 Task: Find connections with filter location Sens with filter topic #Travellingwith filter profile language Spanish with filter current company Reply with filter school Vinayaka Missions University with filter industry Government Relations Services with filter service category Lead Generation with filter keywords title Bus Driver
Action: Mouse moved to (327, 282)
Screenshot: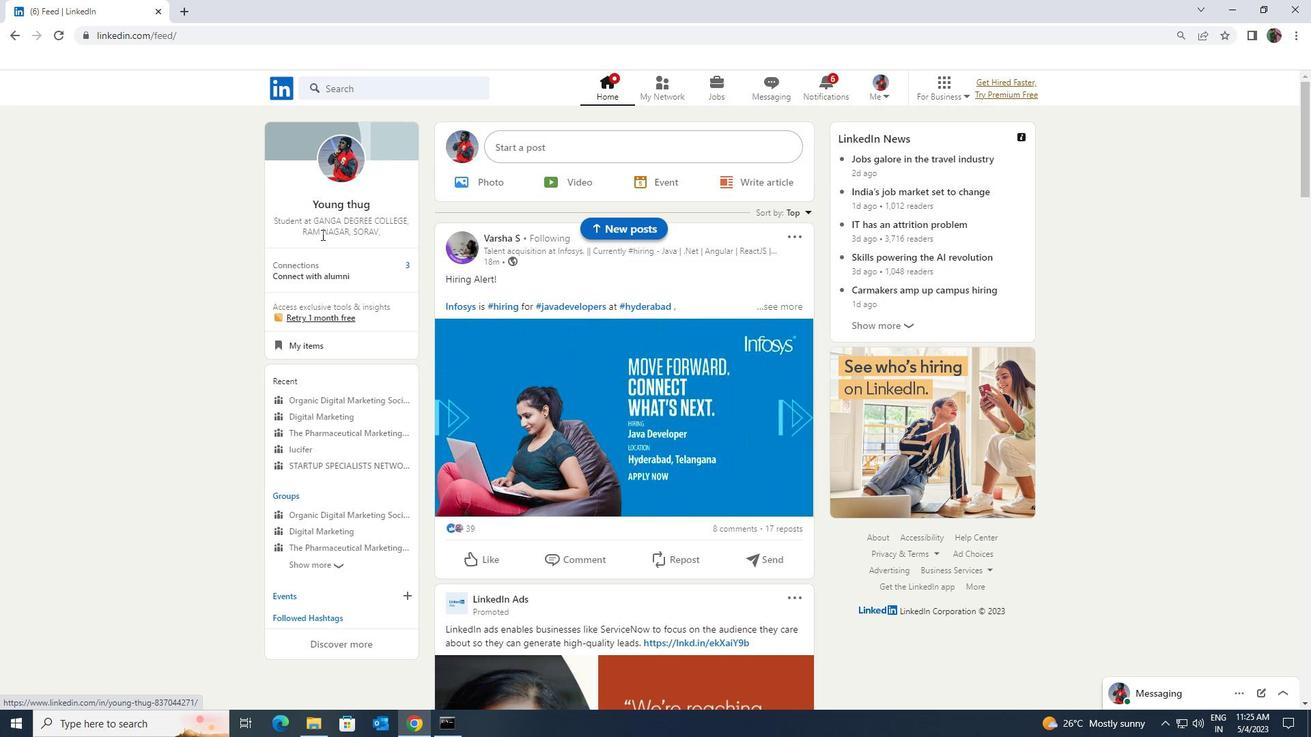 
Action: Mouse pressed left at (327, 282)
Screenshot: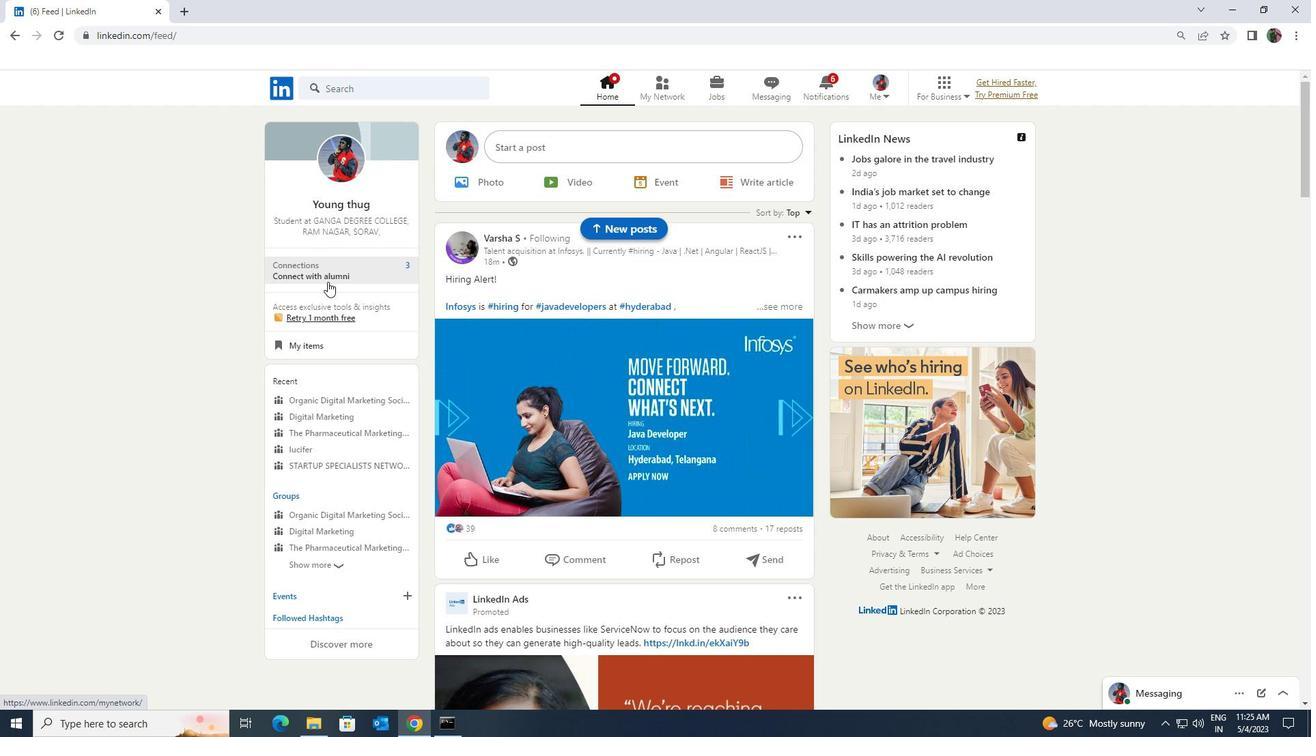 
Action: Mouse moved to (330, 163)
Screenshot: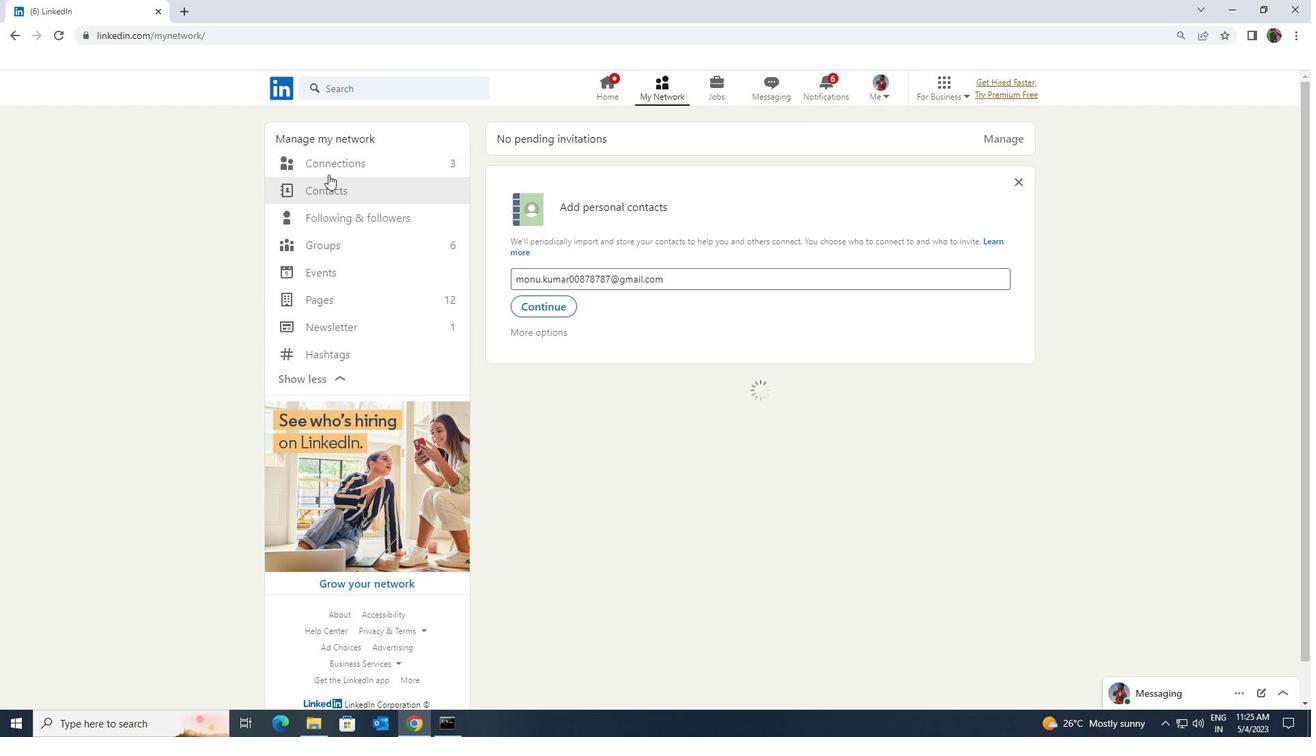 
Action: Mouse pressed left at (330, 163)
Screenshot: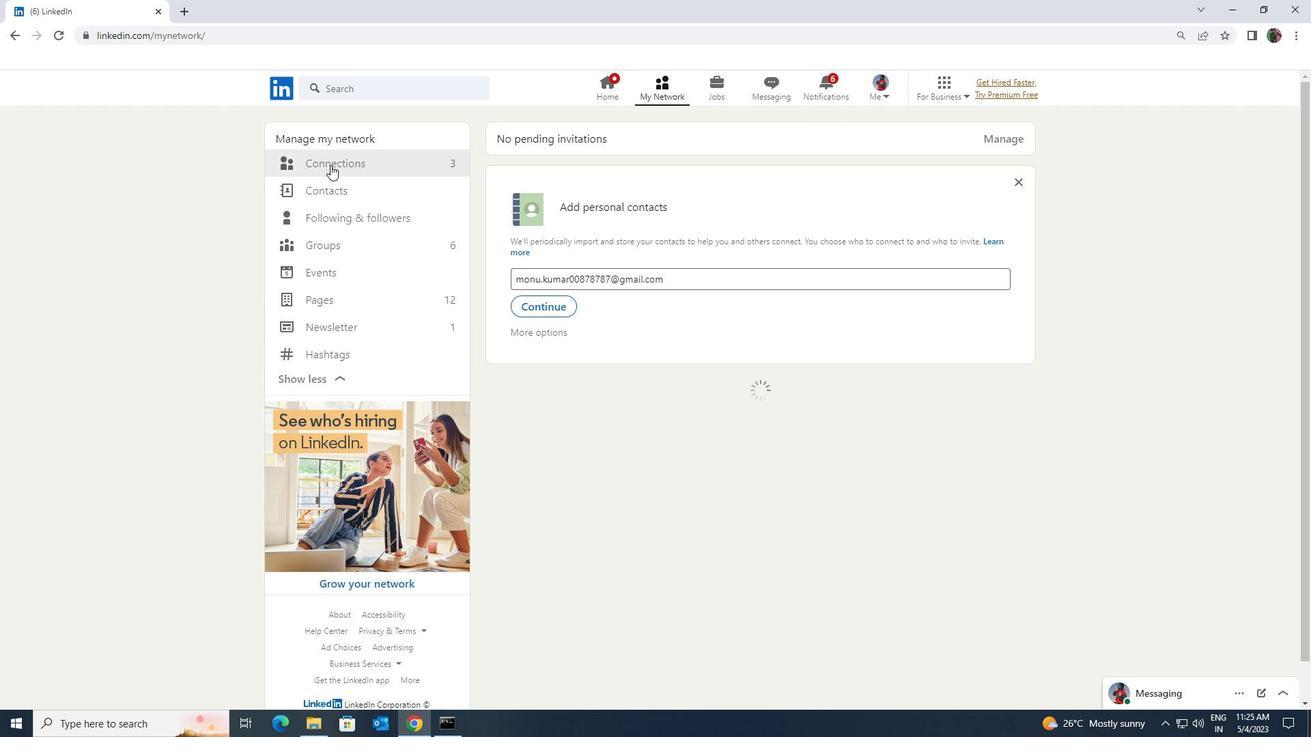 
Action: Mouse moved to (735, 169)
Screenshot: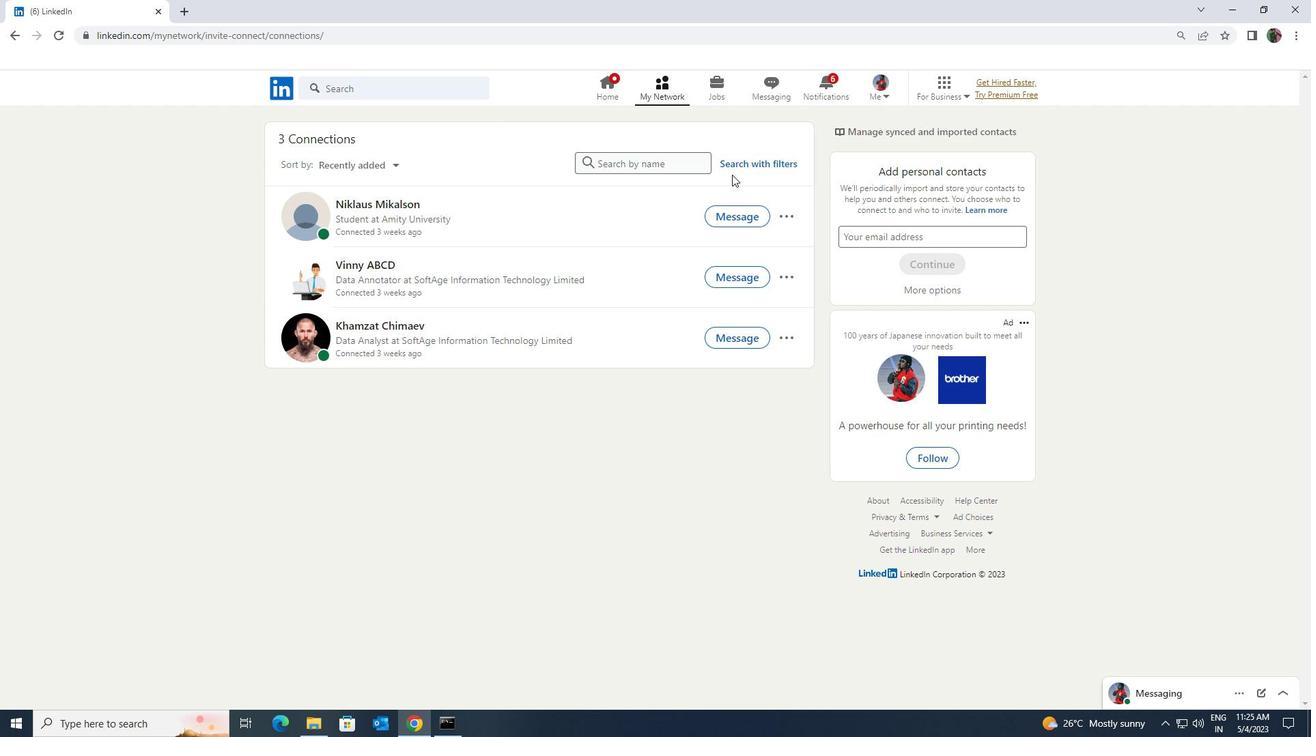 
Action: Mouse pressed left at (735, 169)
Screenshot: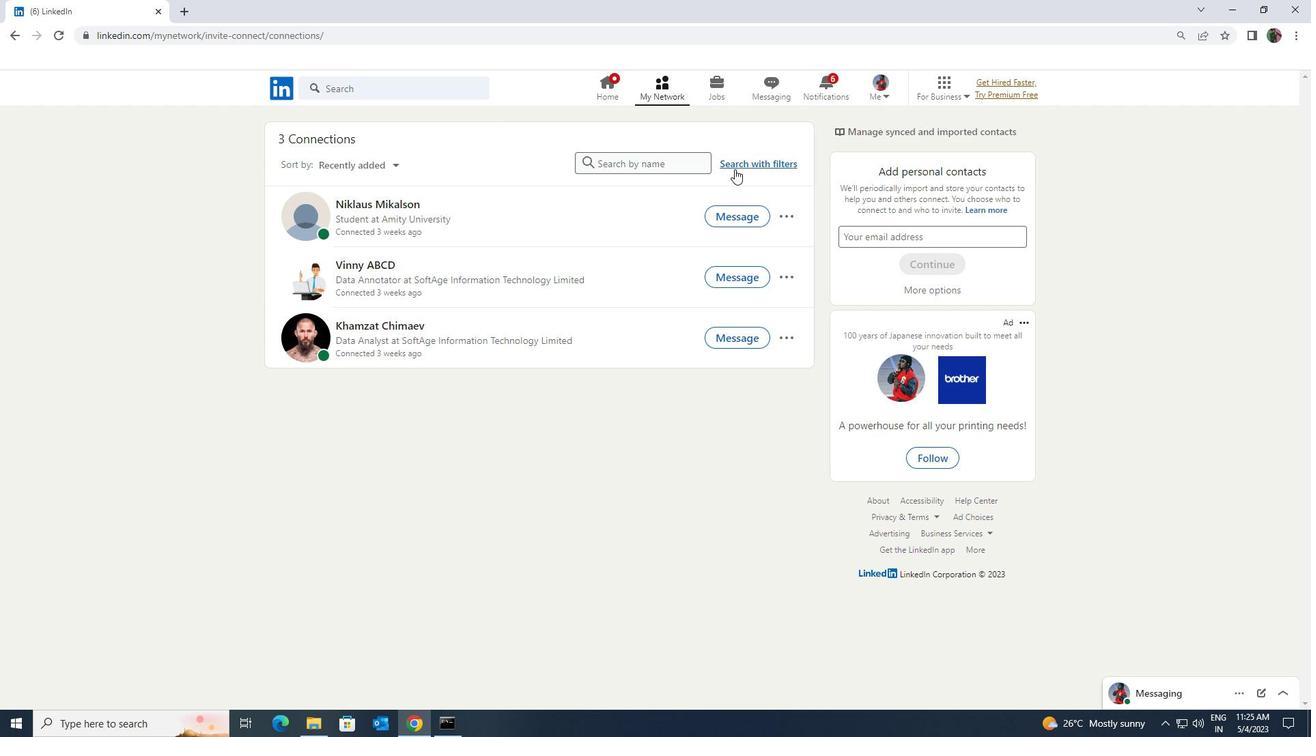 
Action: Mouse moved to (712, 129)
Screenshot: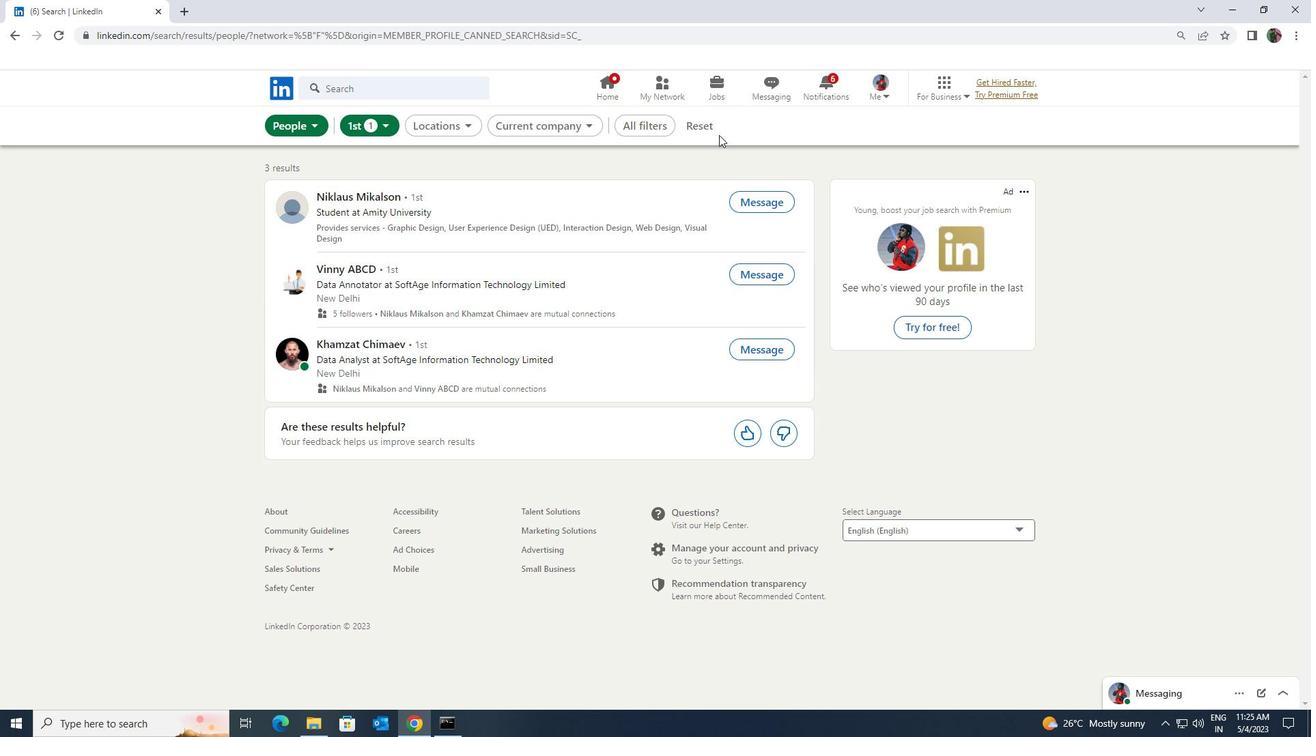 
Action: Mouse pressed left at (712, 129)
Screenshot: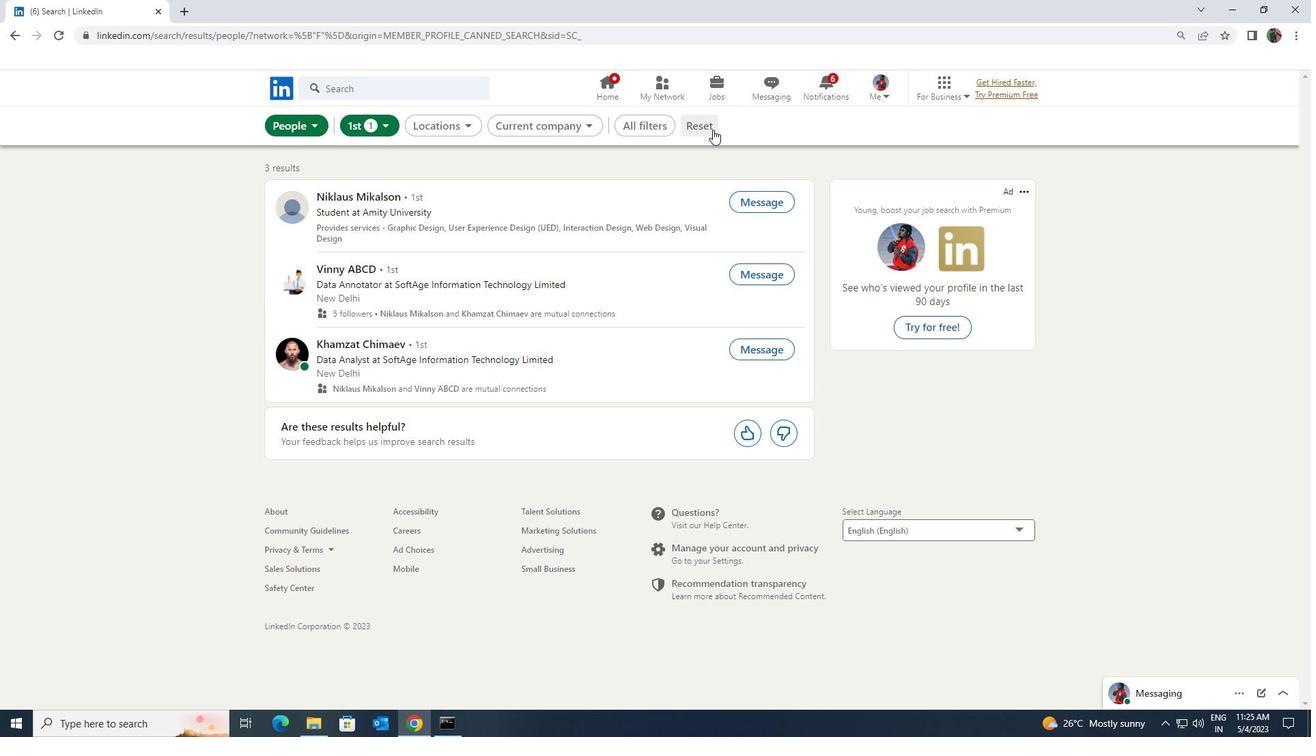 
Action: Mouse moved to (681, 128)
Screenshot: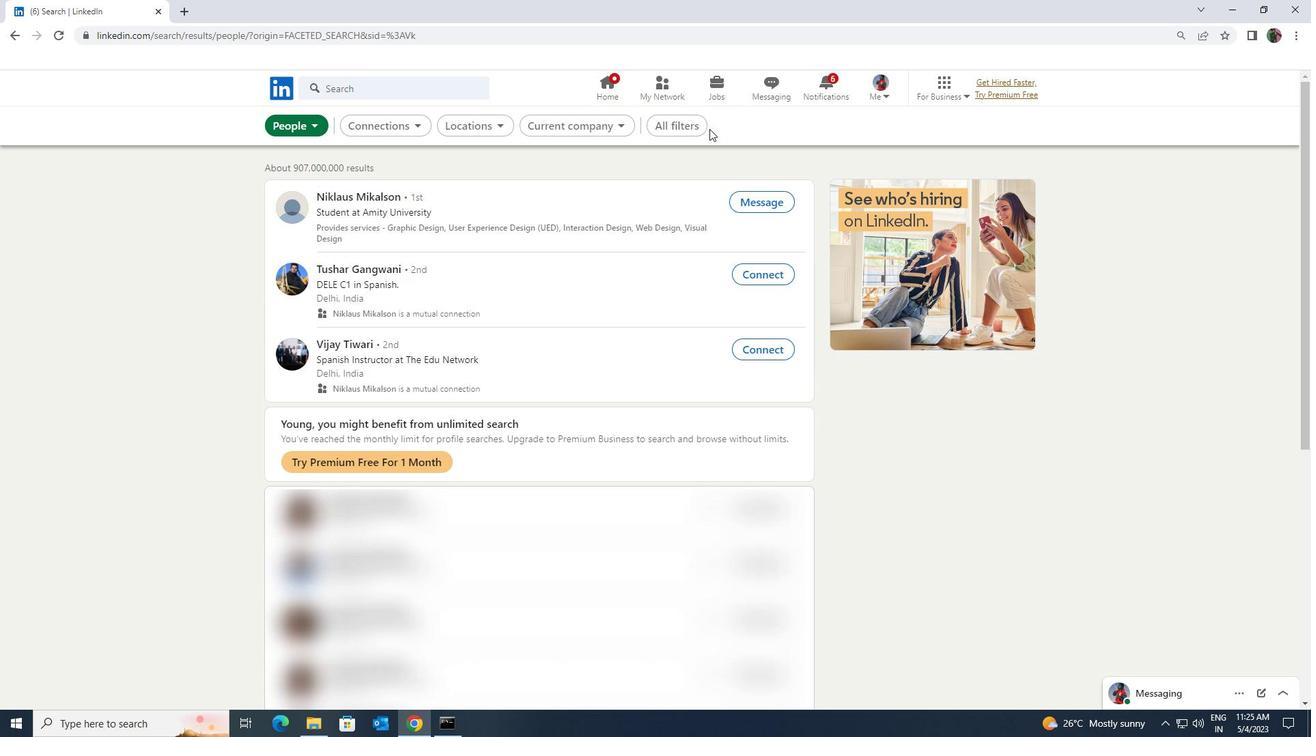 
Action: Mouse pressed left at (681, 128)
Screenshot: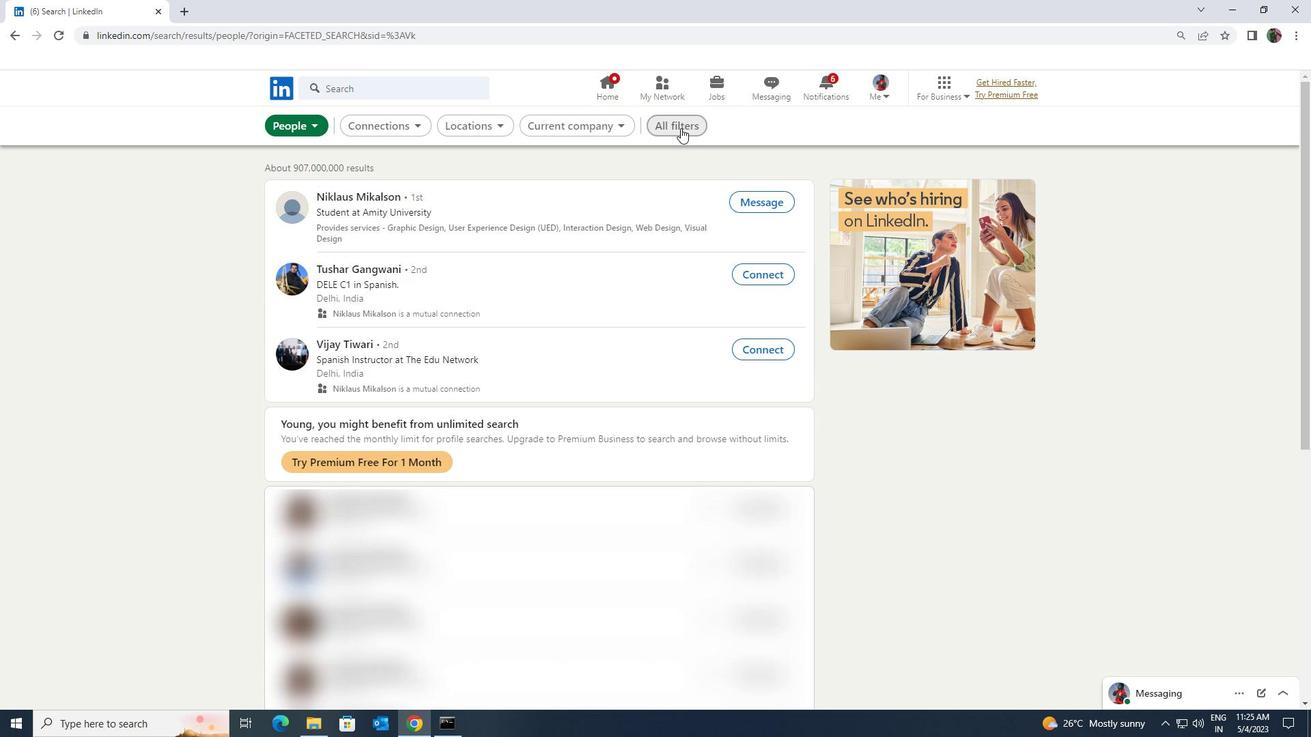 
Action: Mouse moved to (1135, 539)
Screenshot: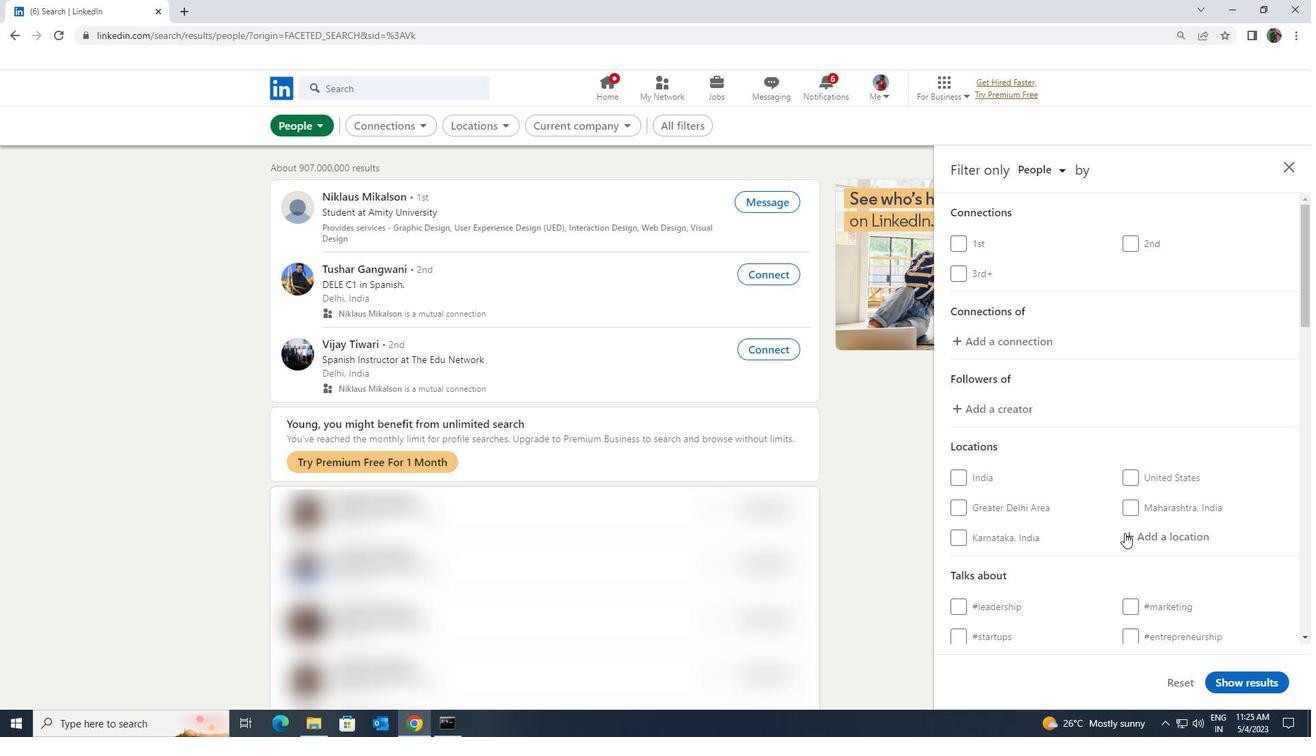 
Action: Mouse pressed left at (1135, 539)
Screenshot: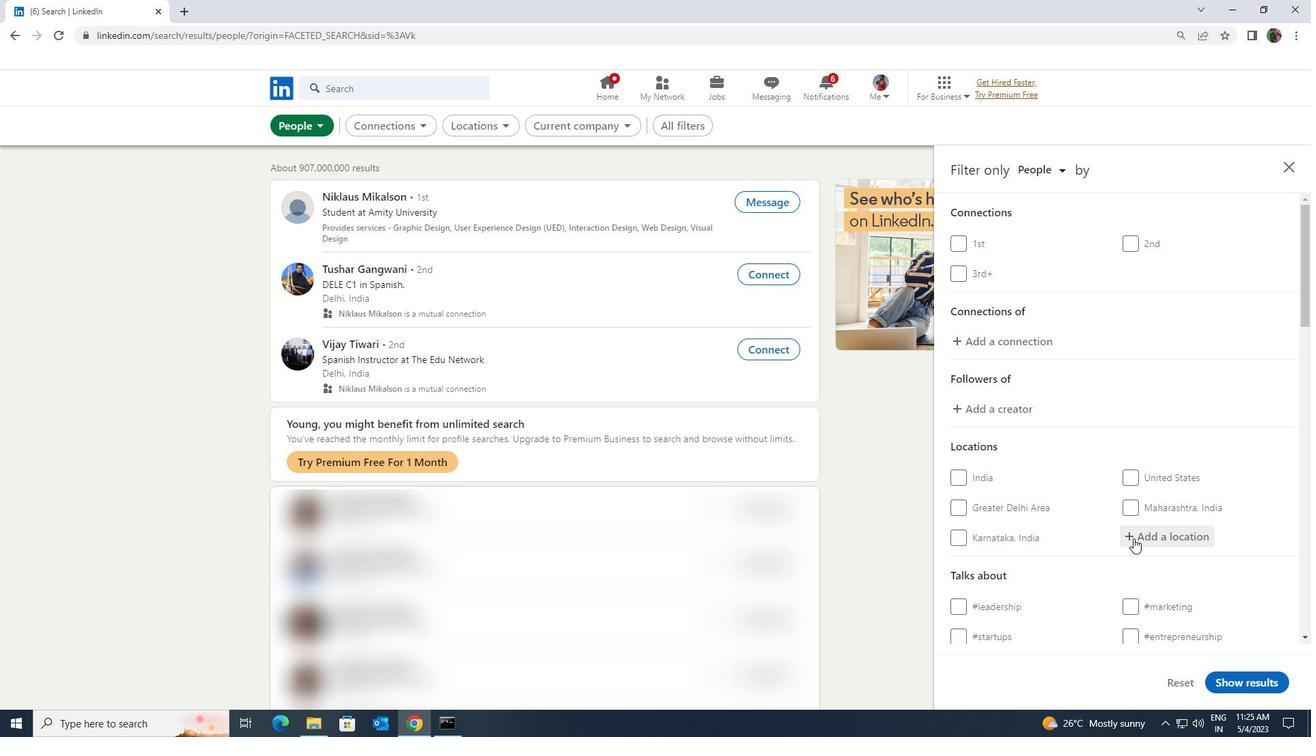 
Action: Mouse moved to (1127, 534)
Screenshot: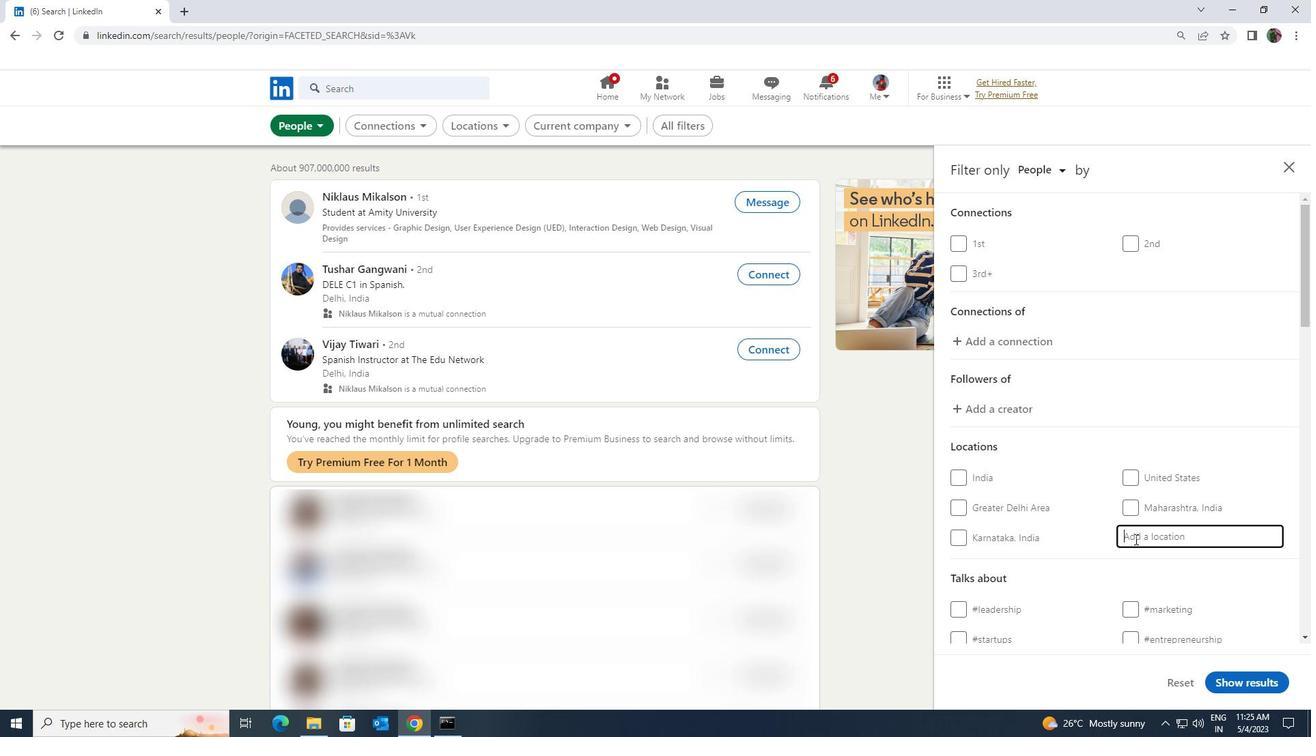 
Action: Key pressed <Key.shift>SENS
Screenshot: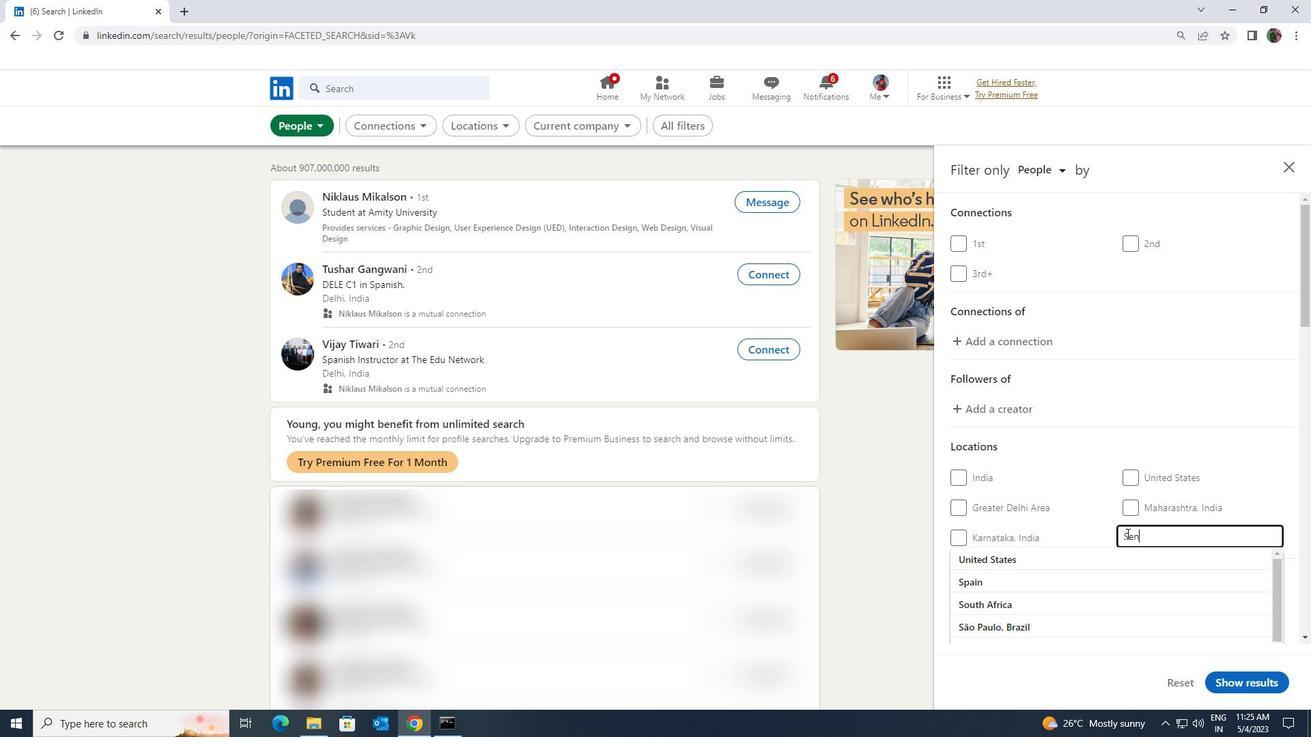 
Action: Mouse moved to (1125, 552)
Screenshot: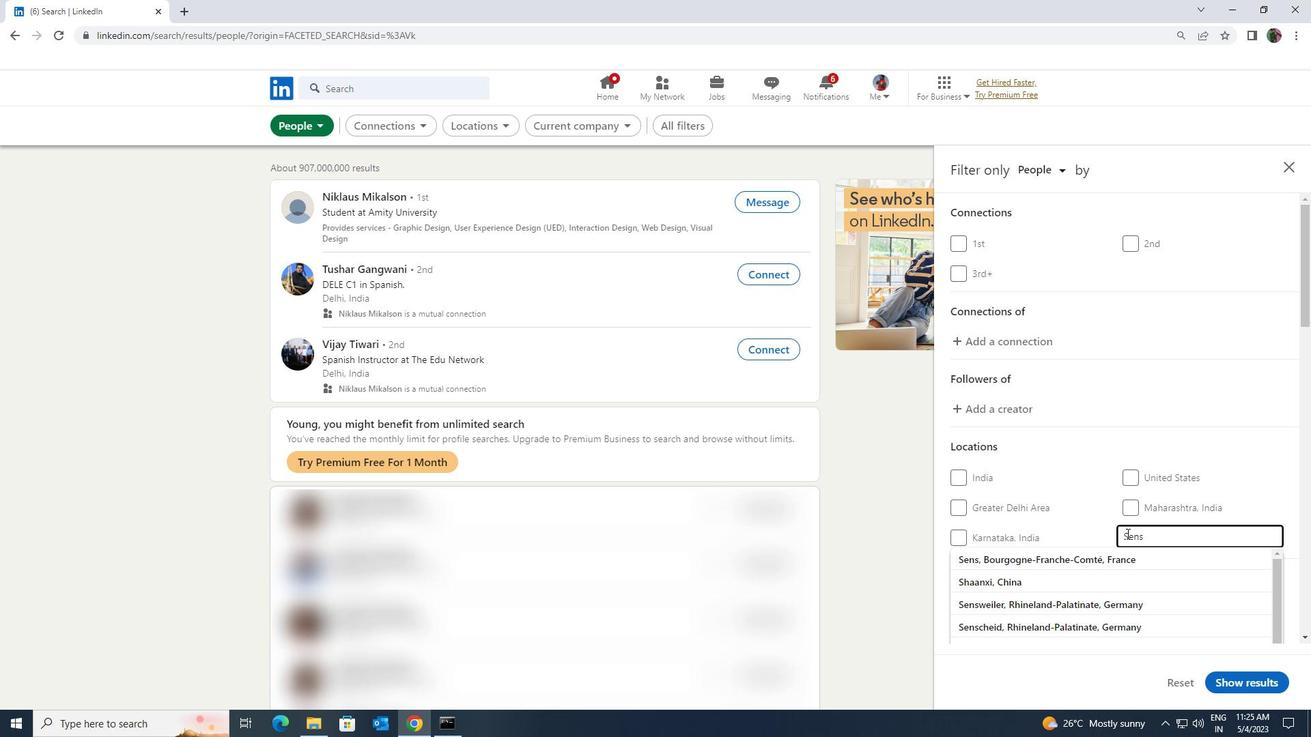 
Action: Mouse pressed left at (1125, 552)
Screenshot: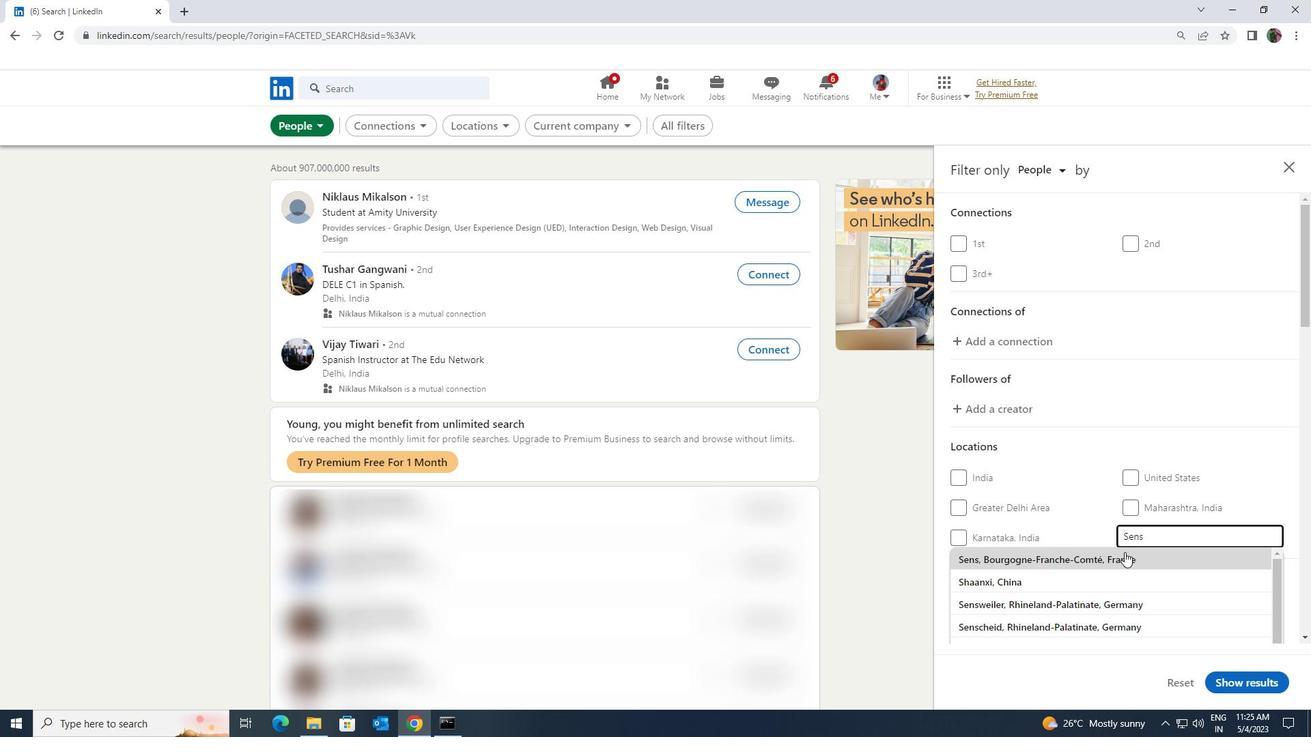
Action: Mouse moved to (1123, 552)
Screenshot: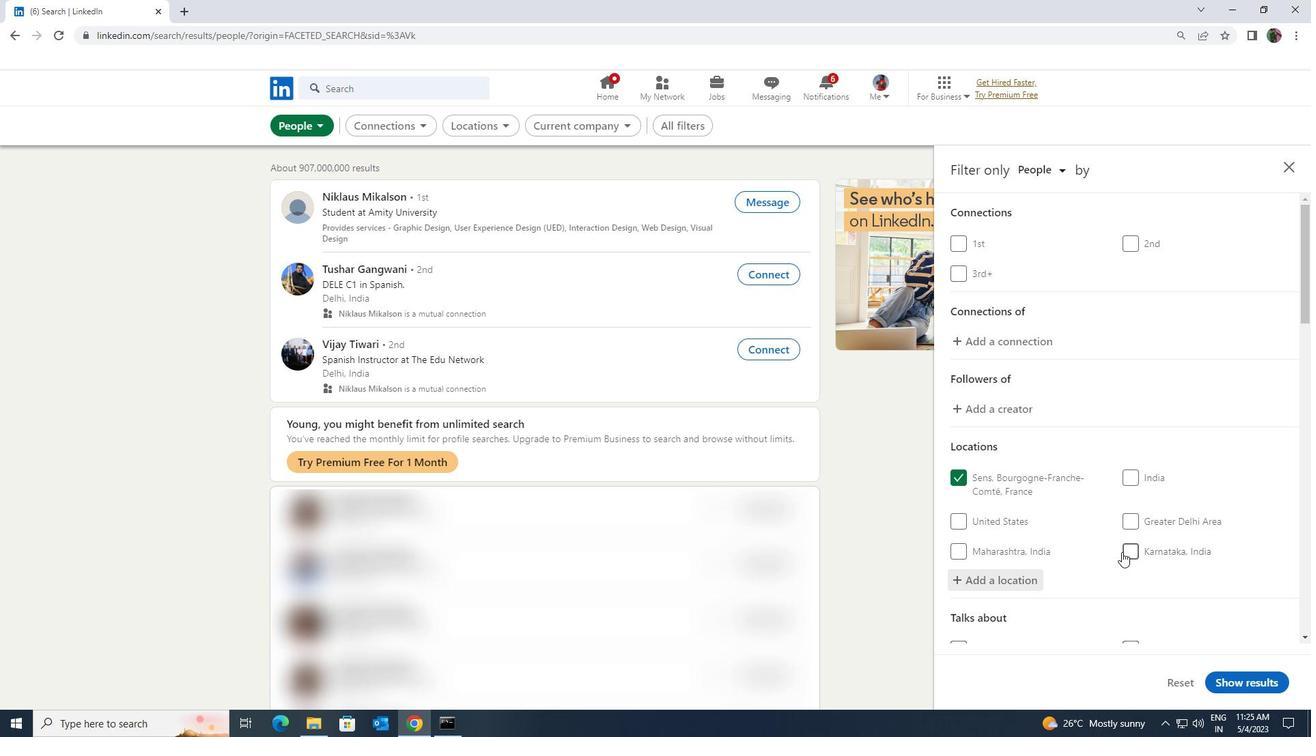 
Action: Mouse scrolled (1123, 552) with delta (0, 0)
Screenshot: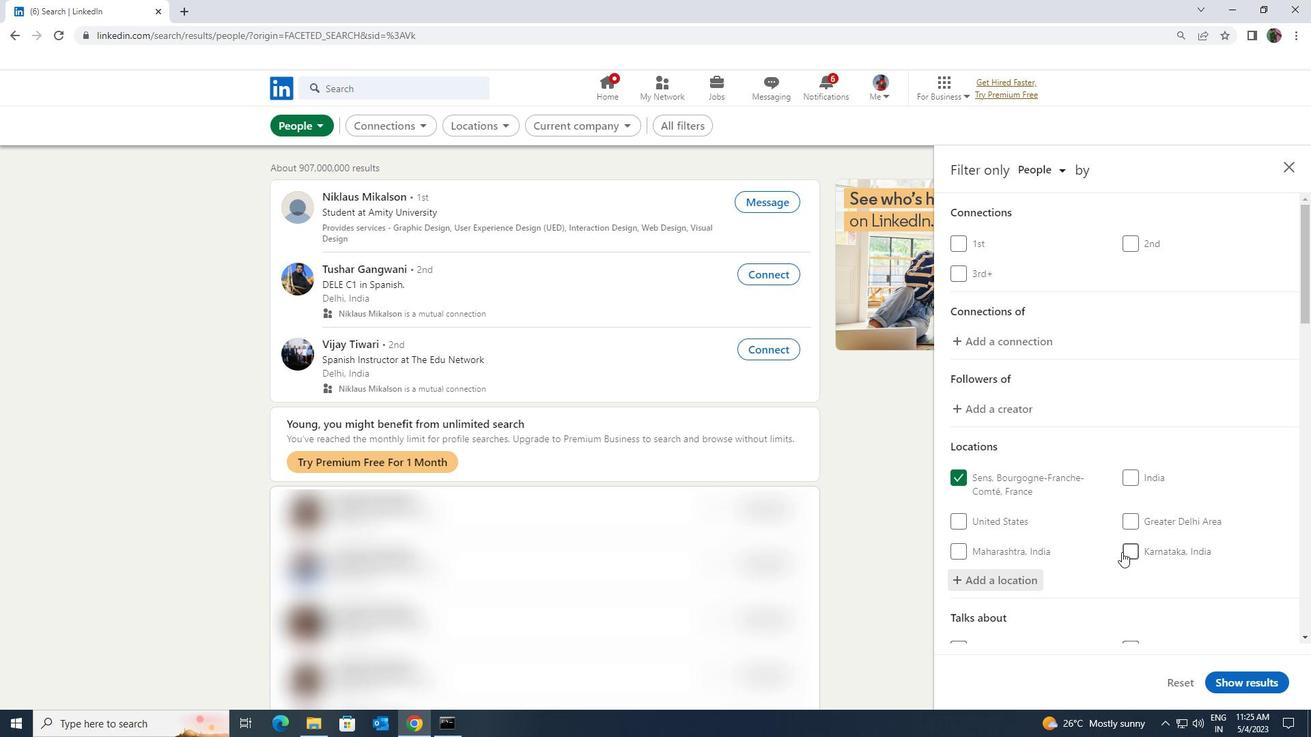 
Action: Mouse scrolled (1123, 552) with delta (0, 0)
Screenshot: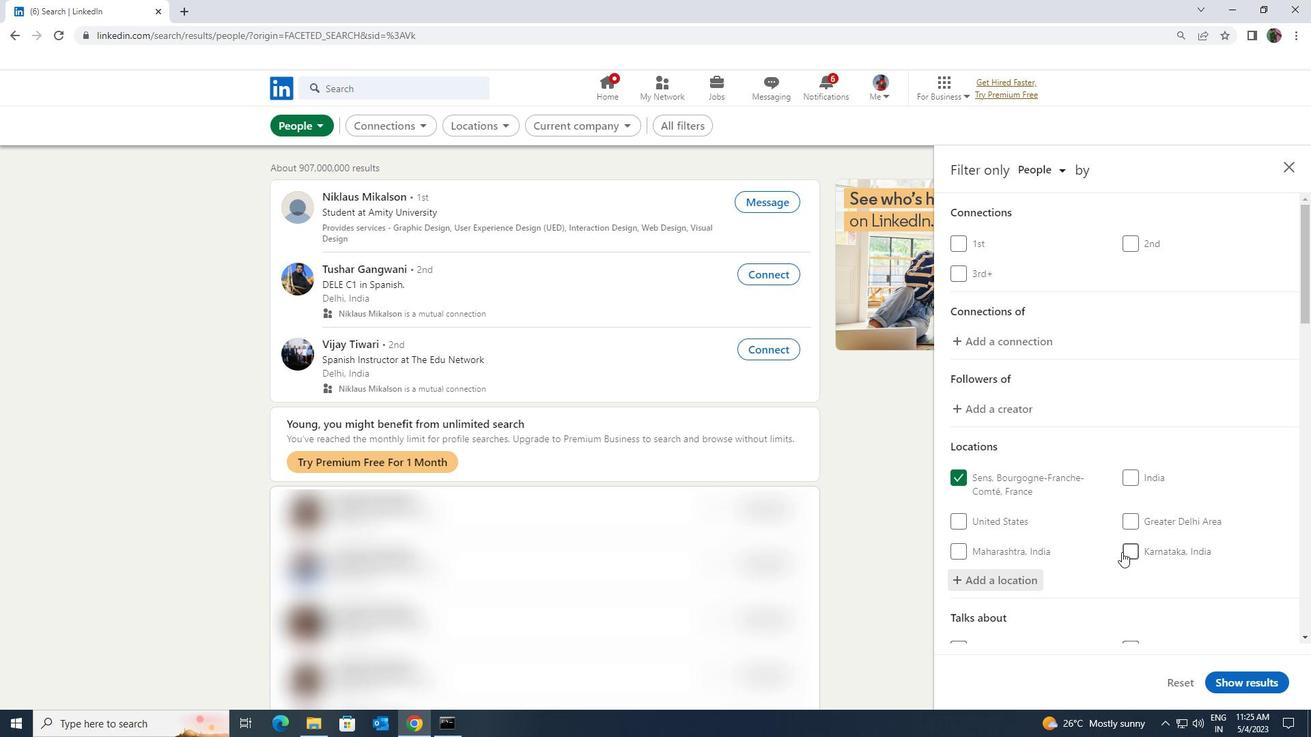 
Action: Mouse moved to (1141, 569)
Screenshot: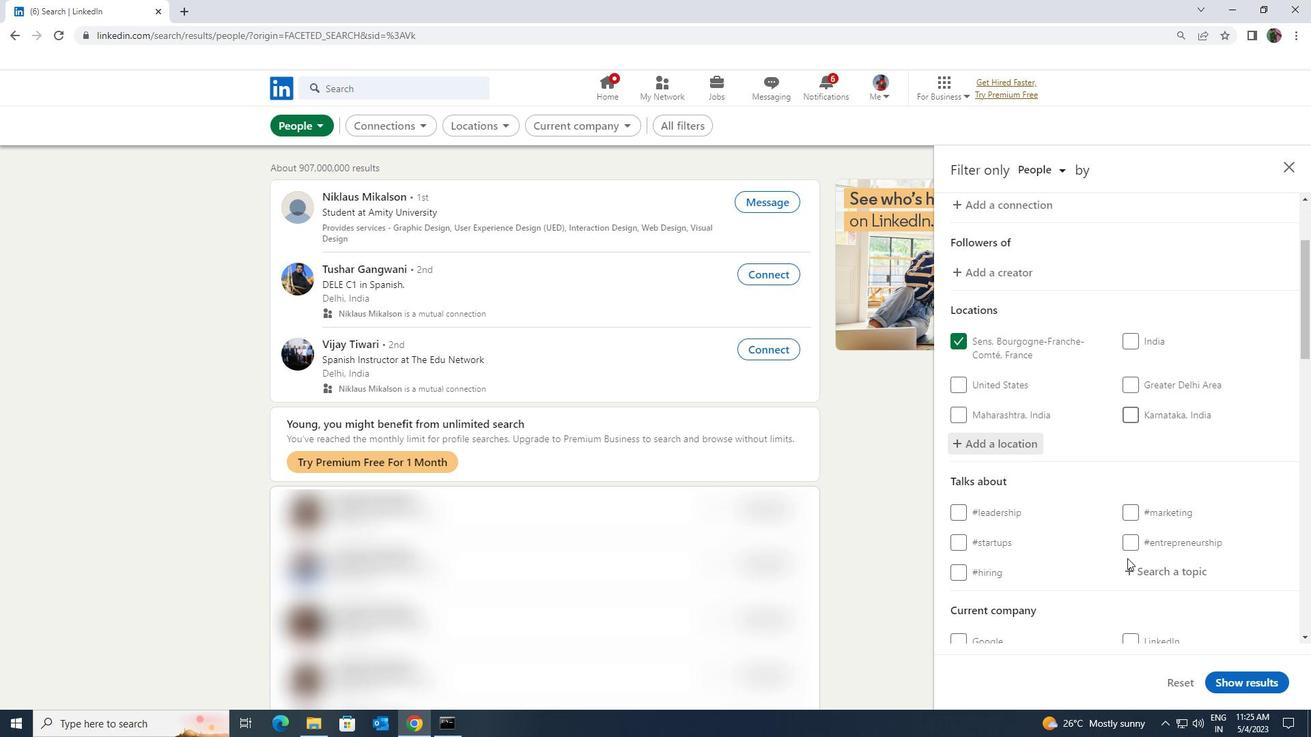 
Action: Mouse pressed left at (1141, 569)
Screenshot: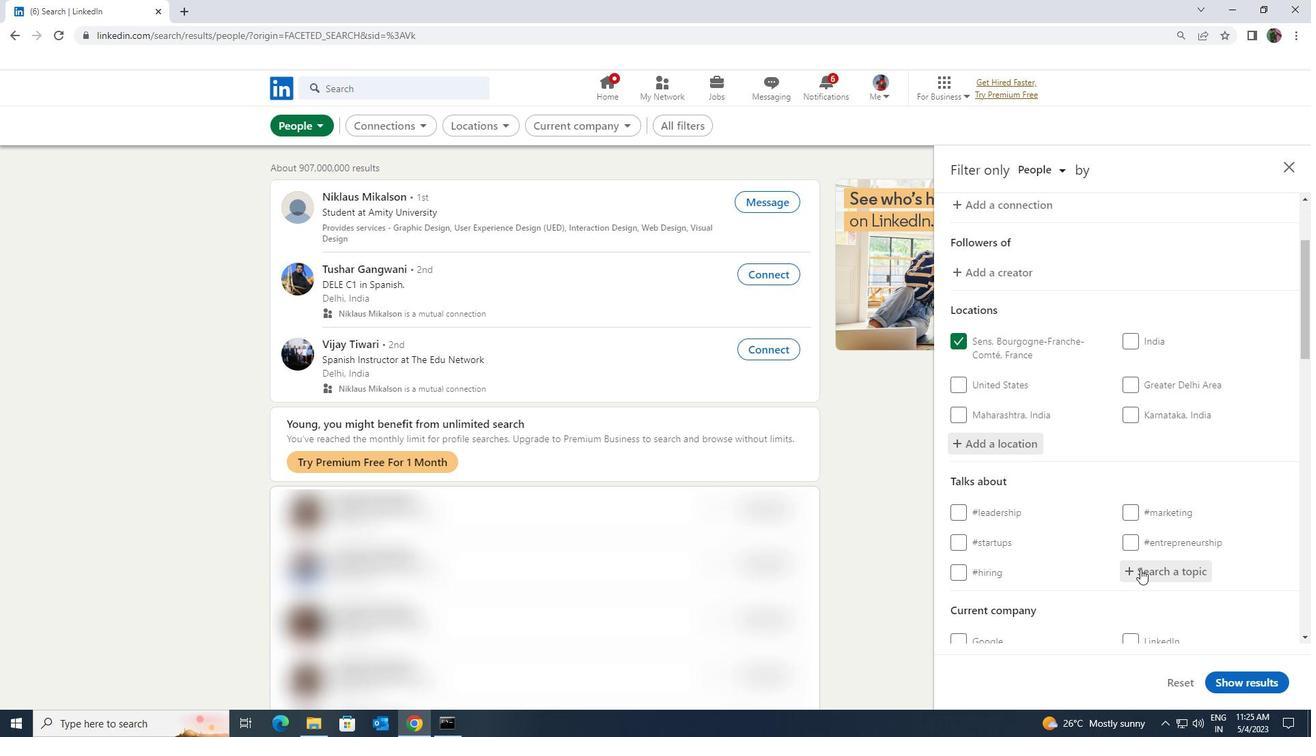 
Action: Mouse moved to (1139, 567)
Screenshot: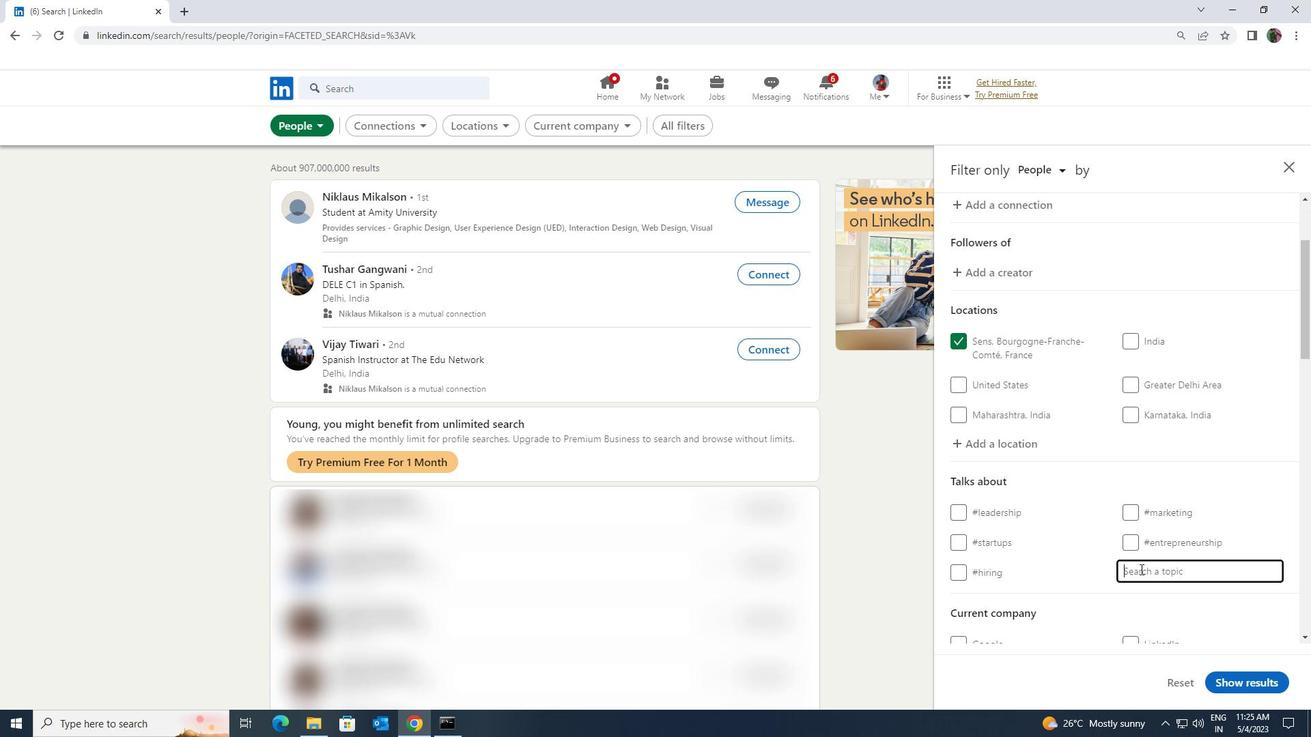 
Action: Key pressed <Key.shift><Key.shift><Key.shift><Key.shift><Key.shift><Key.shift><Key.shift><Key.shift><Key.shift><Key.shift><Key.shift><Key.shift><Key.shift><Key.shift>TRAVELLING
Screenshot: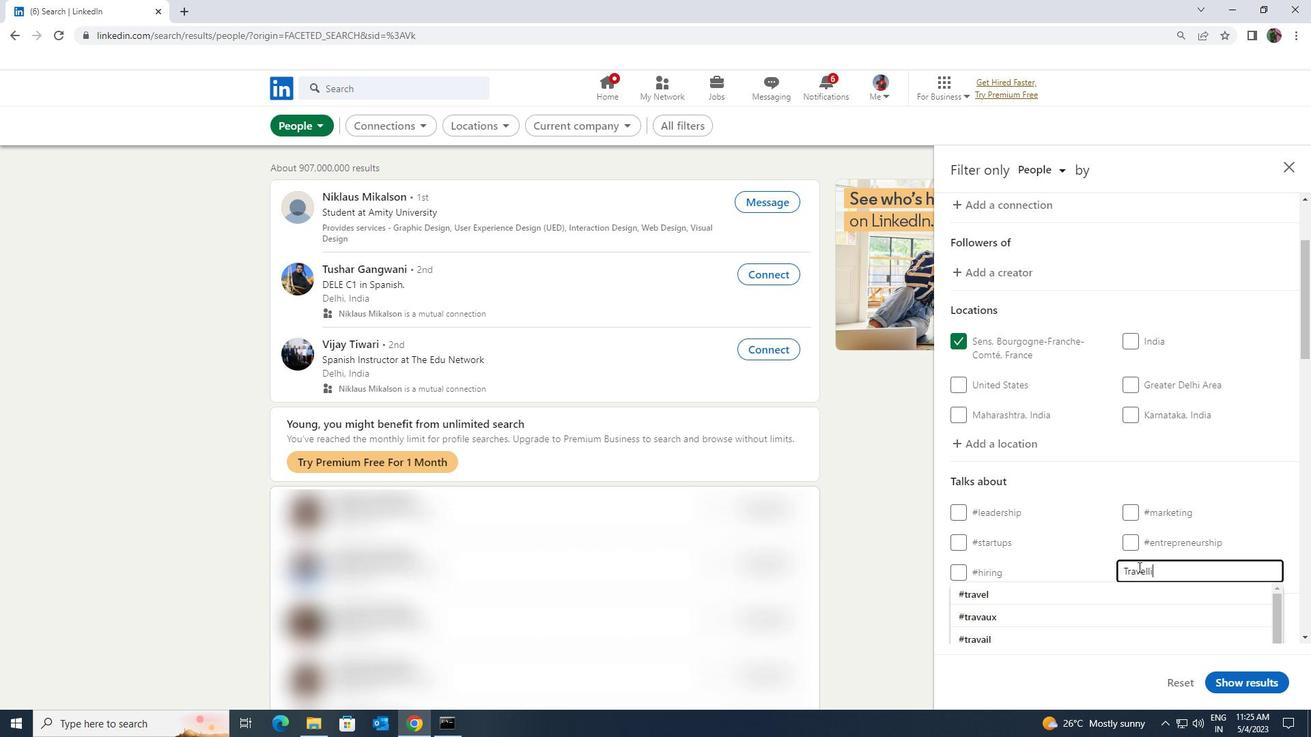 
Action: Mouse moved to (1136, 582)
Screenshot: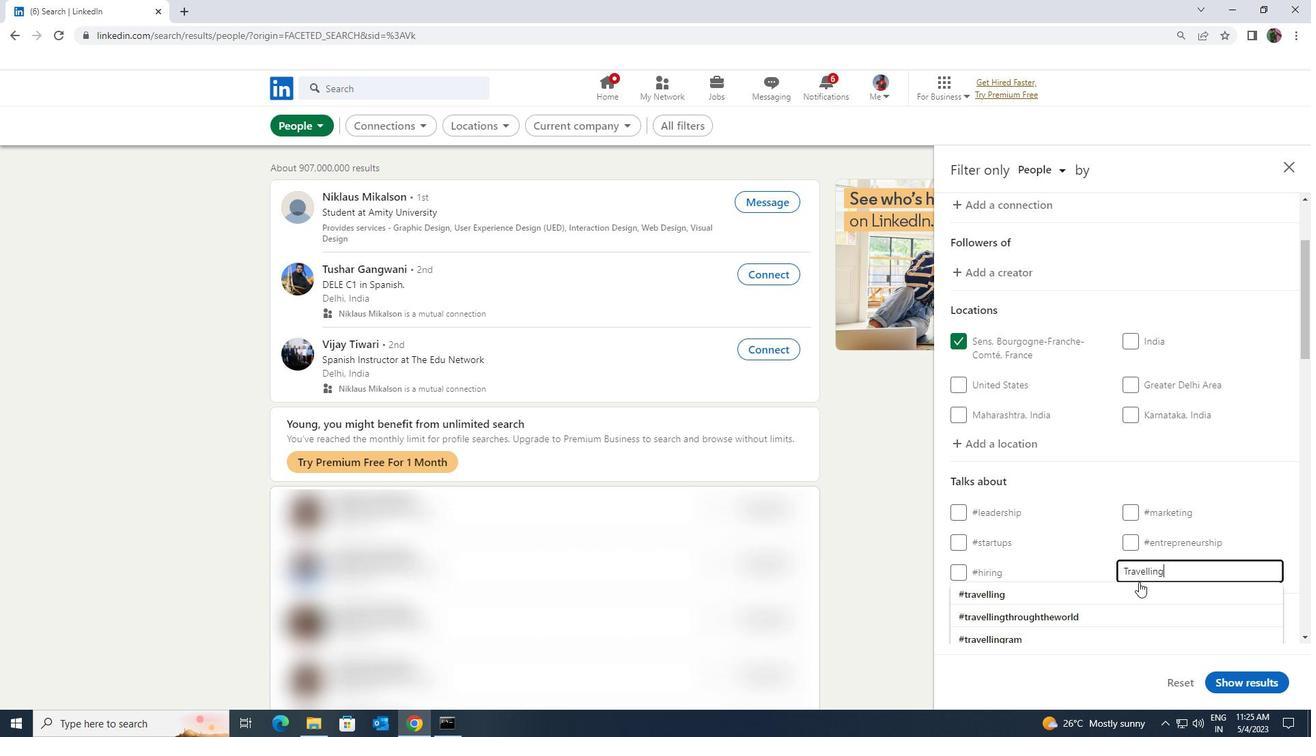
Action: Mouse pressed left at (1136, 582)
Screenshot: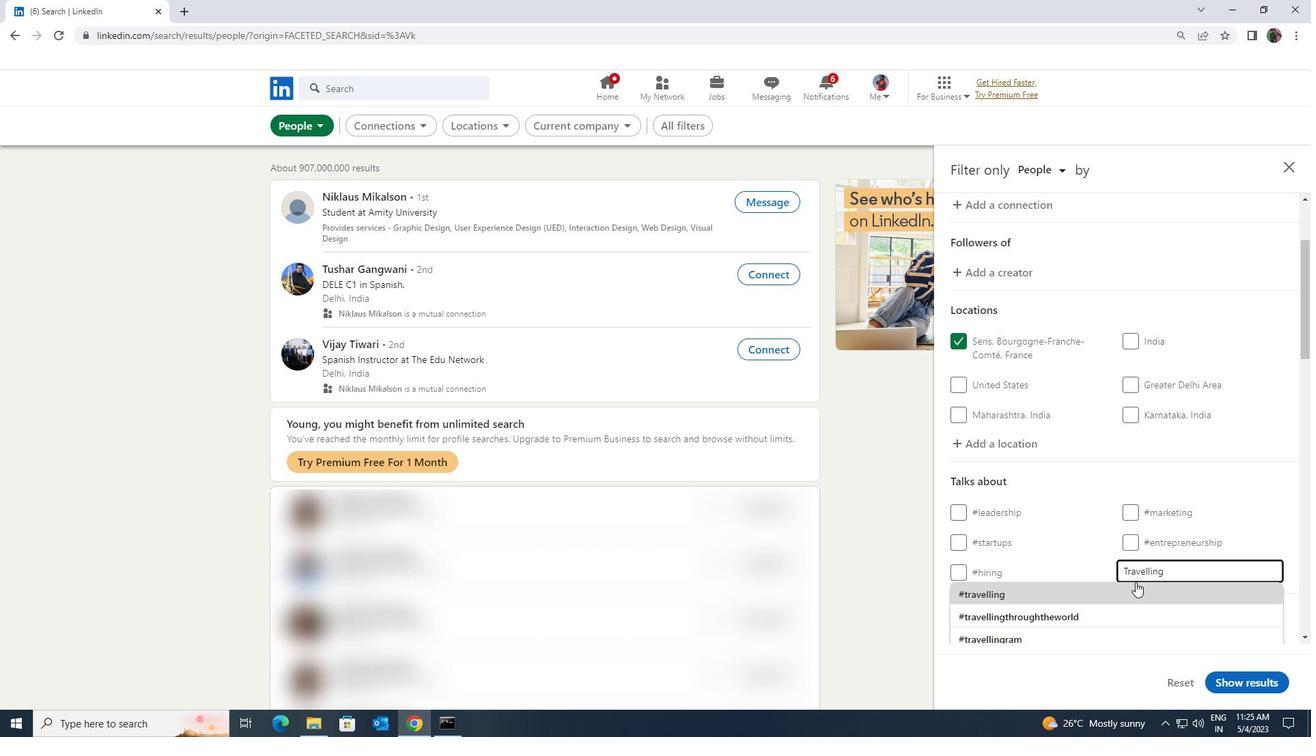 
Action: Mouse scrolled (1136, 582) with delta (0, 0)
Screenshot: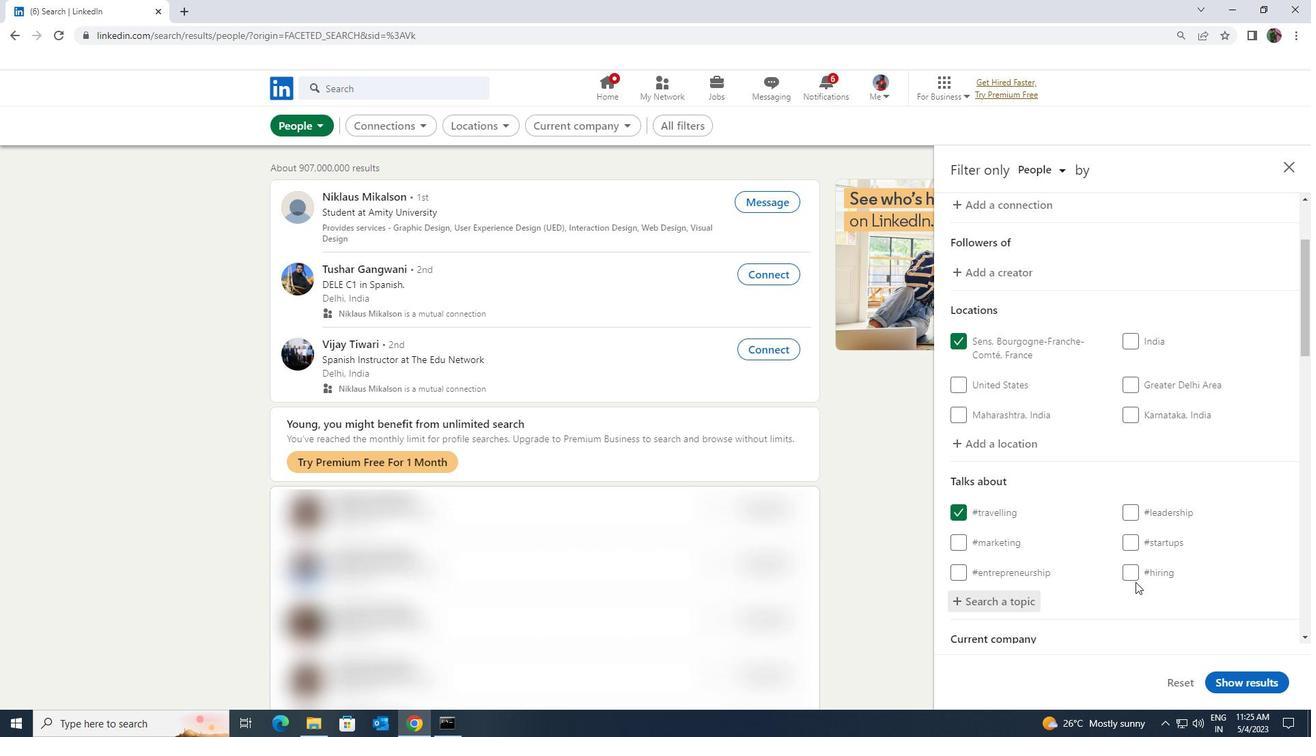 
Action: Mouse scrolled (1136, 582) with delta (0, 0)
Screenshot: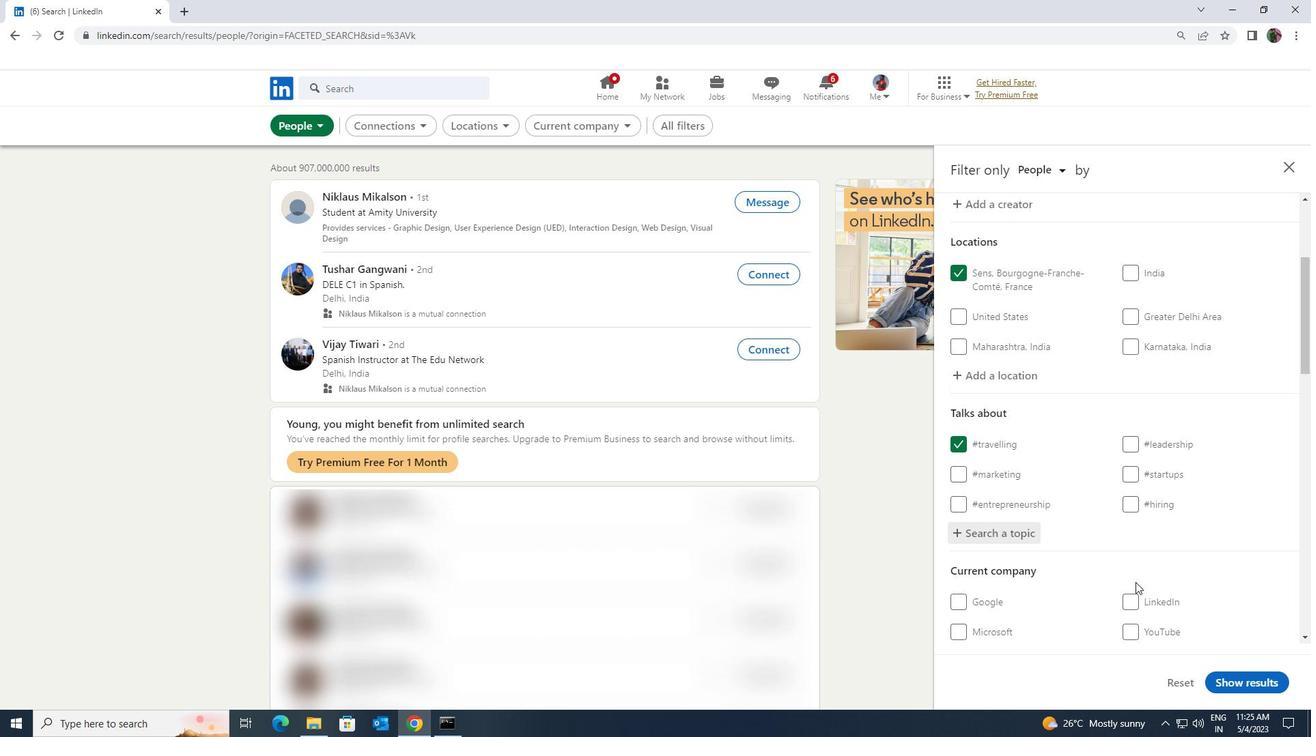 
Action: Mouse scrolled (1136, 582) with delta (0, 0)
Screenshot: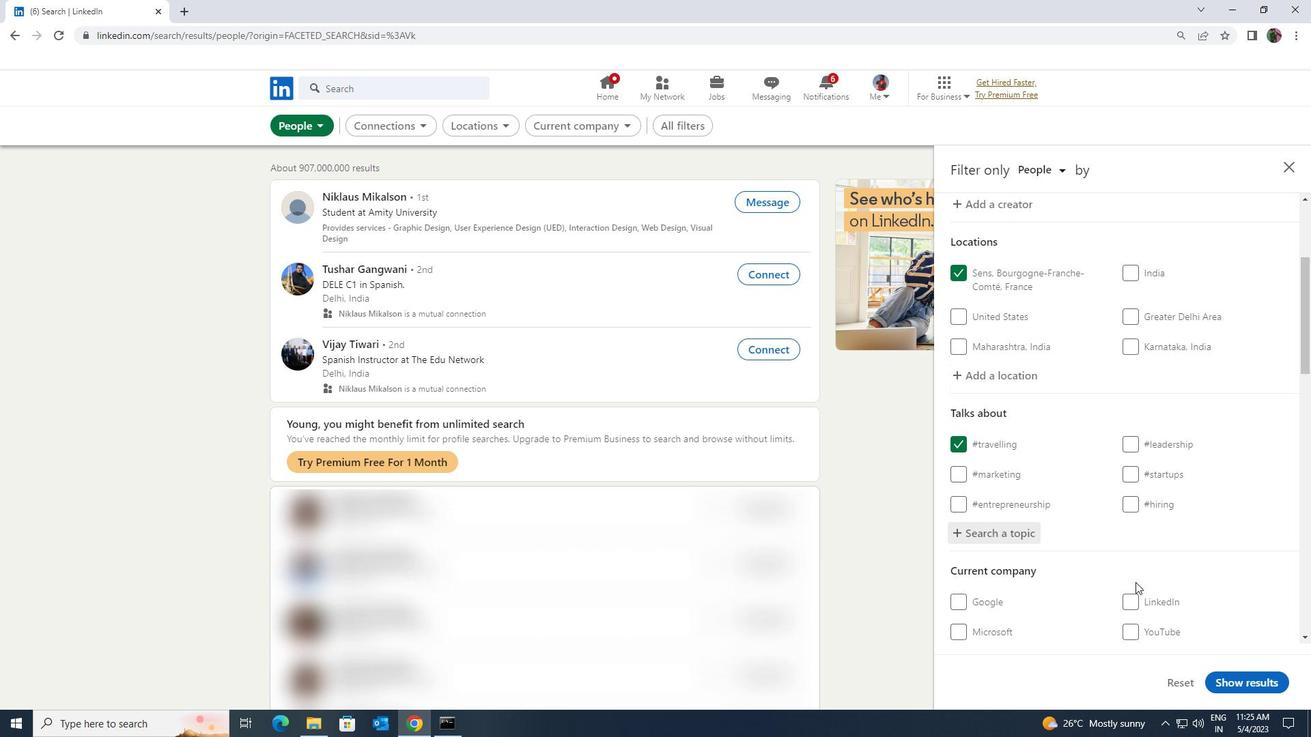 
Action: Mouse scrolled (1136, 582) with delta (0, 0)
Screenshot: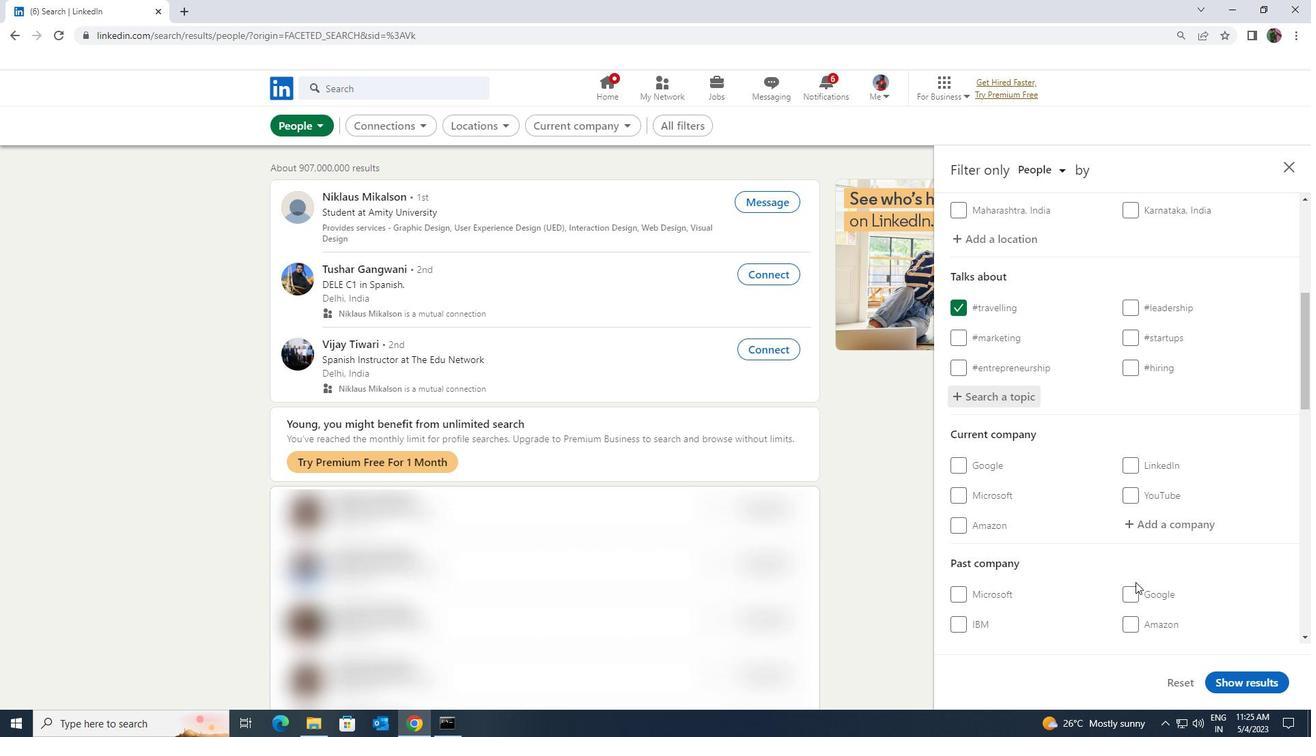 
Action: Mouse scrolled (1136, 582) with delta (0, 0)
Screenshot: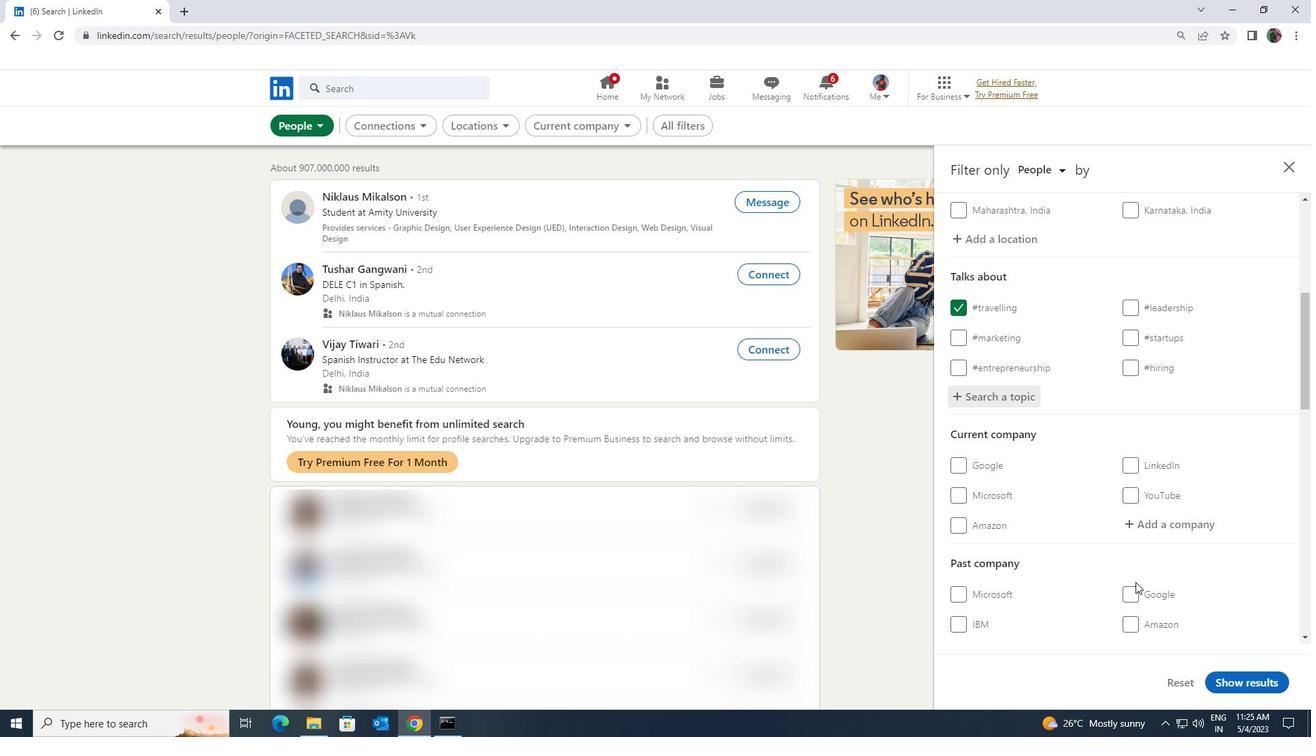 
Action: Mouse scrolled (1136, 582) with delta (0, 0)
Screenshot: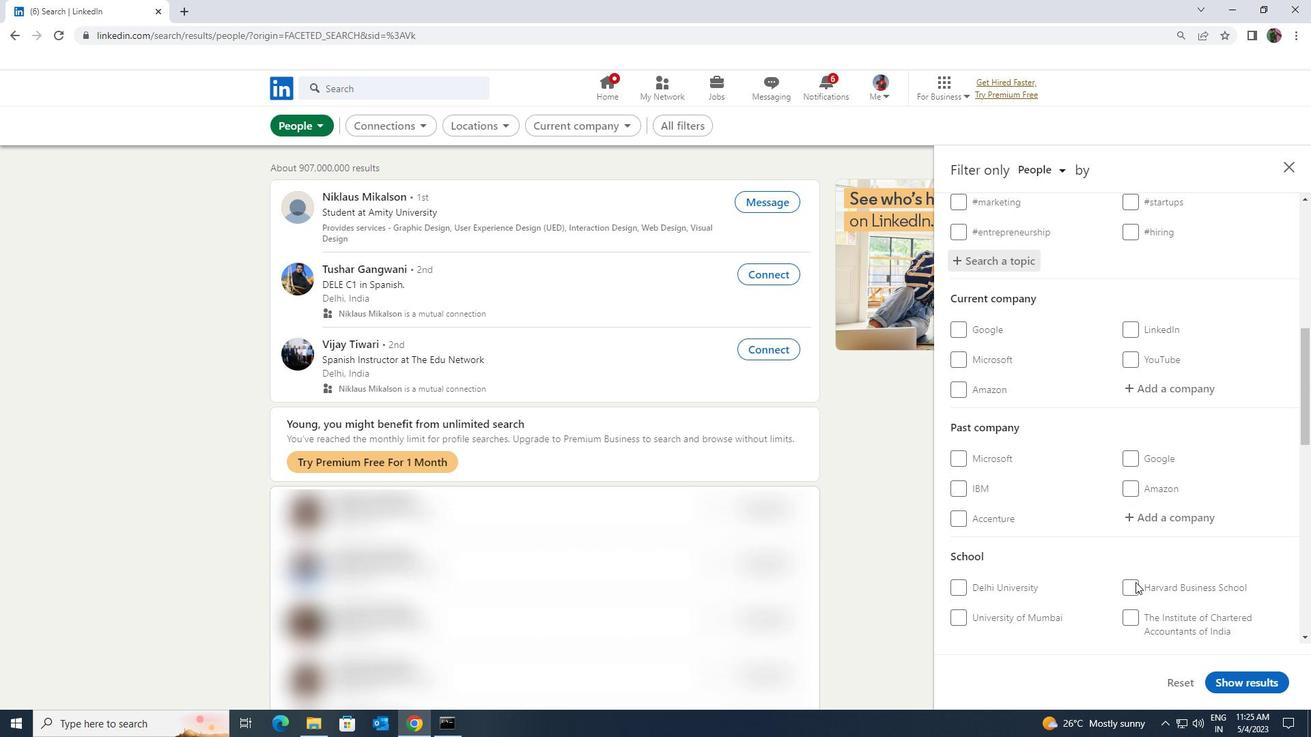 
Action: Mouse scrolled (1136, 582) with delta (0, 0)
Screenshot: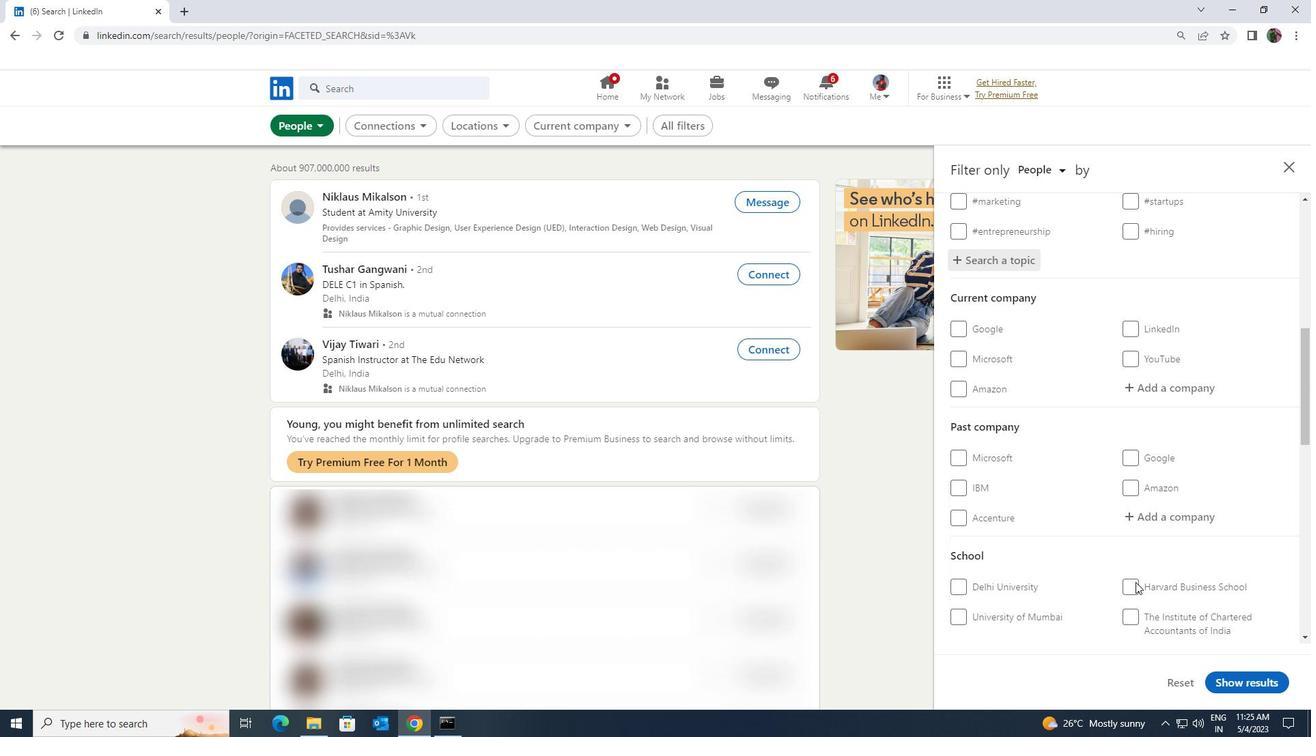 
Action: Mouse scrolled (1136, 582) with delta (0, 0)
Screenshot: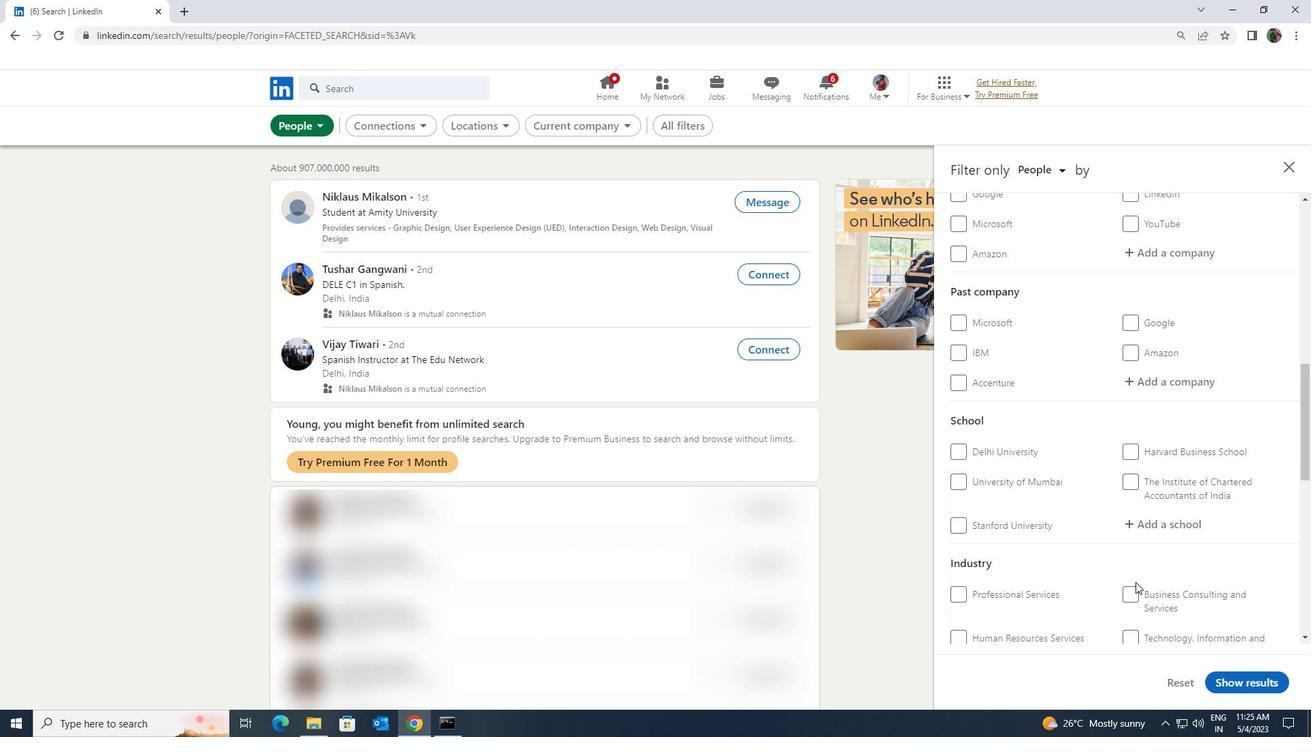 
Action: Mouse scrolled (1136, 582) with delta (0, 0)
Screenshot: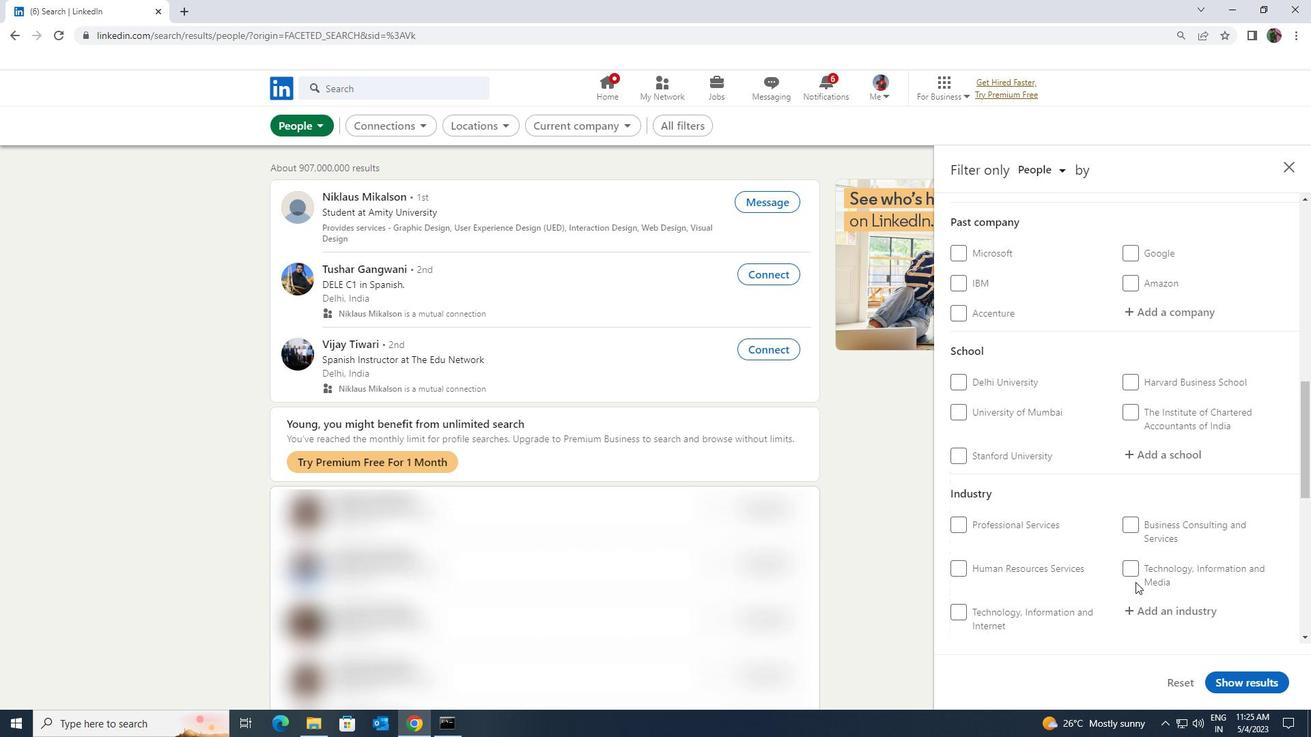 
Action: Mouse scrolled (1136, 582) with delta (0, 0)
Screenshot: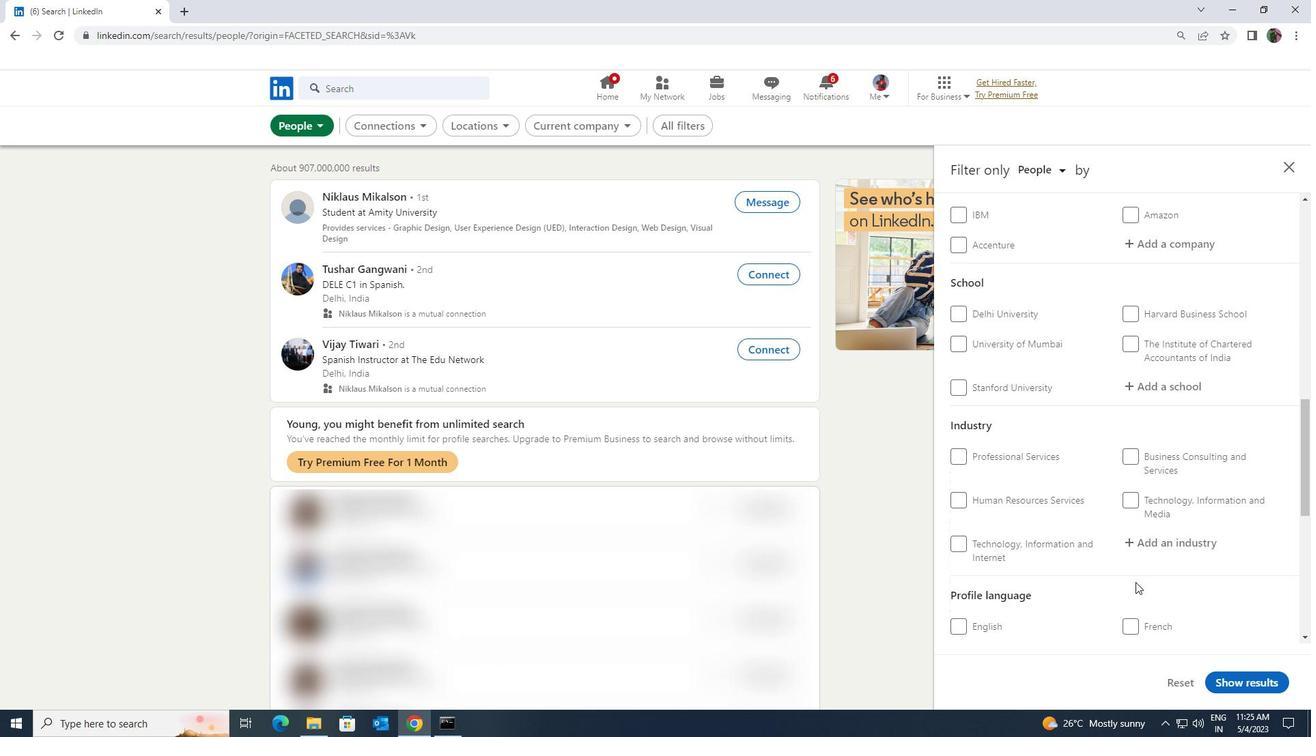 
Action: Mouse scrolled (1136, 582) with delta (0, 0)
Screenshot: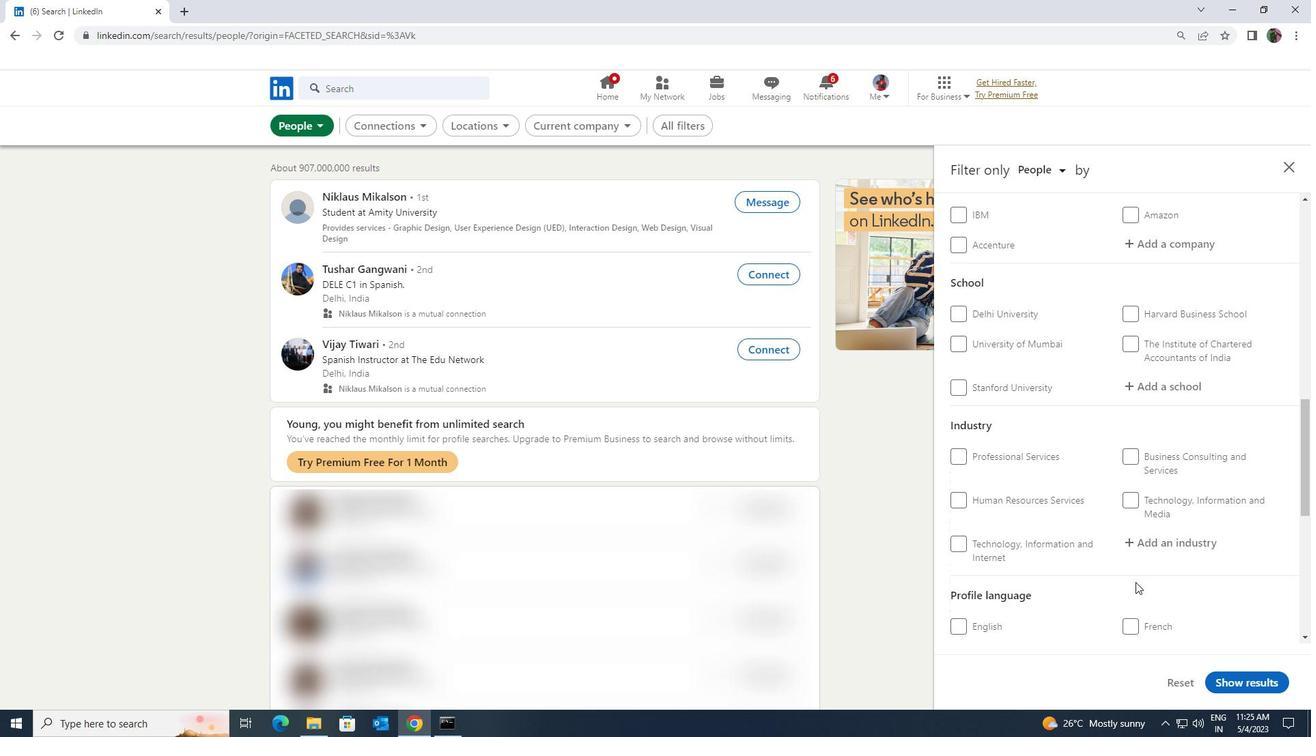 
Action: Mouse moved to (957, 523)
Screenshot: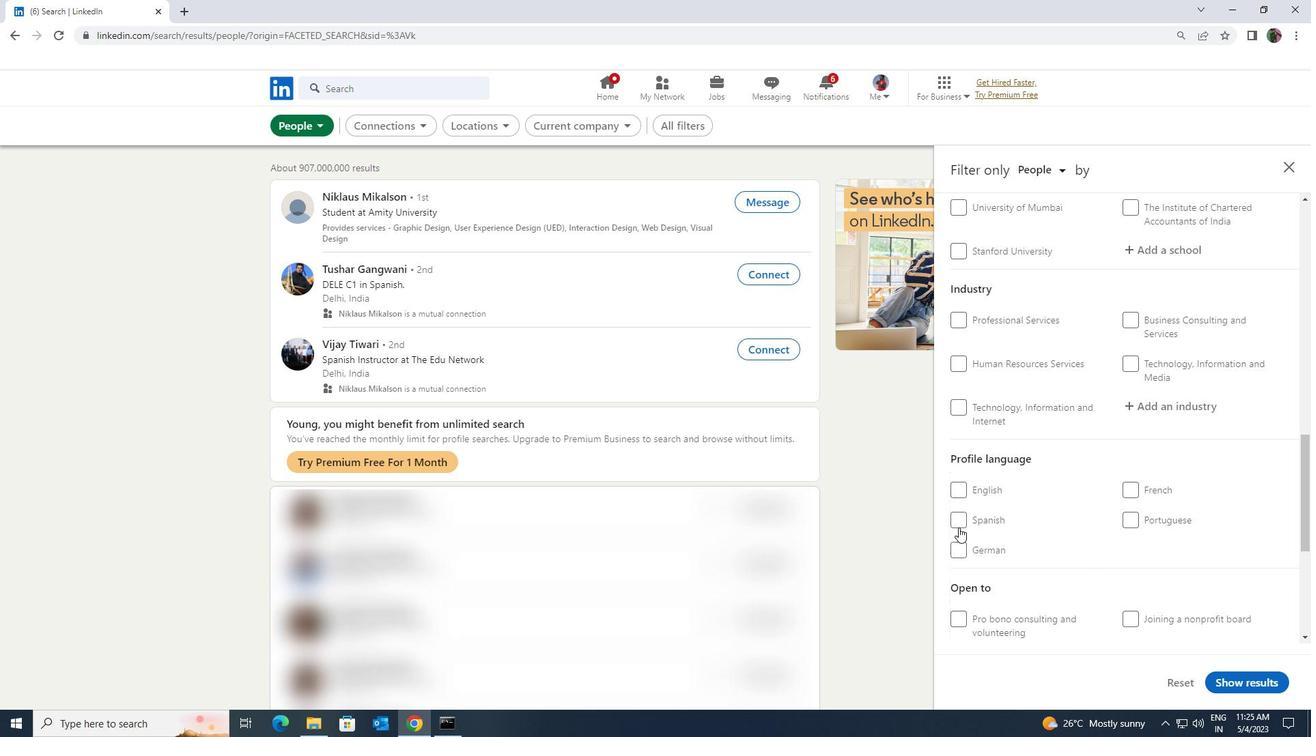 
Action: Mouse pressed left at (957, 523)
Screenshot: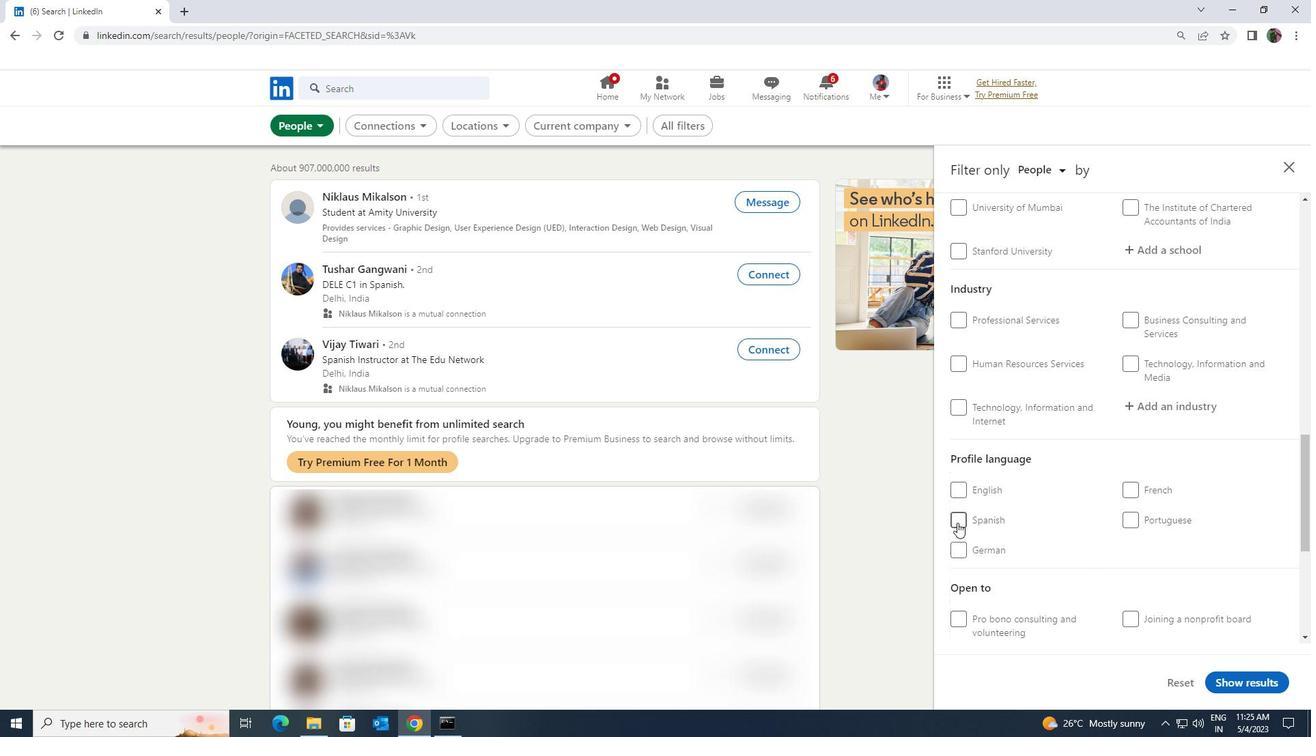 
Action: Mouse moved to (1055, 520)
Screenshot: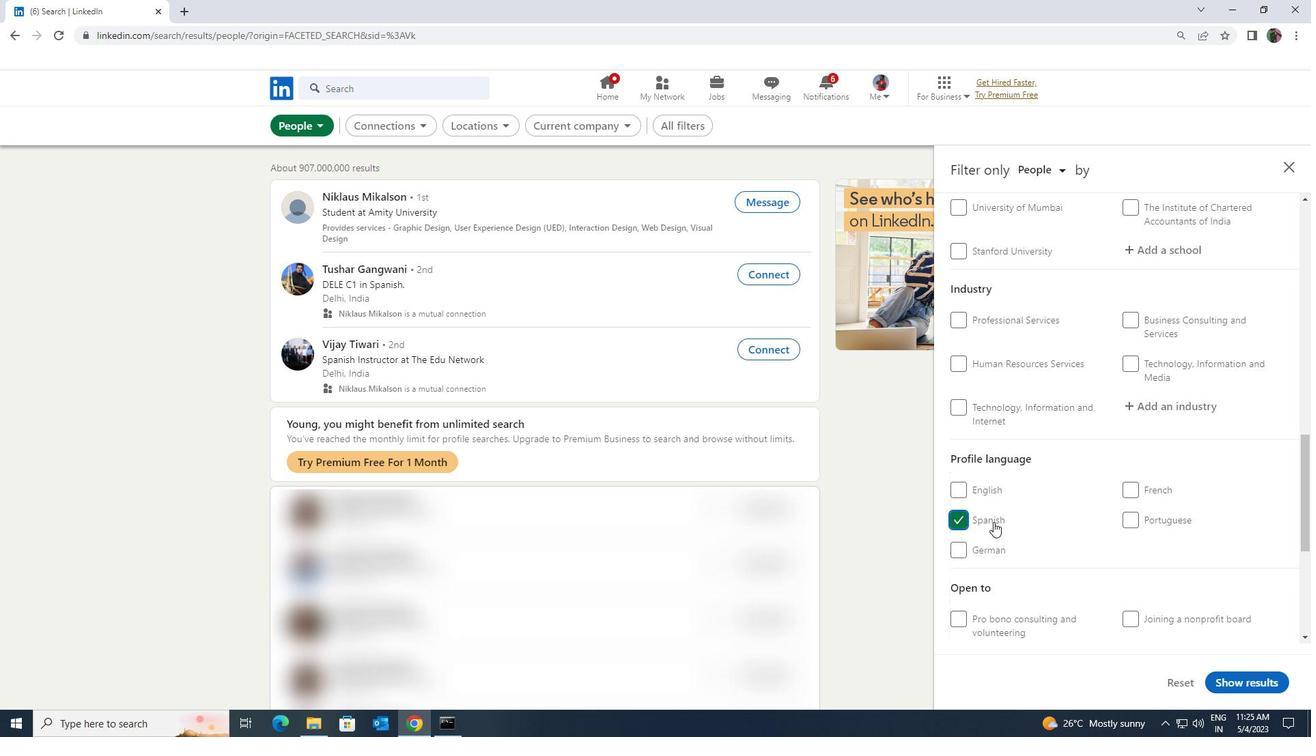 
Action: Mouse scrolled (1055, 521) with delta (0, 0)
Screenshot: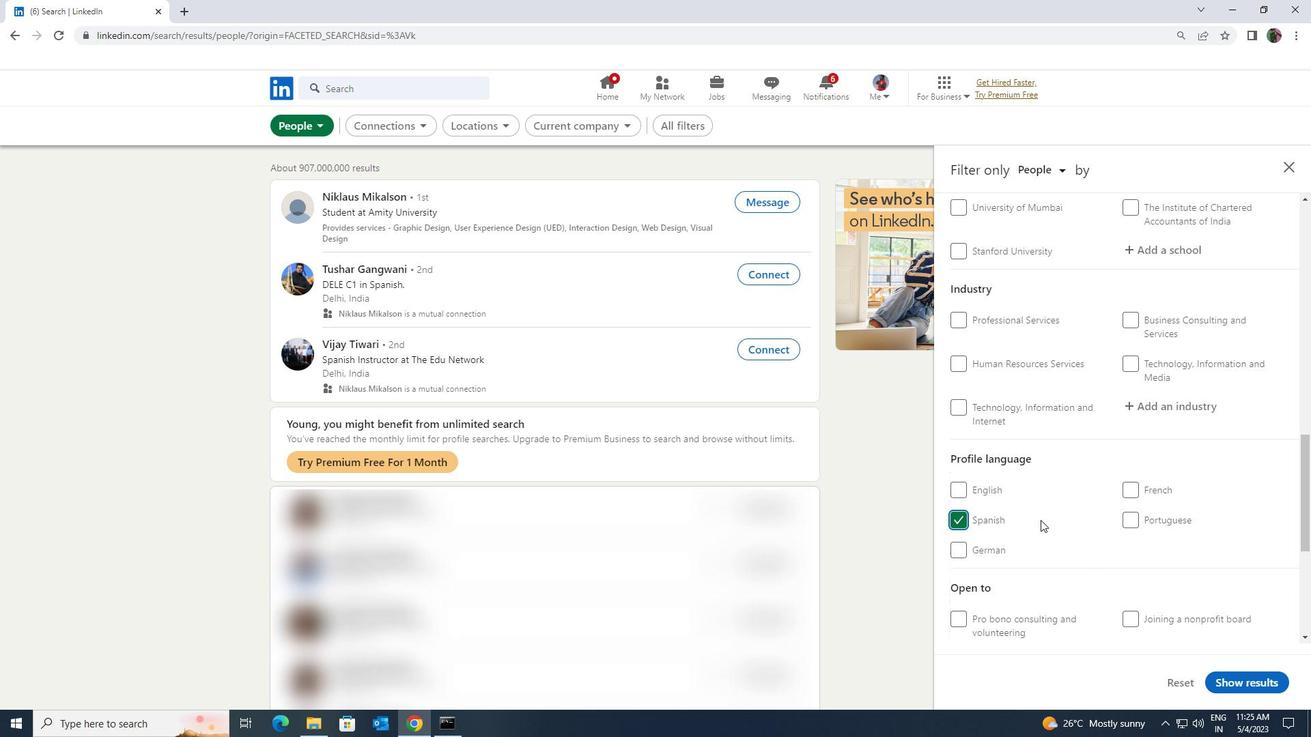 
Action: Mouse moved to (1055, 520)
Screenshot: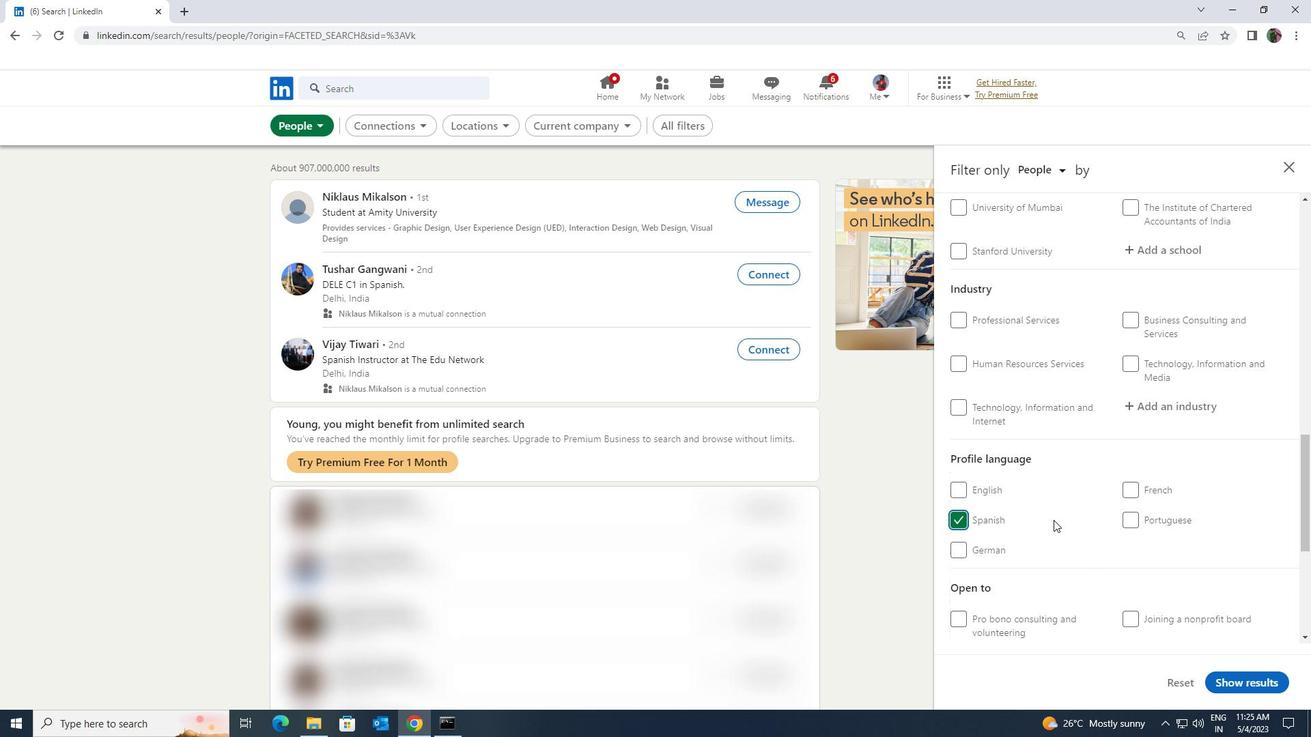 
Action: Mouse scrolled (1055, 521) with delta (0, 0)
Screenshot: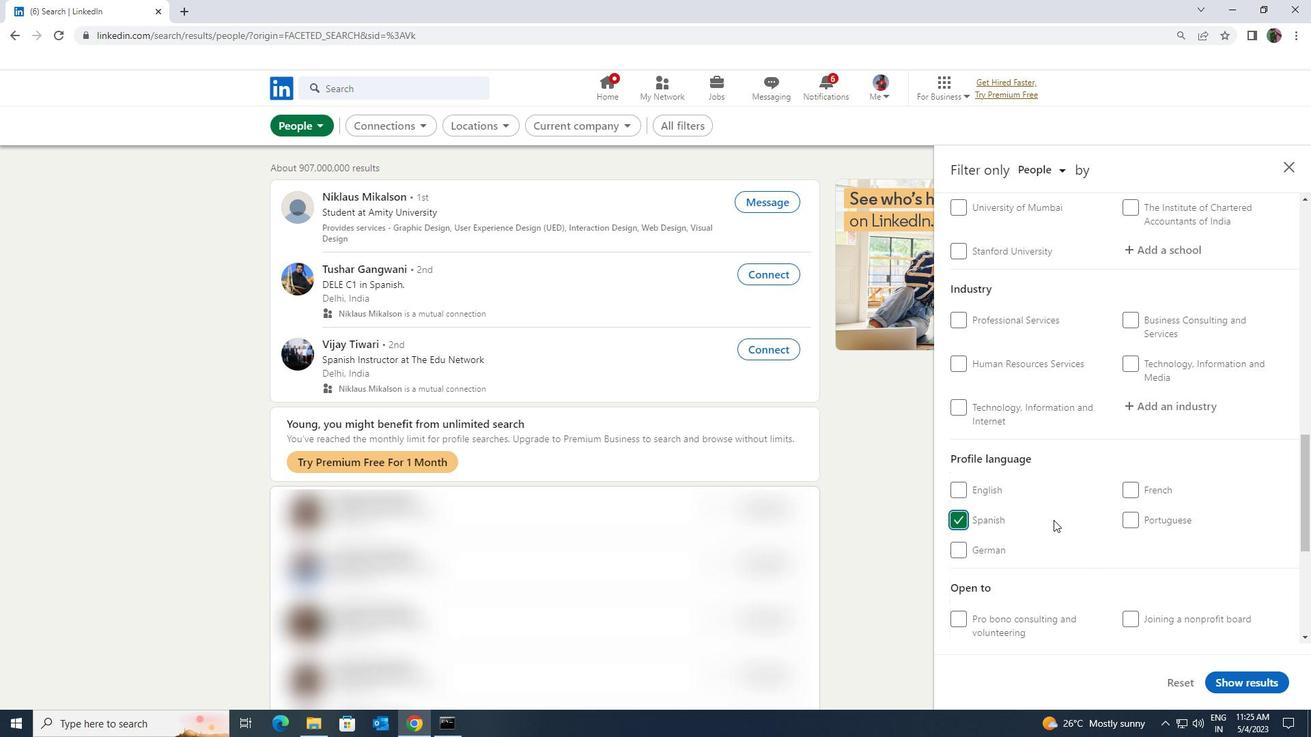 
Action: Mouse moved to (1063, 521)
Screenshot: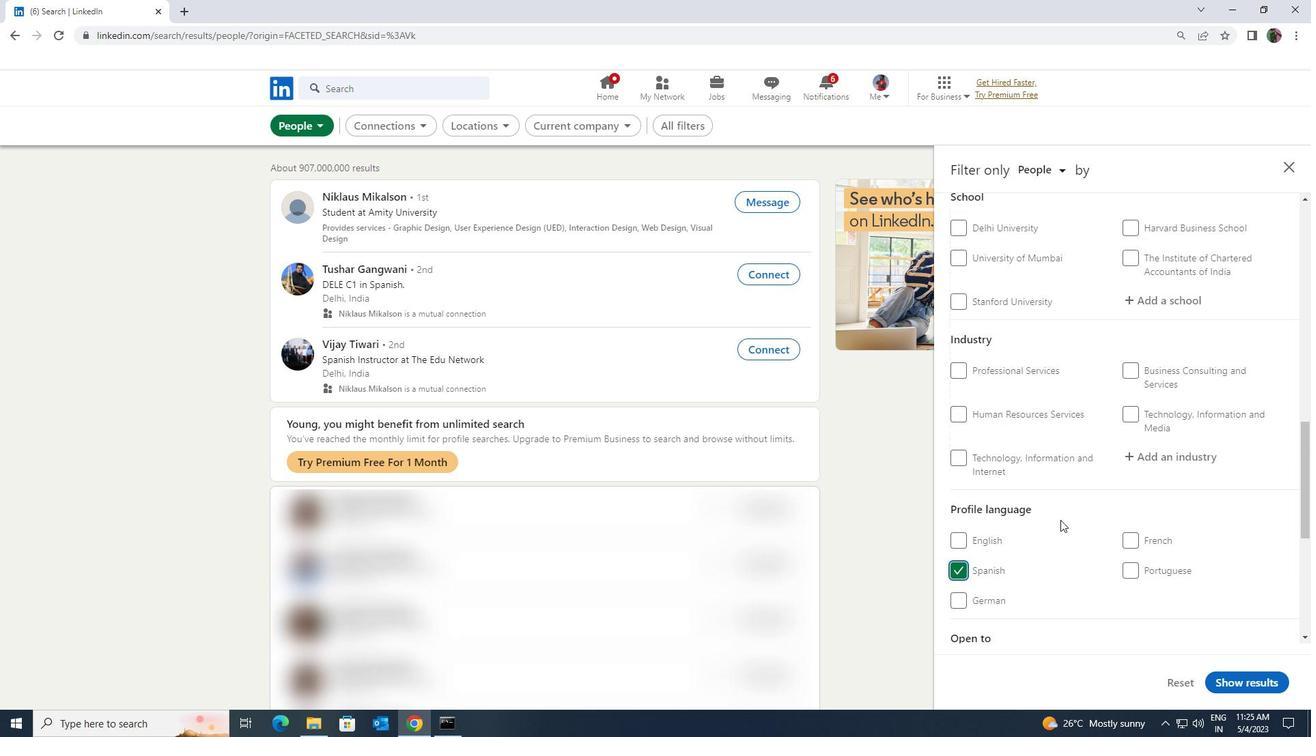 
Action: Mouse scrolled (1063, 522) with delta (0, 0)
Screenshot: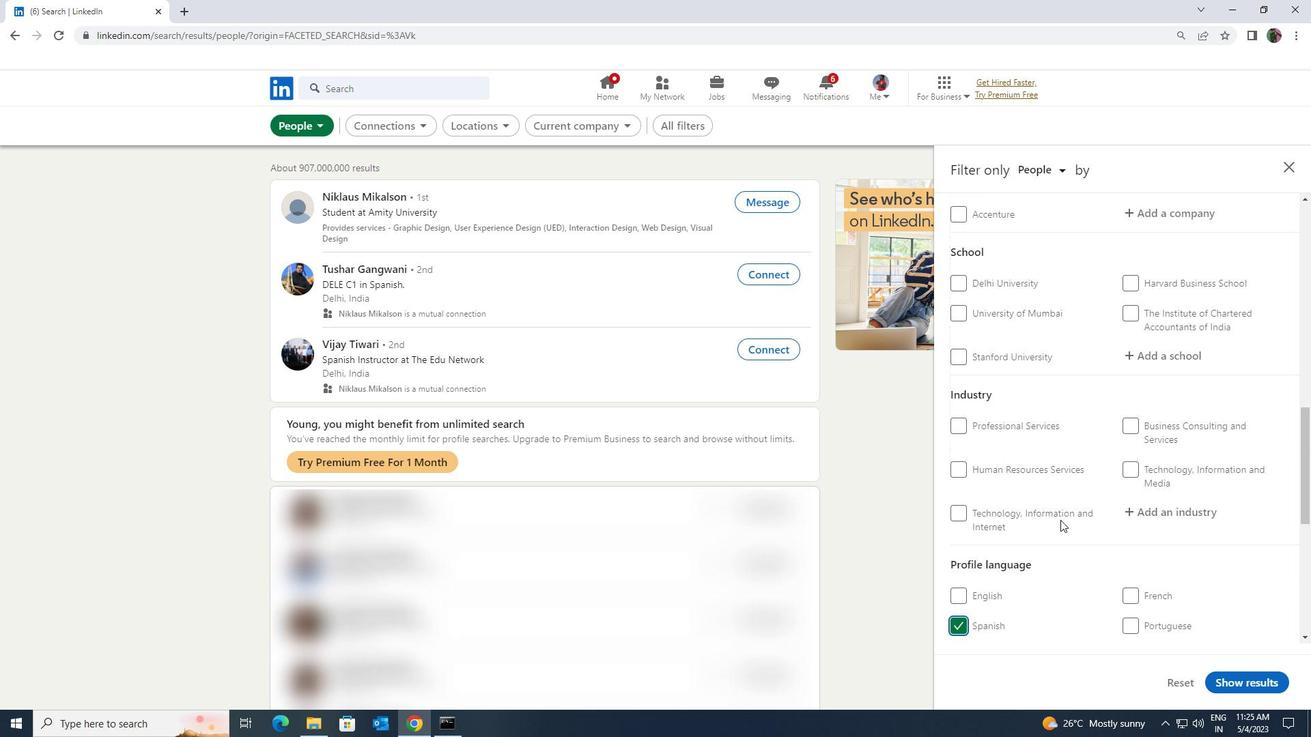 
Action: Mouse scrolled (1063, 522) with delta (0, 0)
Screenshot: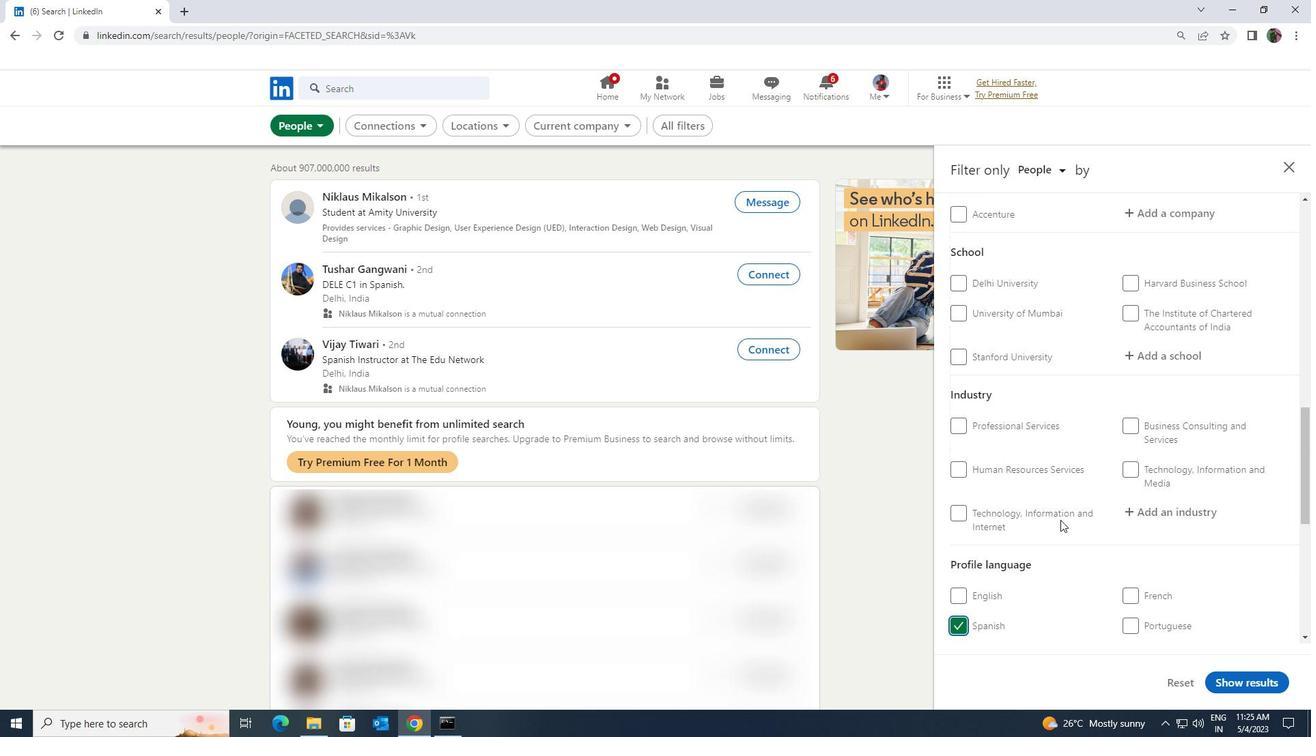 
Action: Mouse moved to (1065, 522)
Screenshot: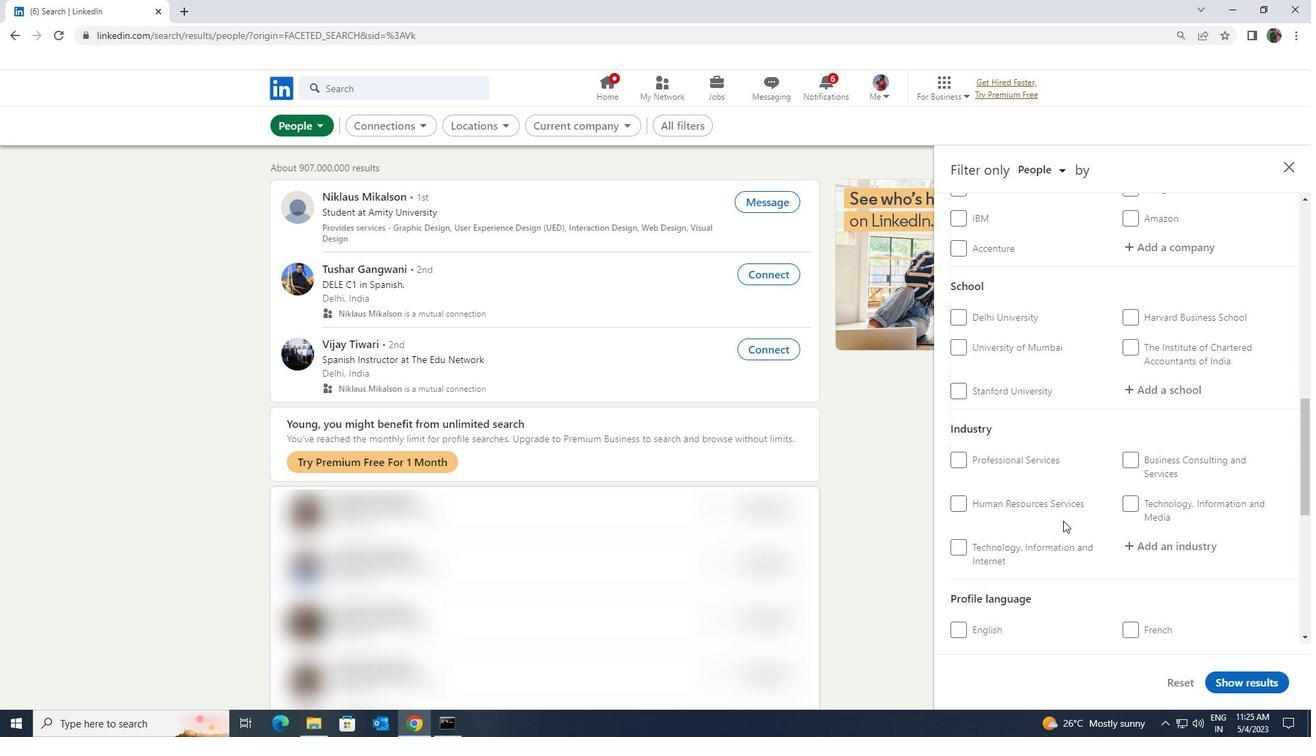 
Action: Mouse scrolled (1065, 522) with delta (0, 0)
Screenshot: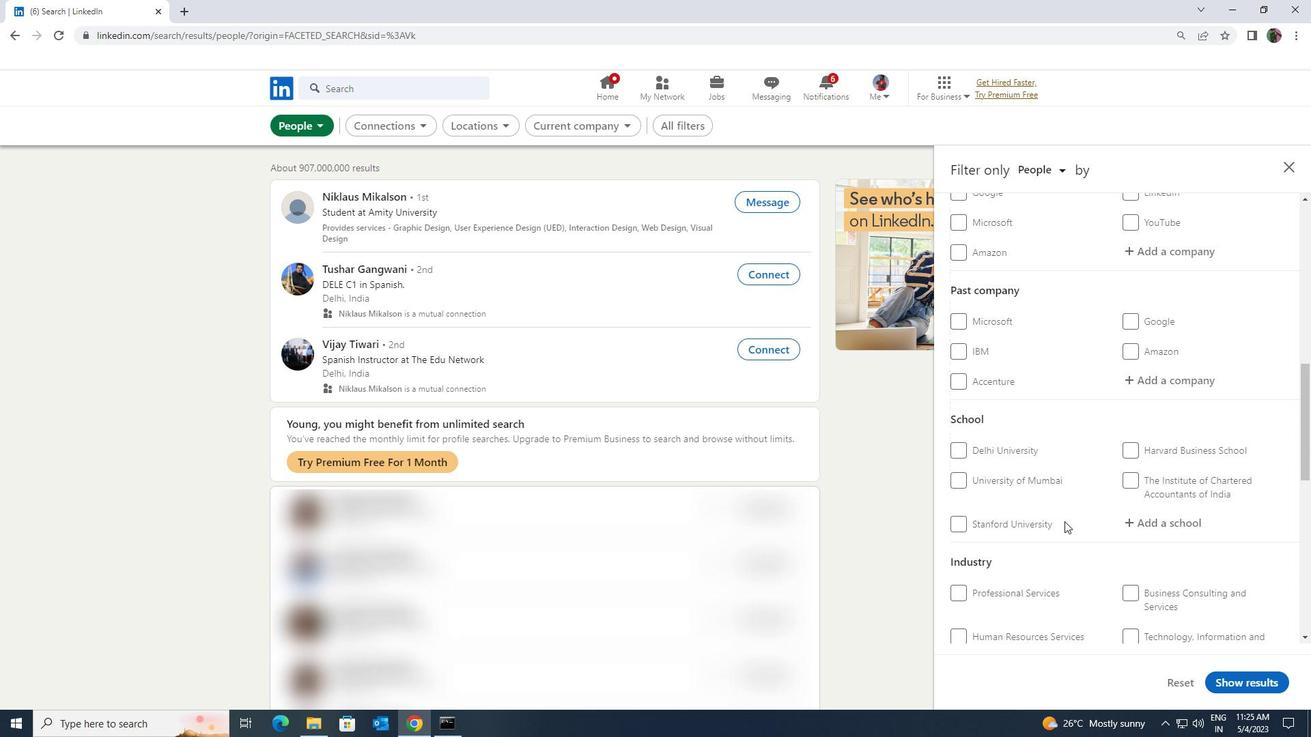 
Action: Mouse scrolled (1065, 522) with delta (0, 0)
Screenshot: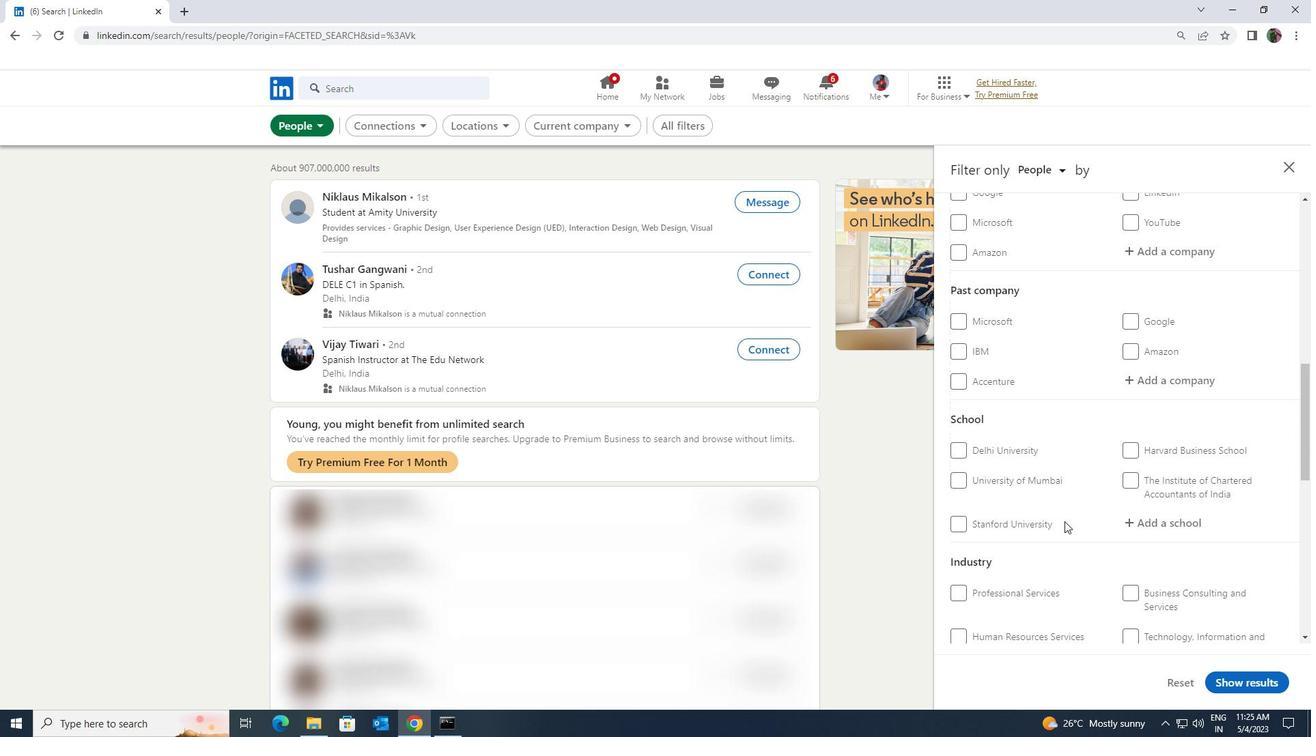 
Action: Mouse scrolled (1065, 522) with delta (0, 0)
Screenshot: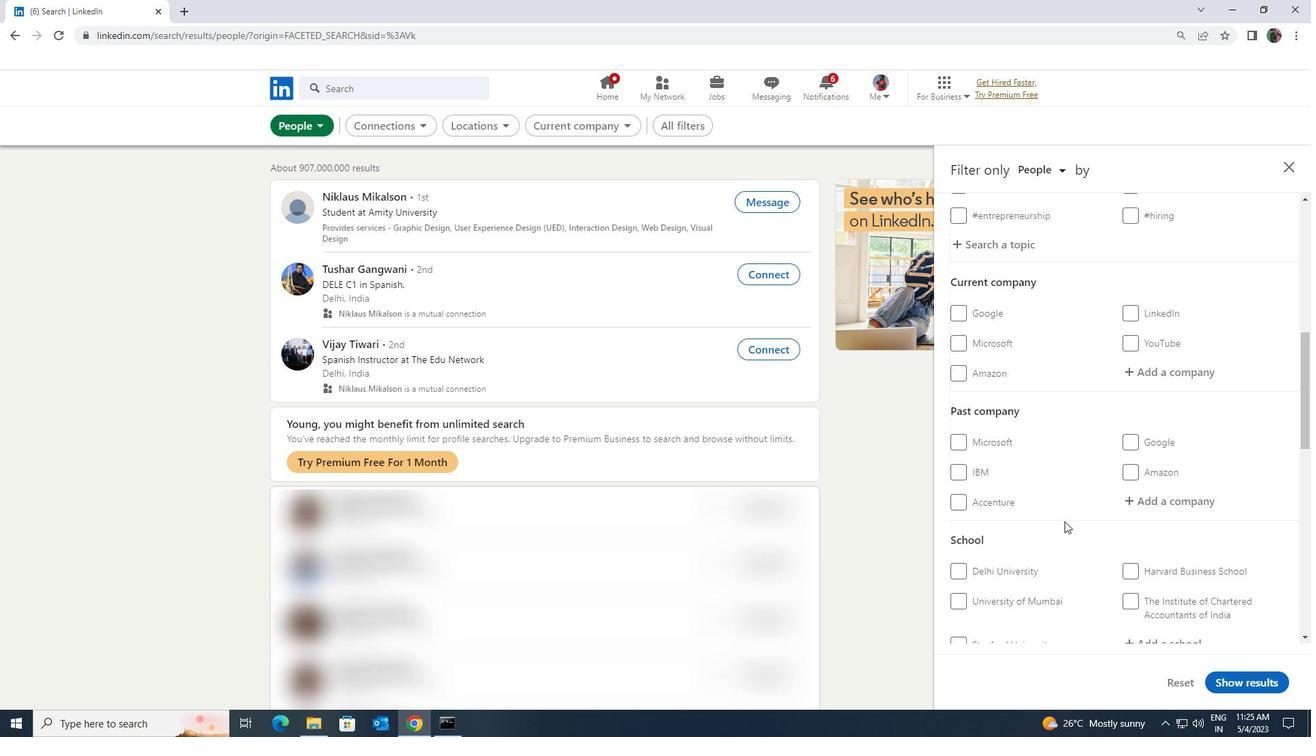
Action: Mouse scrolled (1065, 522) with delta (0, 0)
Screenshot: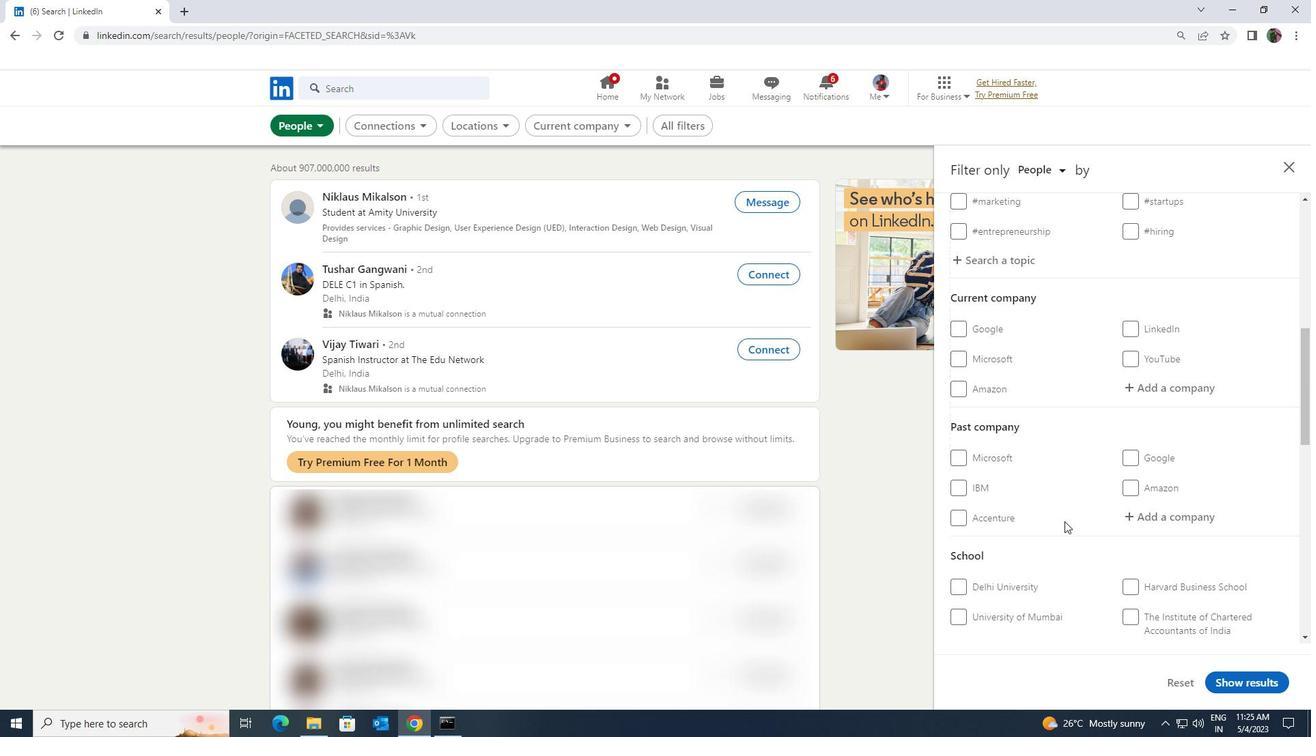 
Action: Mouse moved to (1149, 392)
Screenshot: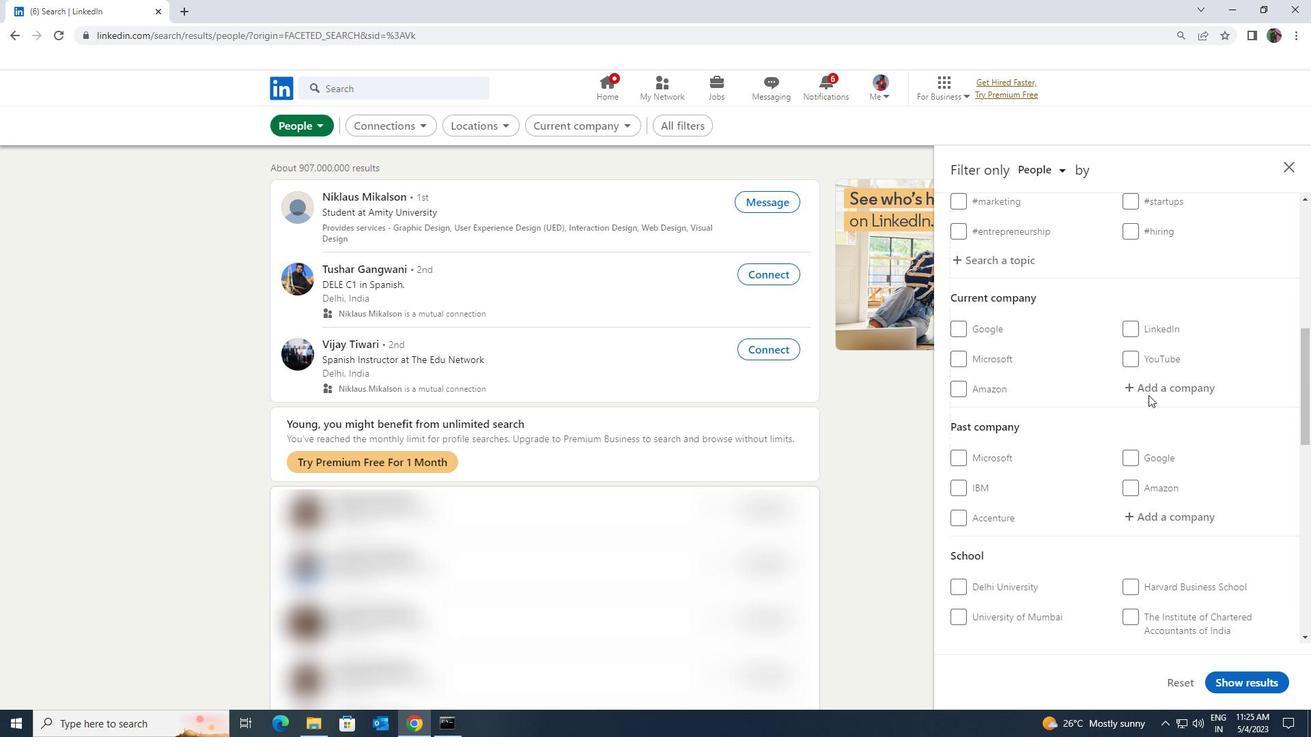 
Action: Mouse pressed left at (1149, 392)
Screenshot: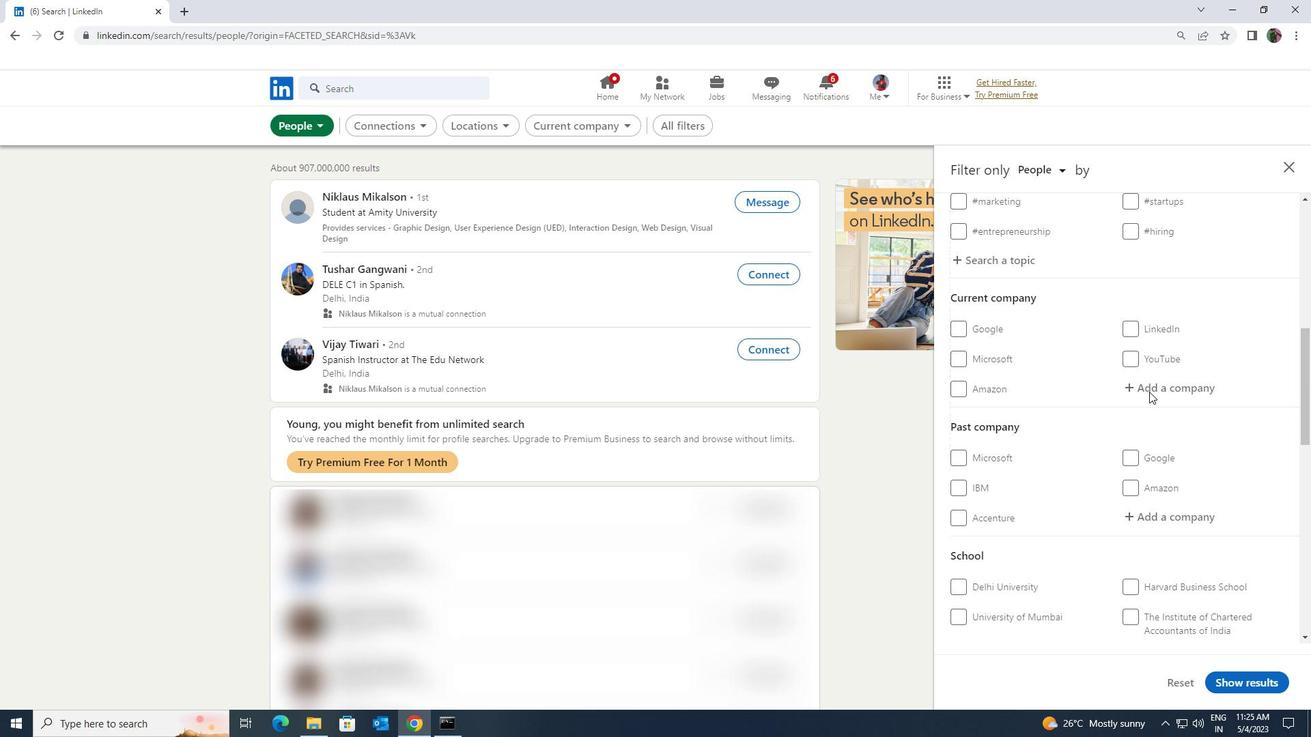 
Action: Mouse moved to (1150, 392)
Screenshot: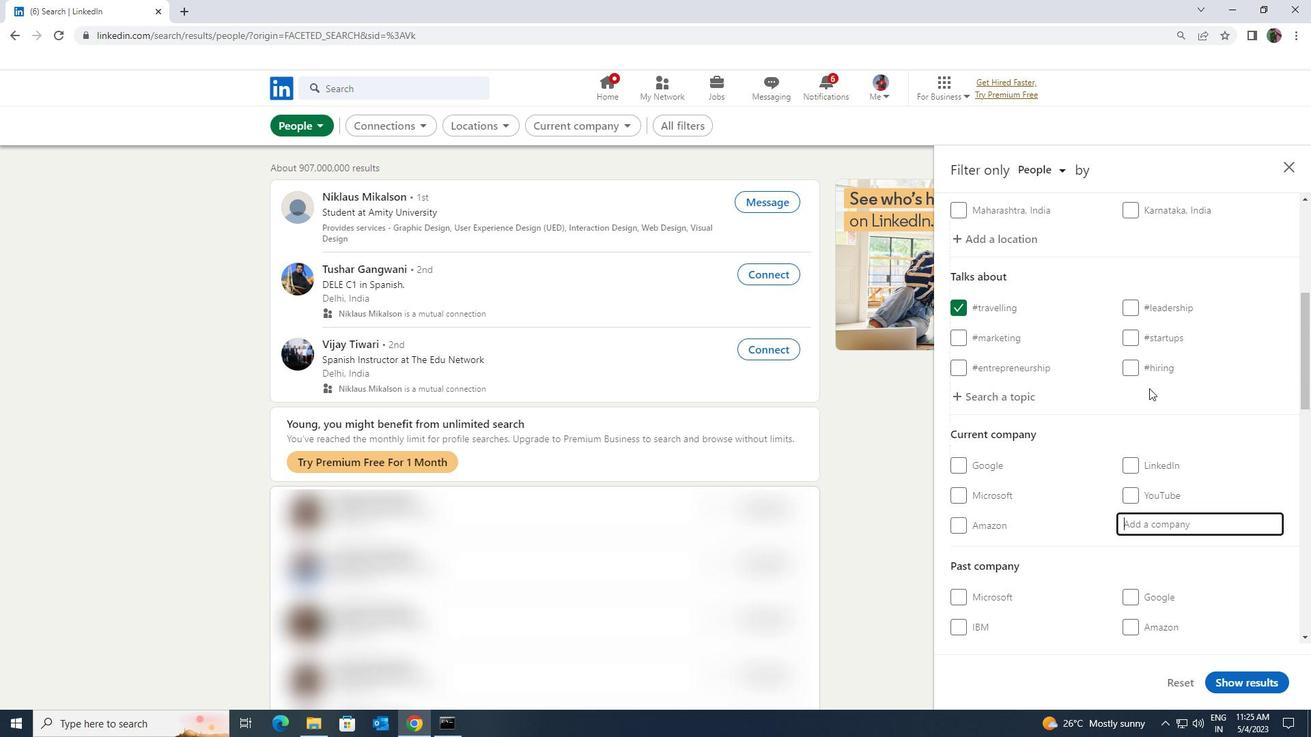 
Action: Key pressed <Key.shift><Key.shift><Key.shift><Key.shift><Key.shift><Key.shift><Key.shift><Key.shift><Key.shift><Key.shift><Key.shift><Key.shift><Key.shift><Key.shift><Key.shift><Key.shift><Key.shift><Key.shift><Key.shift><Key.shift><Key.shift><Key.shift><Key.shift><Key.shift><Key.shift><Key.shift><Key.shift><Key.shift><Key.shift><Key.shift>REPL
Screenshot: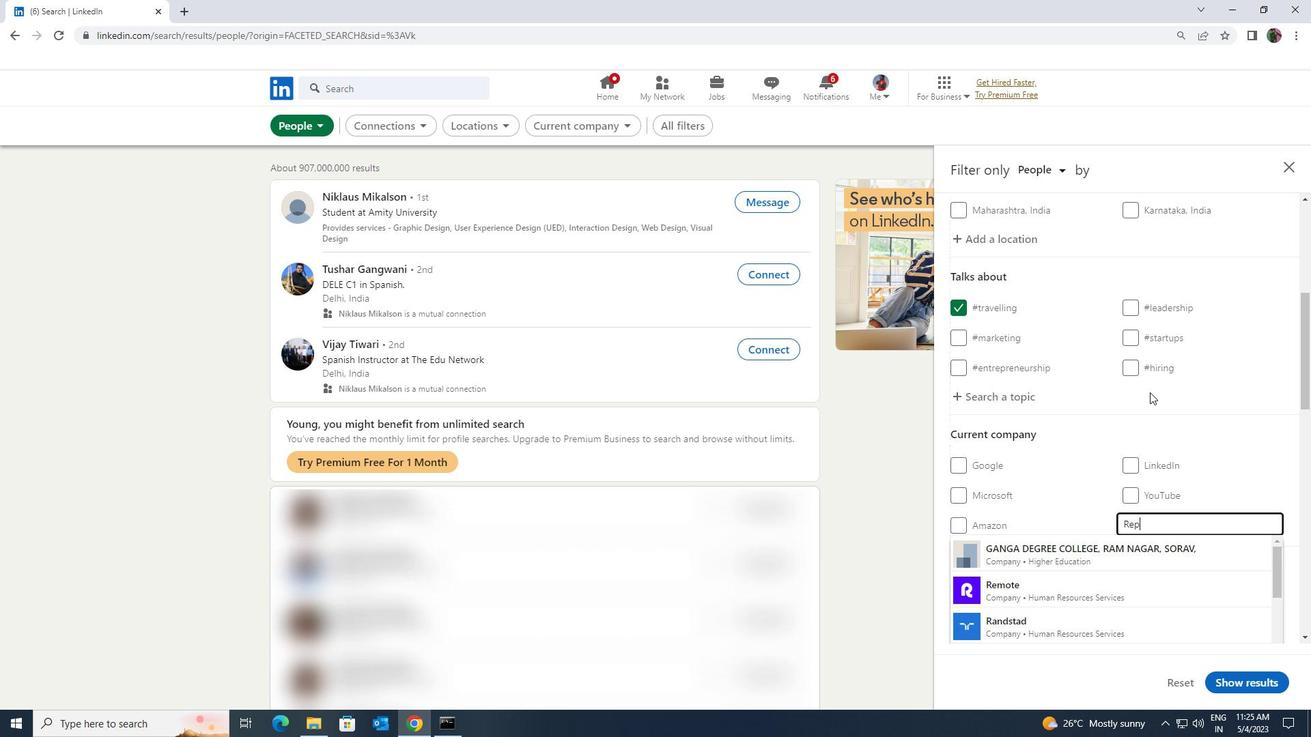 
Action: Mouse moved to (1150, 393)
Screenshot: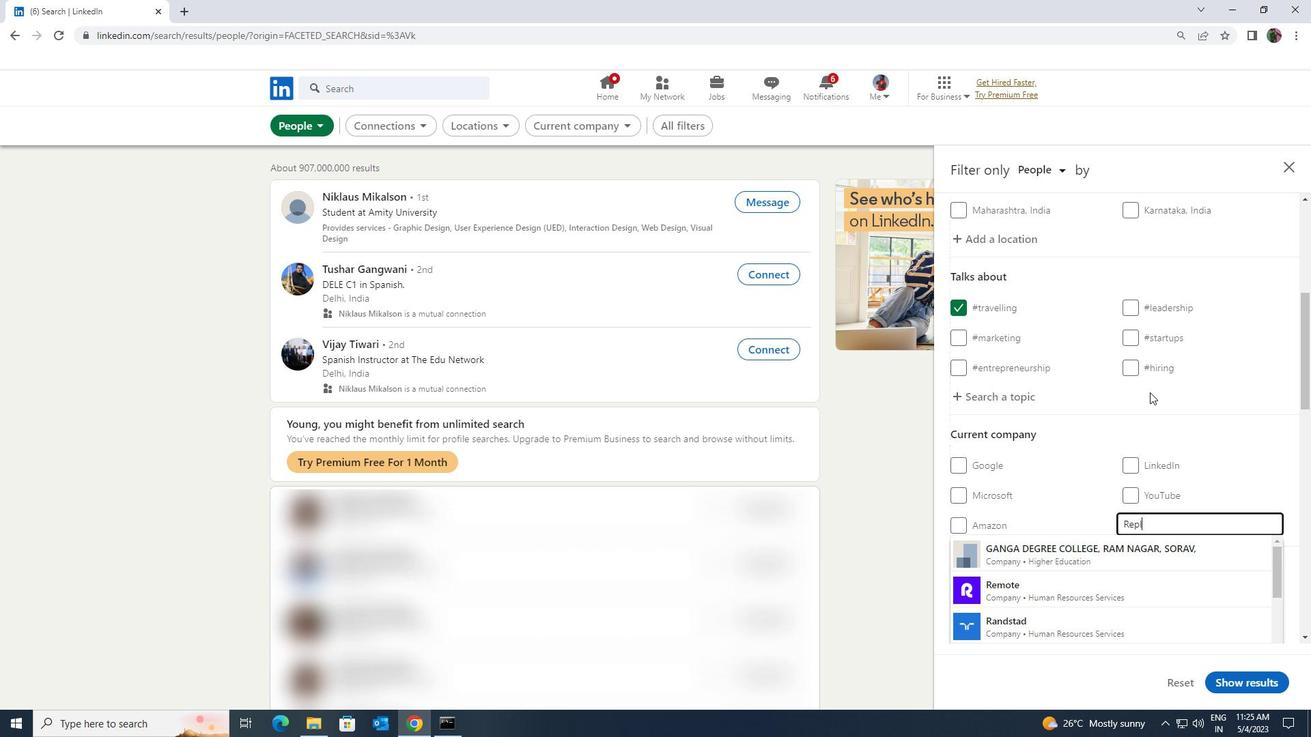 
Action: Key pressed Y
Screenshot: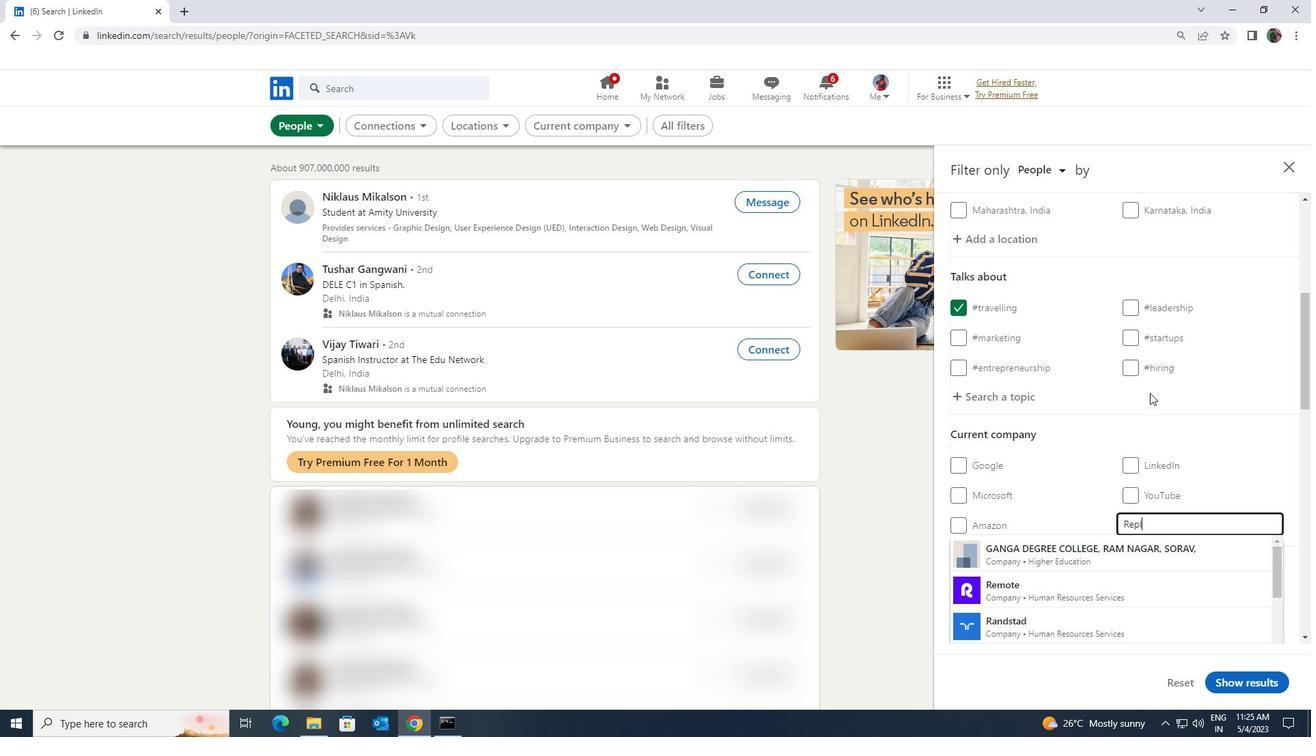 
Action: Mouse moved to (1106, 543)
Screenshot: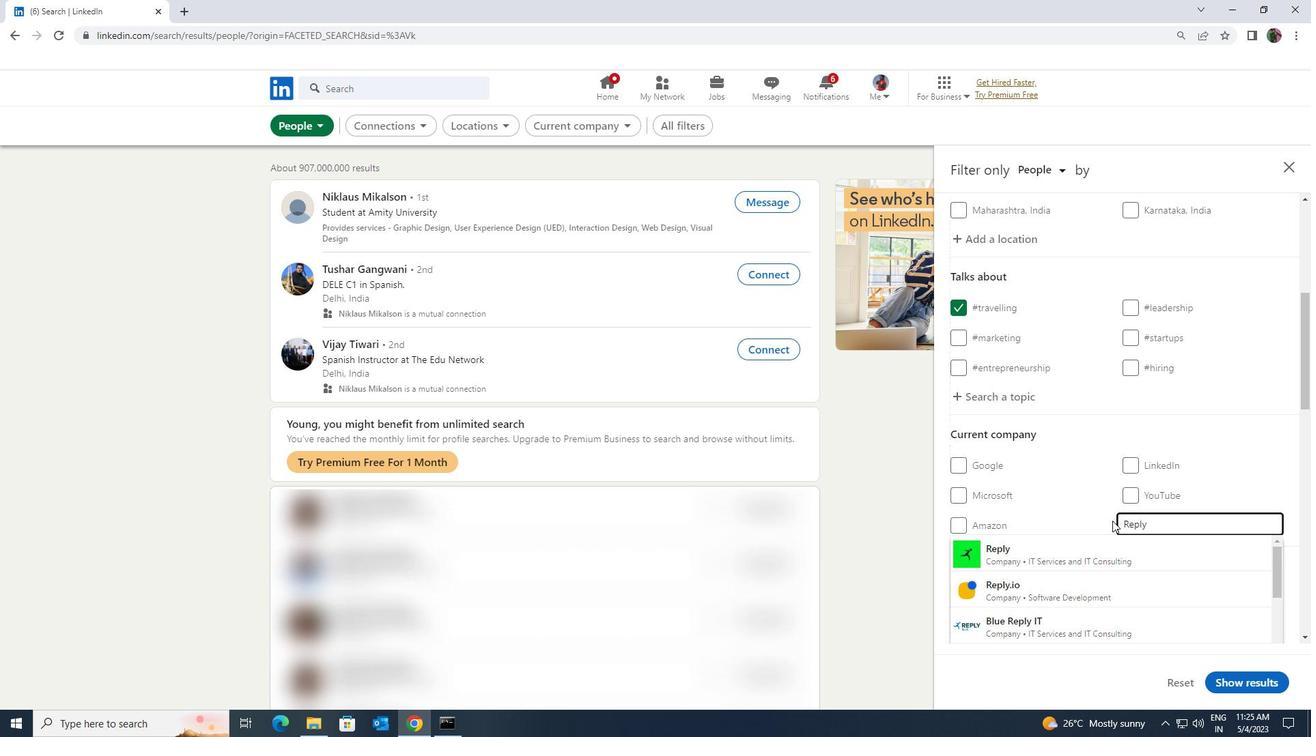 
Action: Mouse pressed left at (1106, 543)
Screenshot: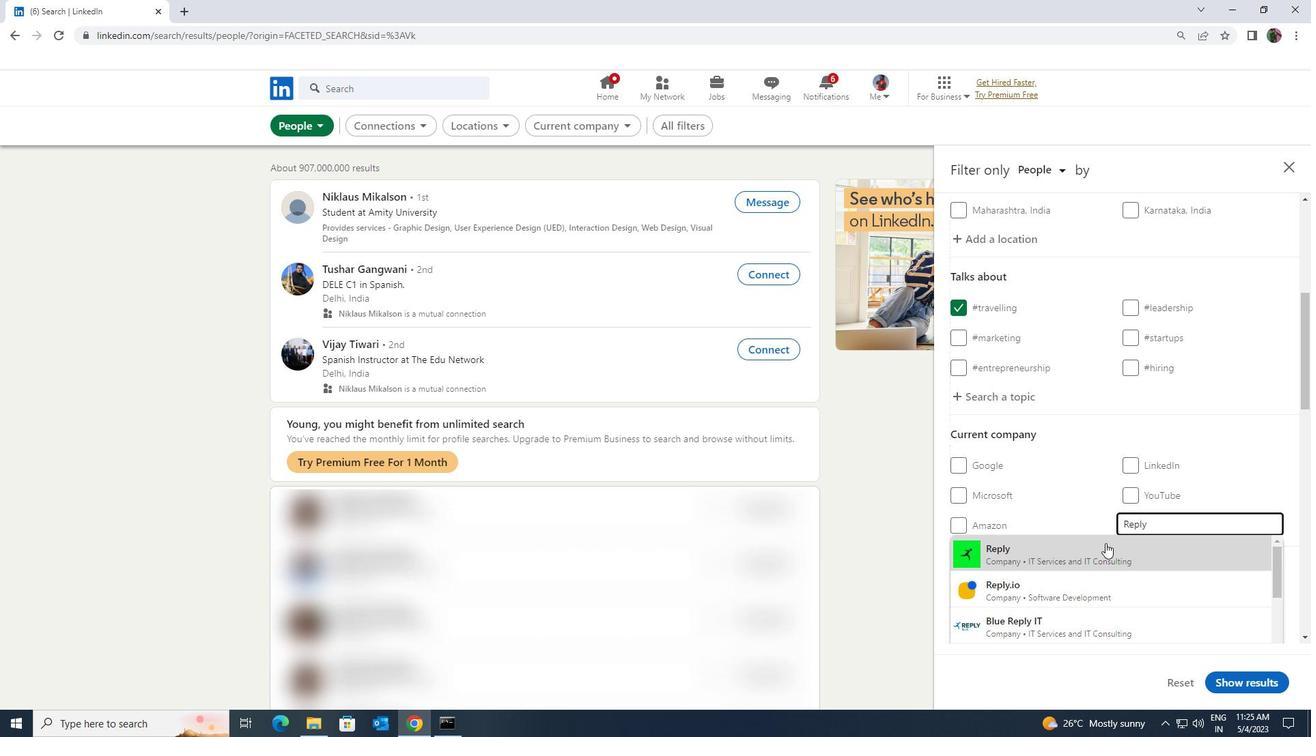 
Action: Mouse moved to (1106, 543)
Screenshot: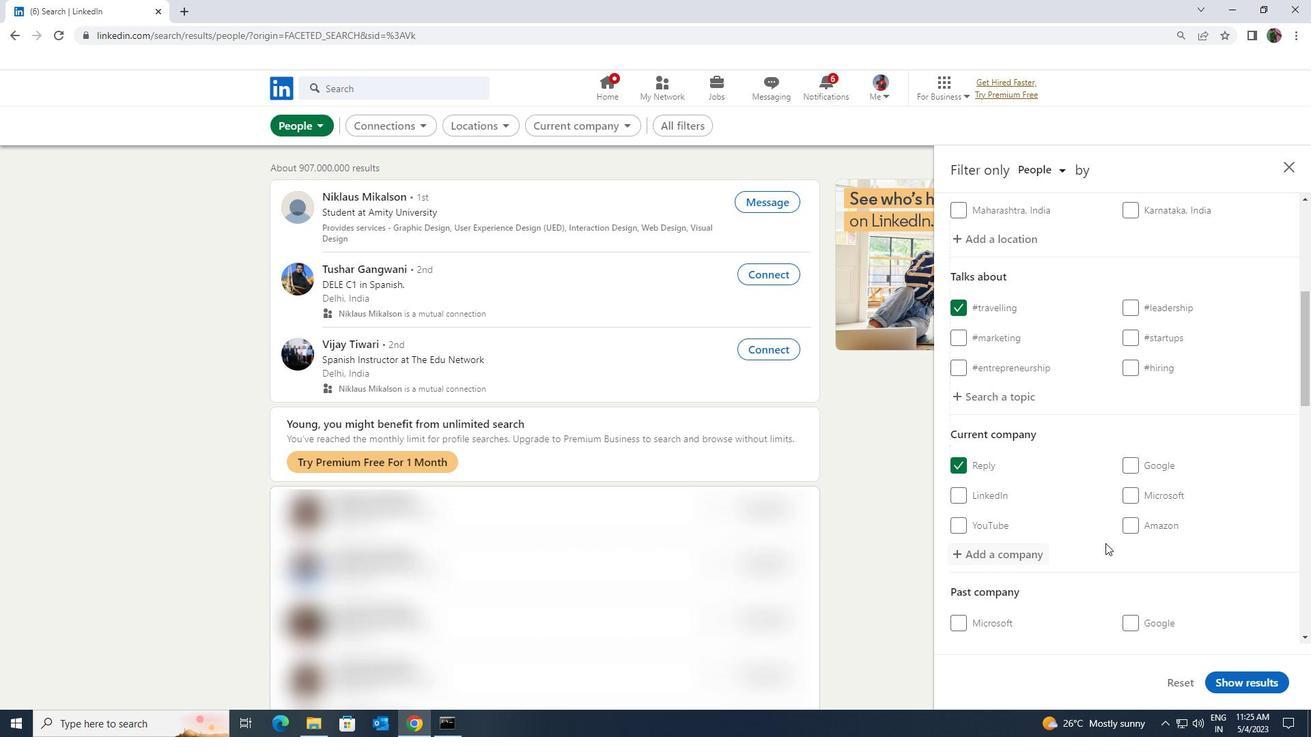 
Action: Mouse scrolled (1106, 543) with delta (0, 0)
Screenshot: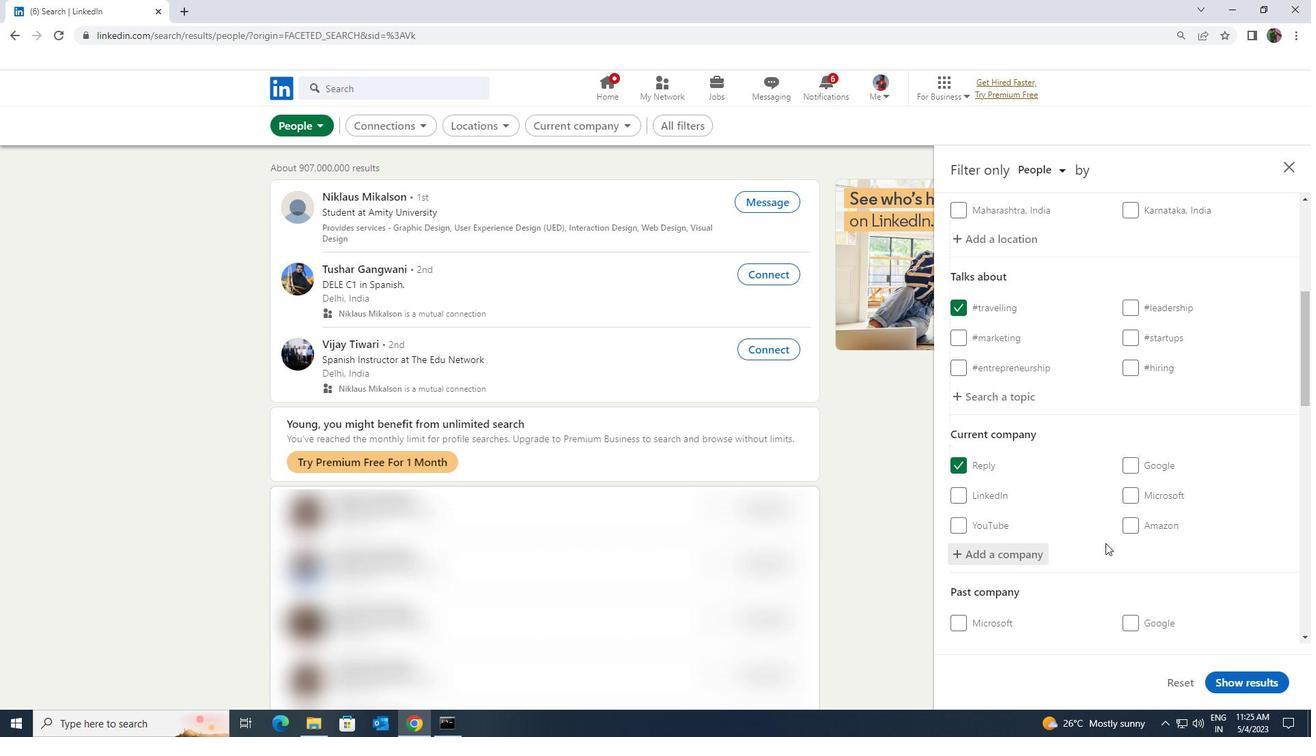 
Action: Mouse scrolled (1106, 543) with delta (0, 0)
Screenshot: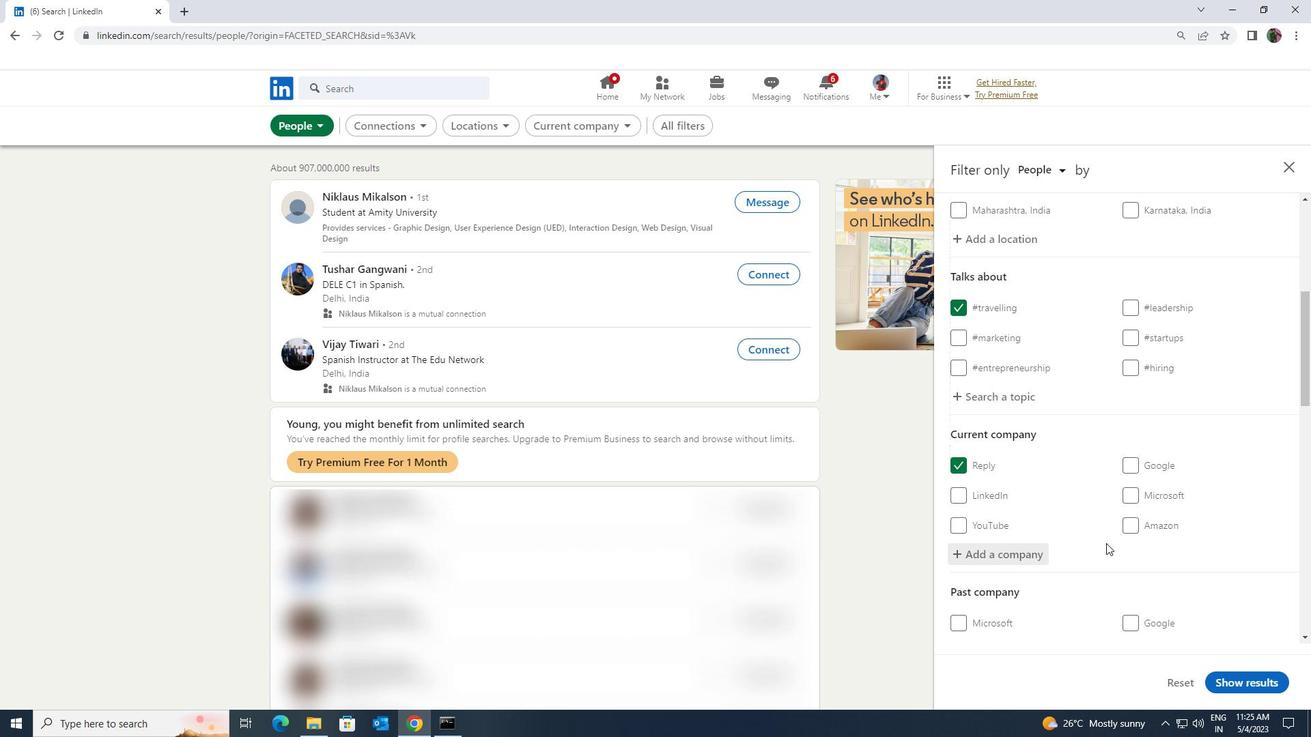 
Action: Mouse moved to (1110, 535)
Screenshot: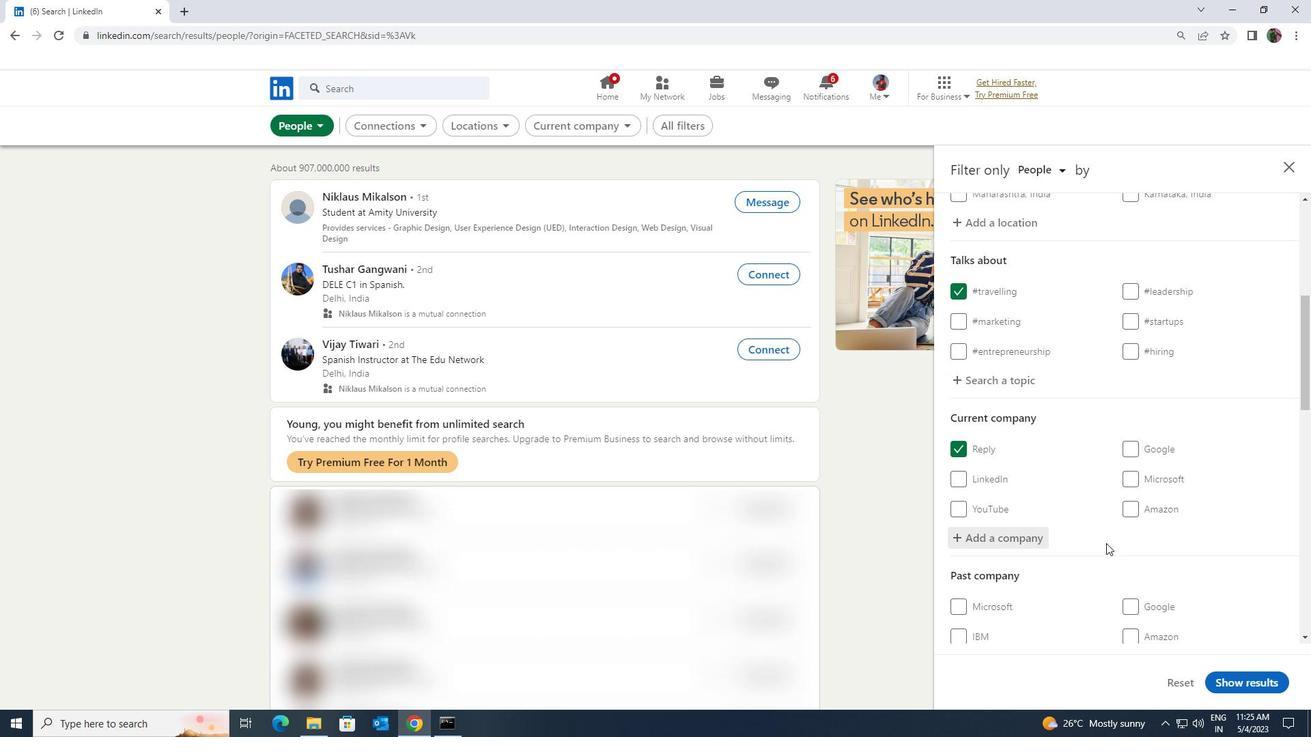 
Action: Mouse scrolled (1110, 534) with delta (0, 0)
Screenshot: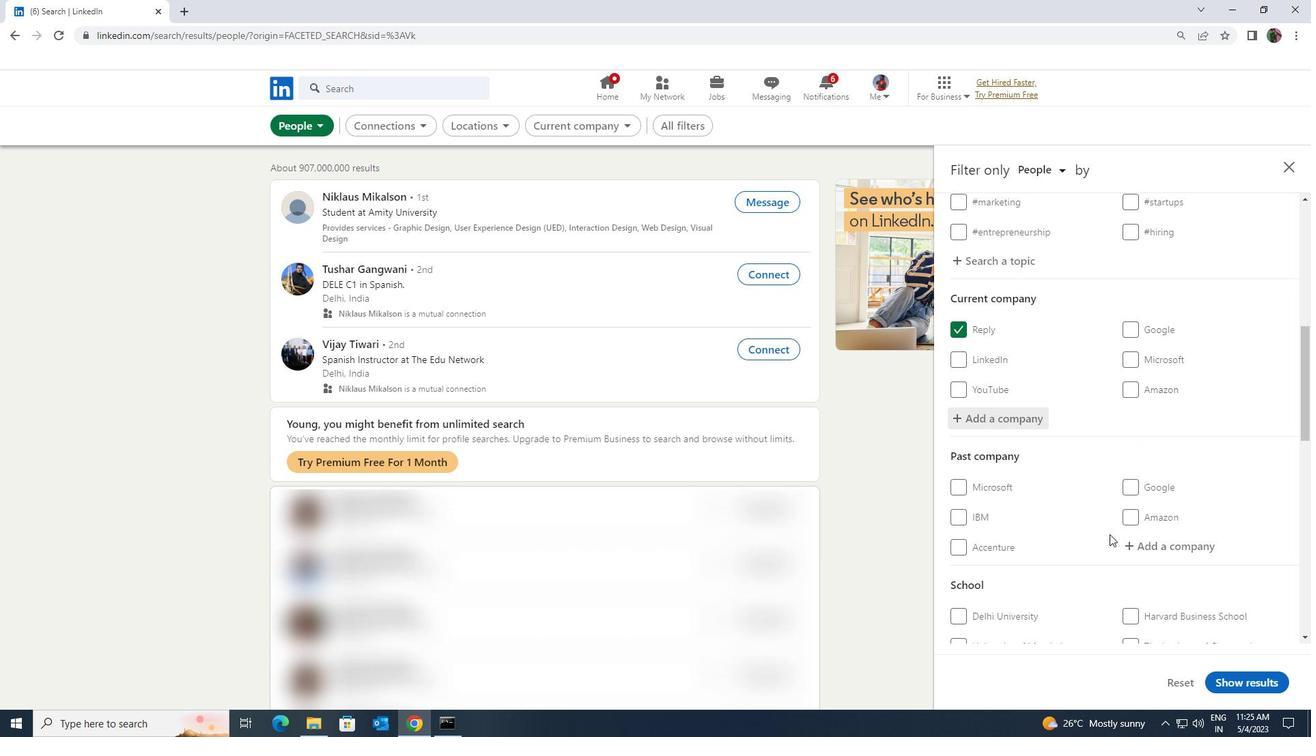 
Action: Mouse scrolled (1110, 534) with delta (0, 0)
Screenshot: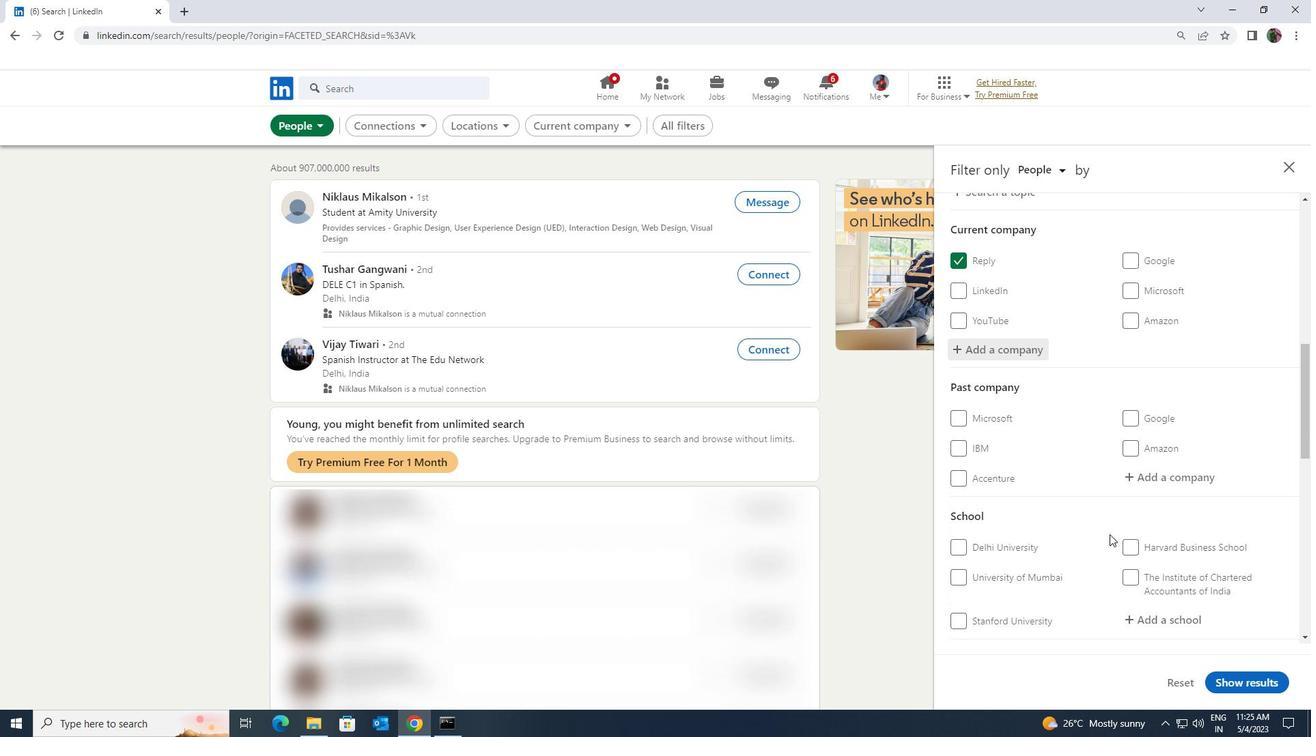 
Action: Mouse moved to (1143, 547)
Screenshot: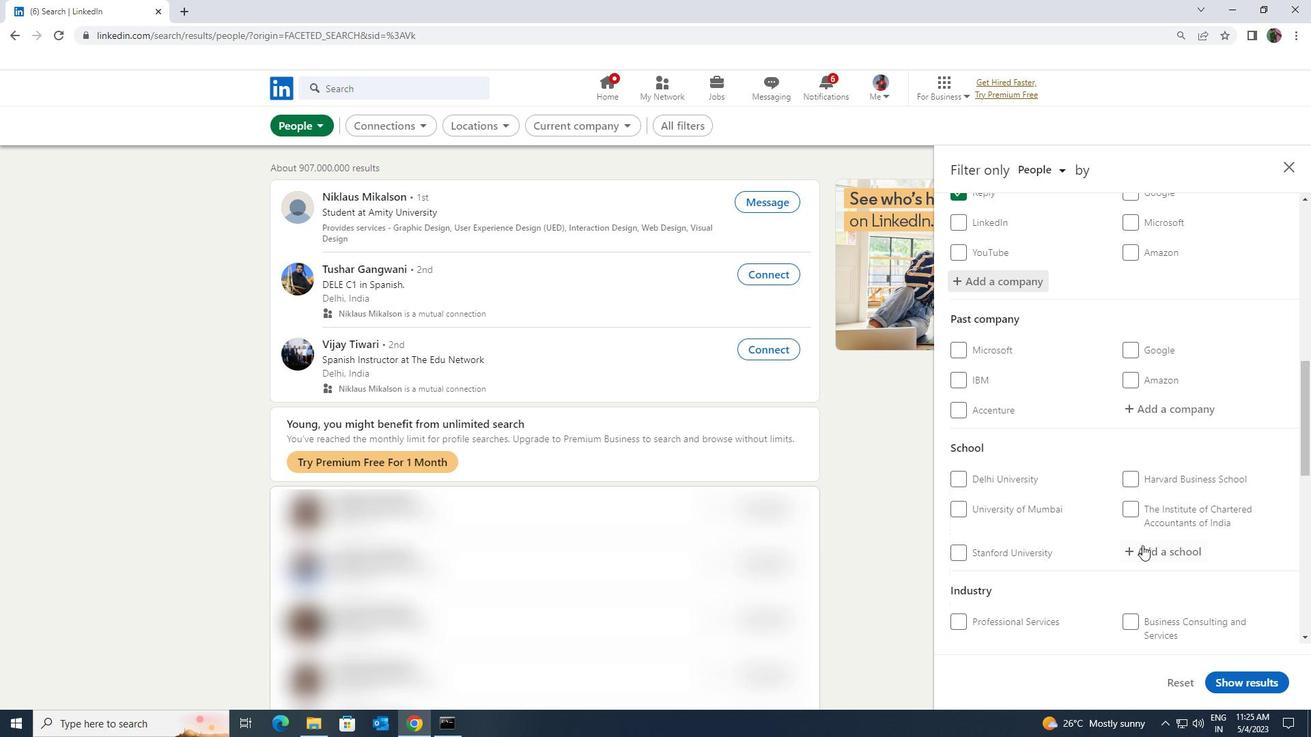 
Action: Mouse pressed left at (1143, 547)
Screenshot: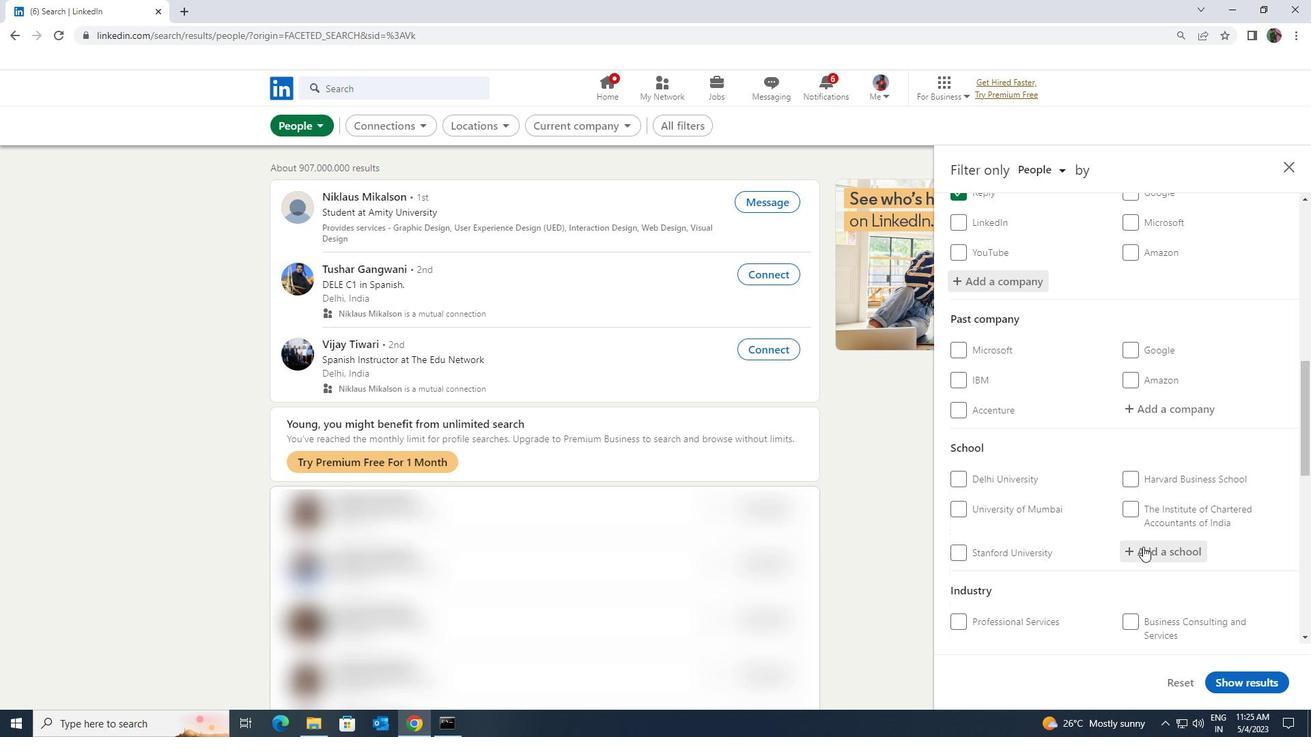 
Action: Mouse moved to (1141, 547)
Screenshot: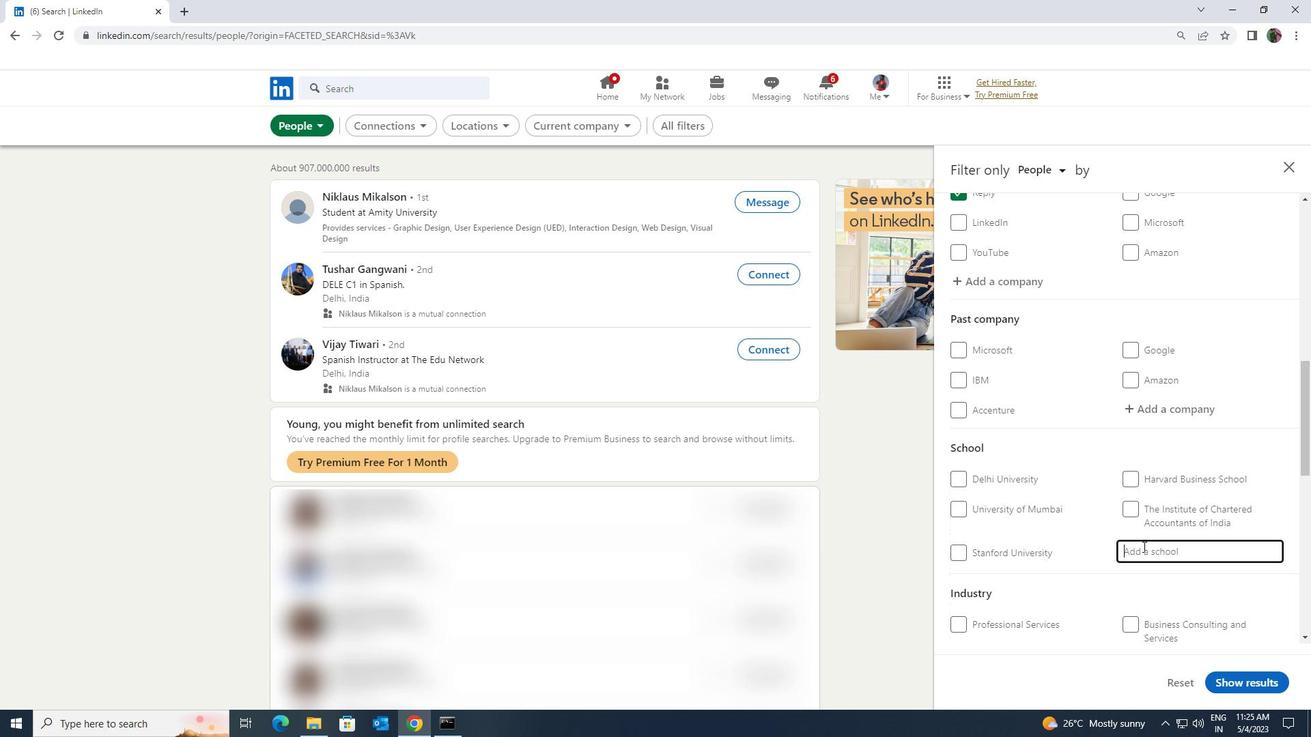 
Action: Key pressed <Key.shift><Key.shift><Key.shift><Key.shift><Key.shift><Key.shift><Key.shift><Key.shift><Key.shift>VINAYAKA<Key.space><Key.shift>MISSION
Screenshot: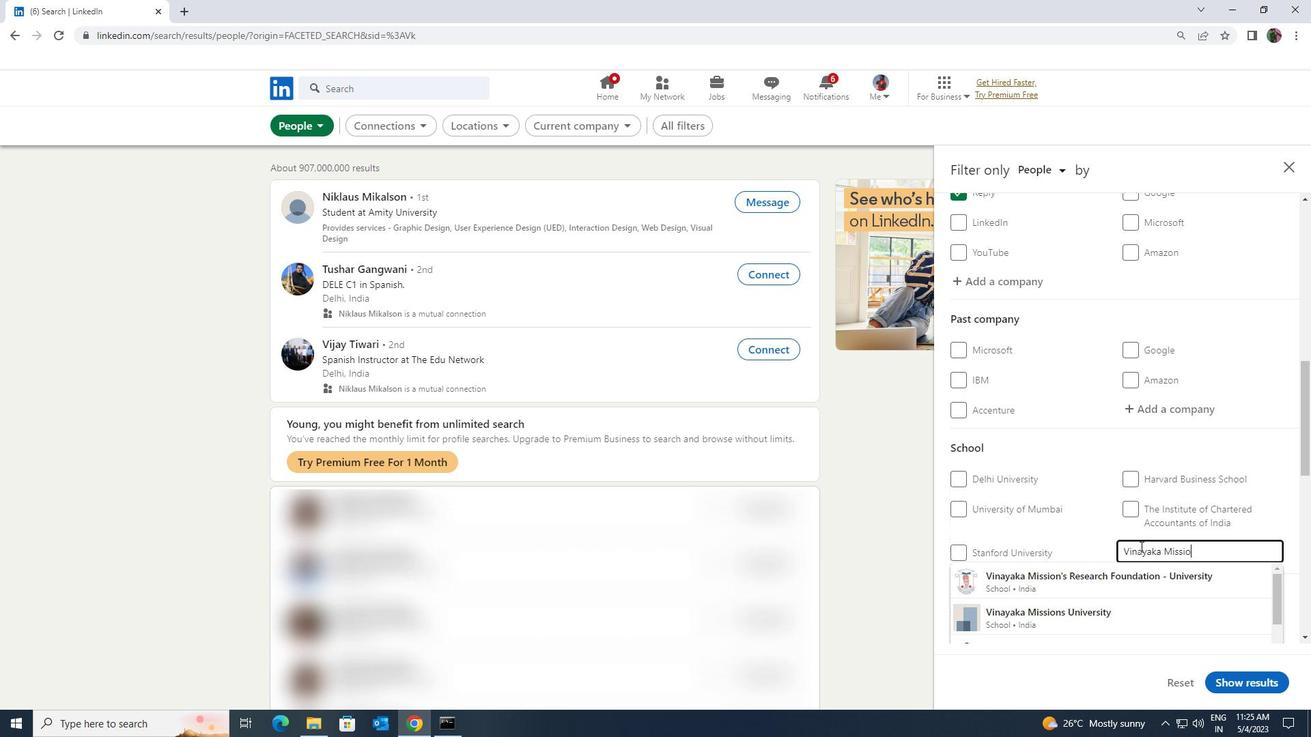 
Action: Mouse moved to (1159, 567)
Screenshot: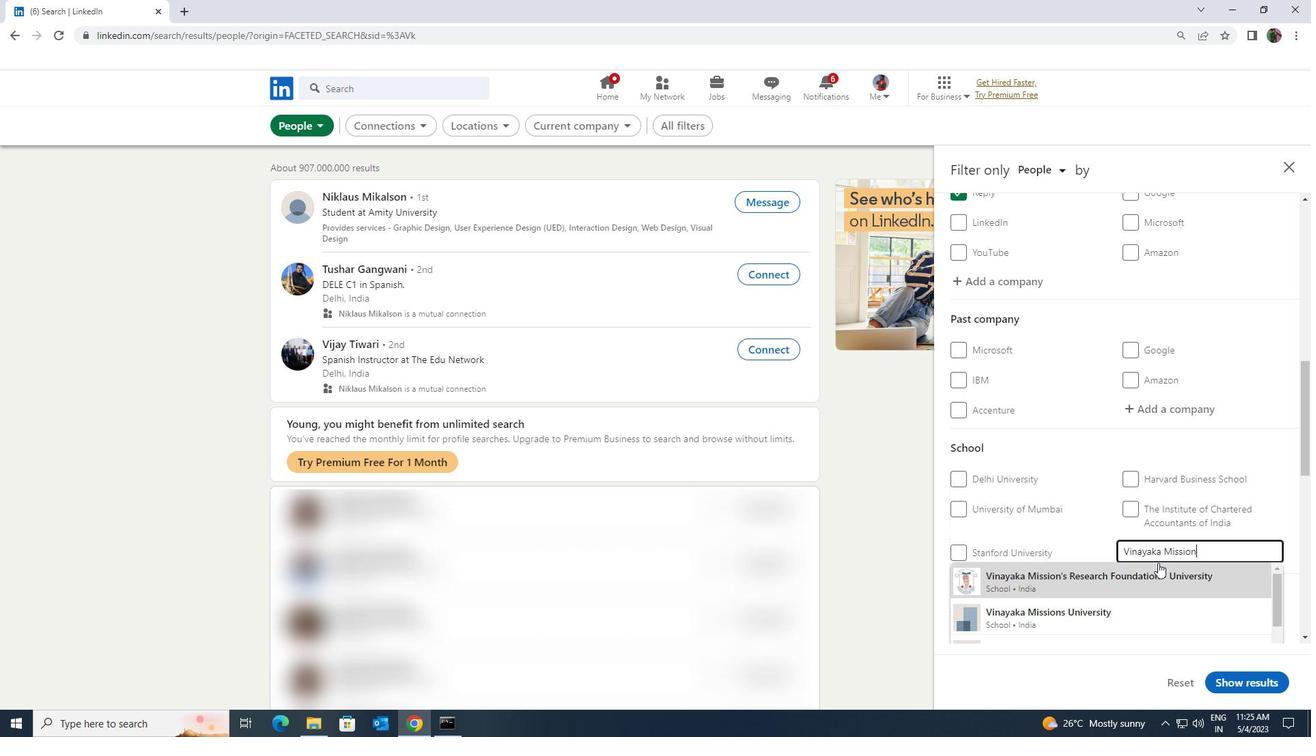
Action: Mouse pressed left at (1159, 567)
Screenshot: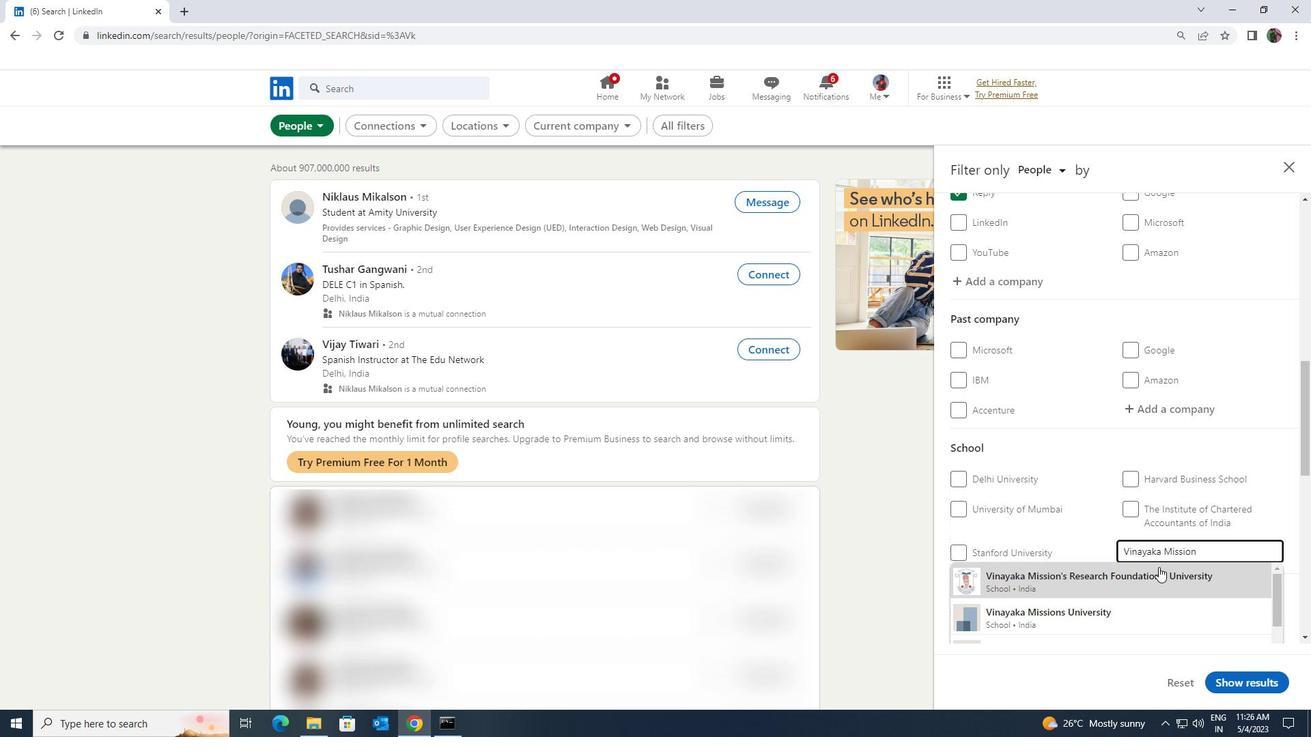 
Action: Mouse moved to (1159, 567)
Screenshot: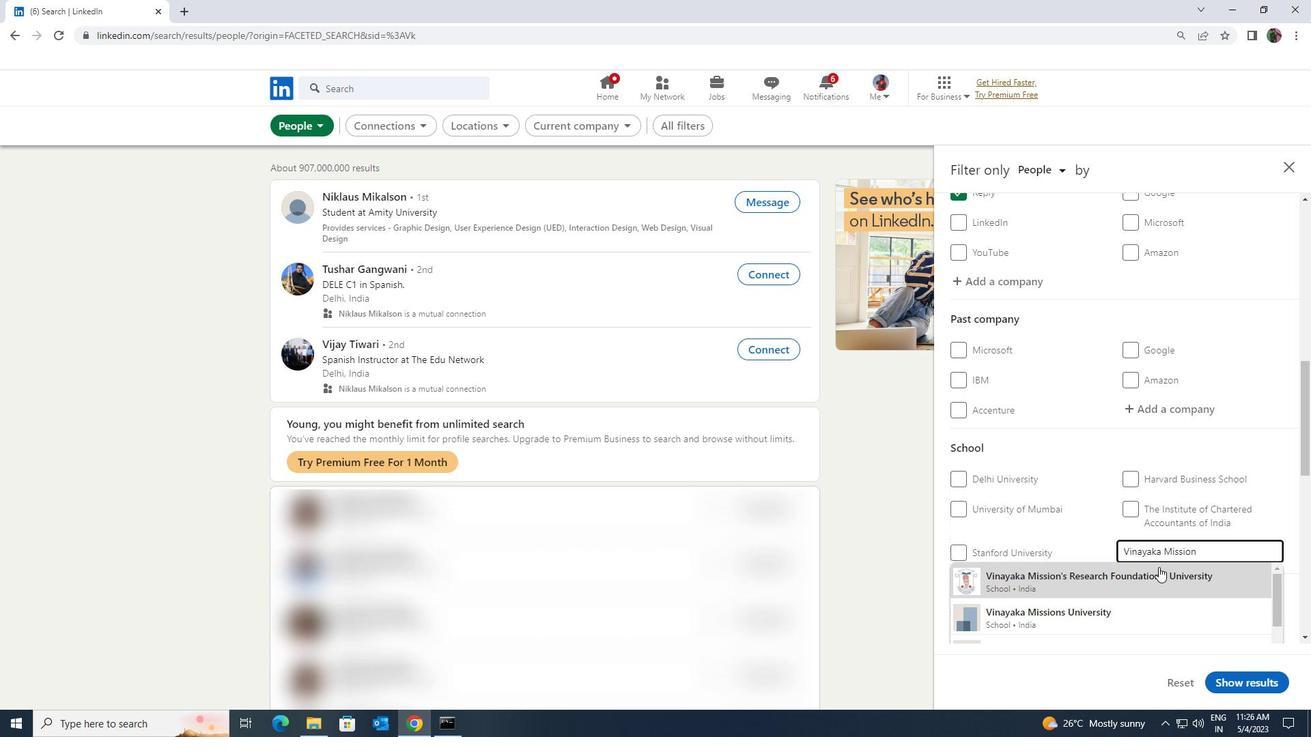 
Action: Mouse scrolled (1159, 567) with delta (0, 0)
Screenshot: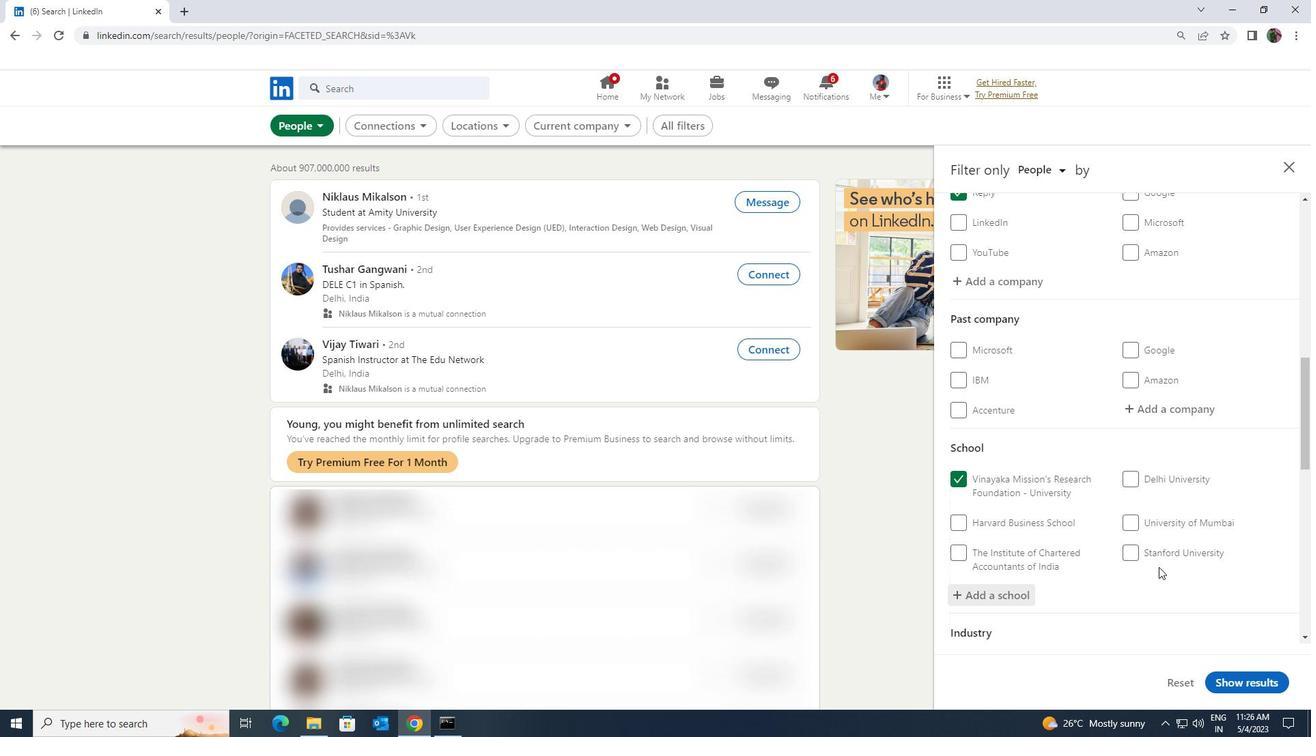 
Action: Mouse scrolled (1159, 567) with delta (0, 0)
Screenshot: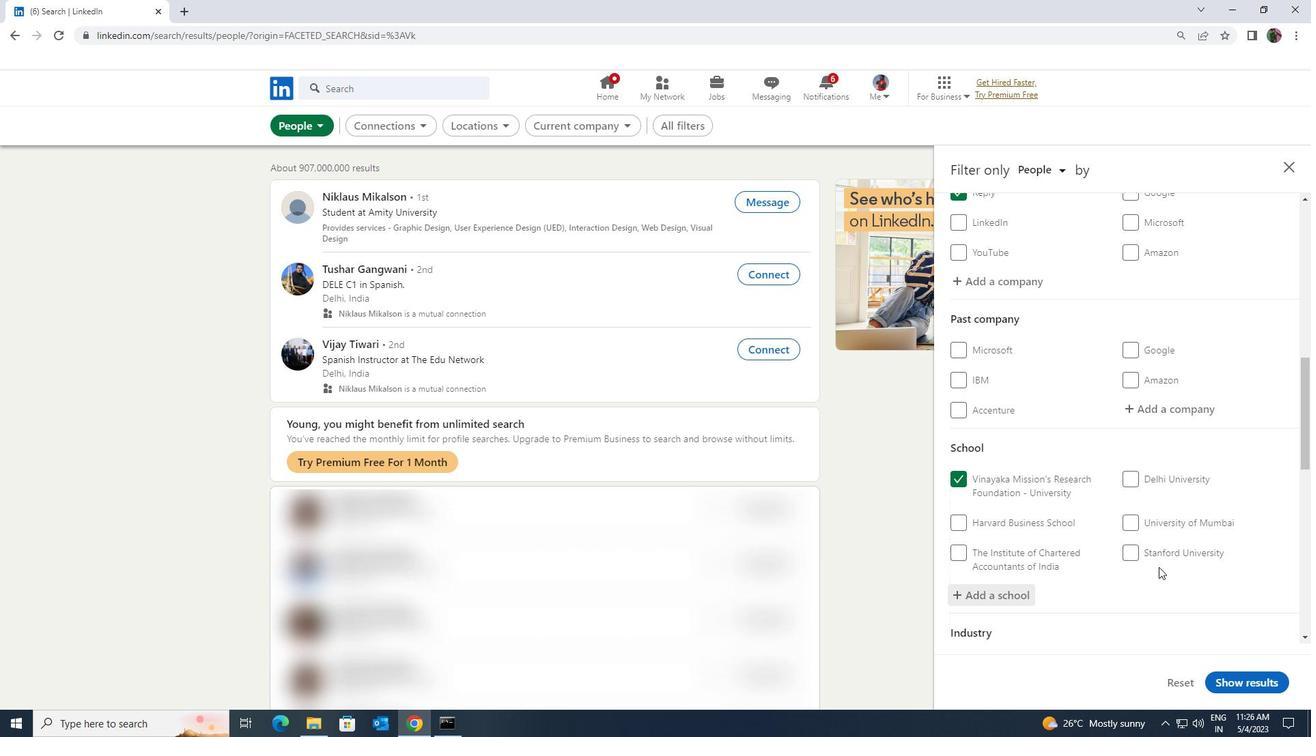 
Action: Mouse scrolled (1159, 567) with delta (0, 0)
Screenshot: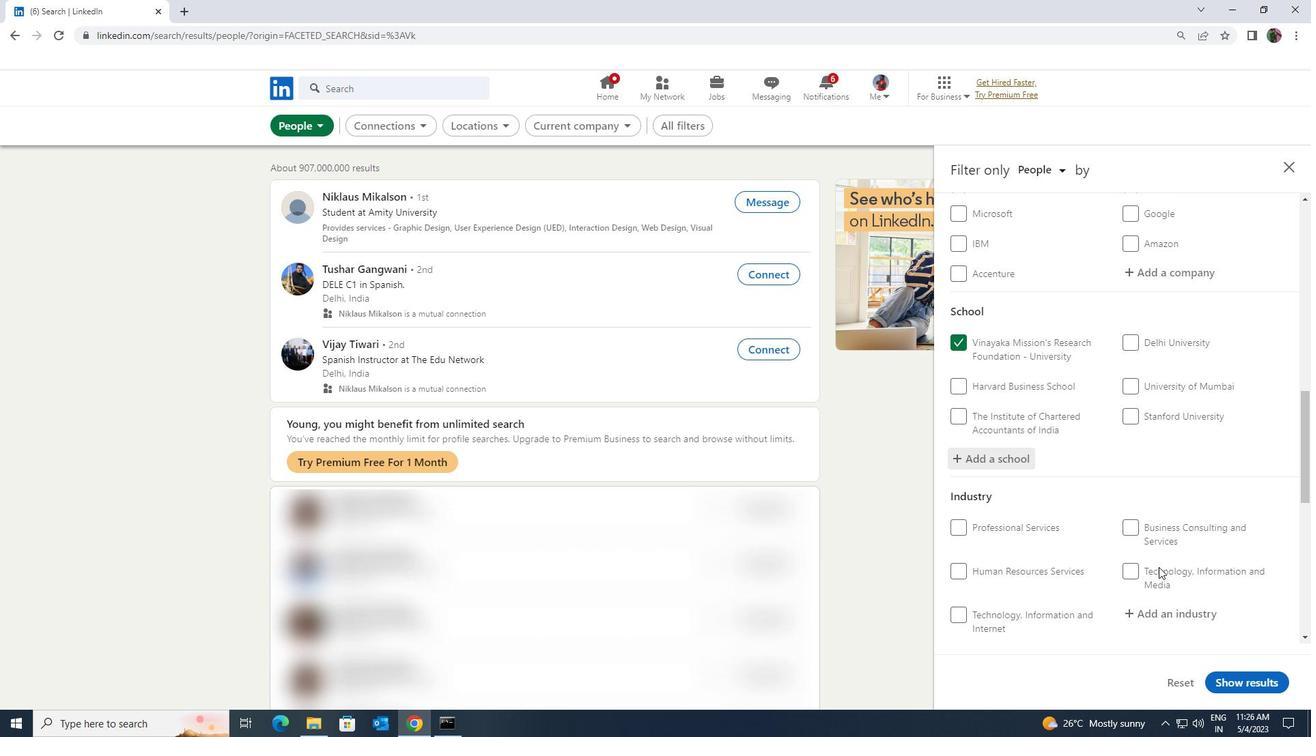 
Action: Mouse scrolled (1159, 567) with delta (0, 0)
Screenshot: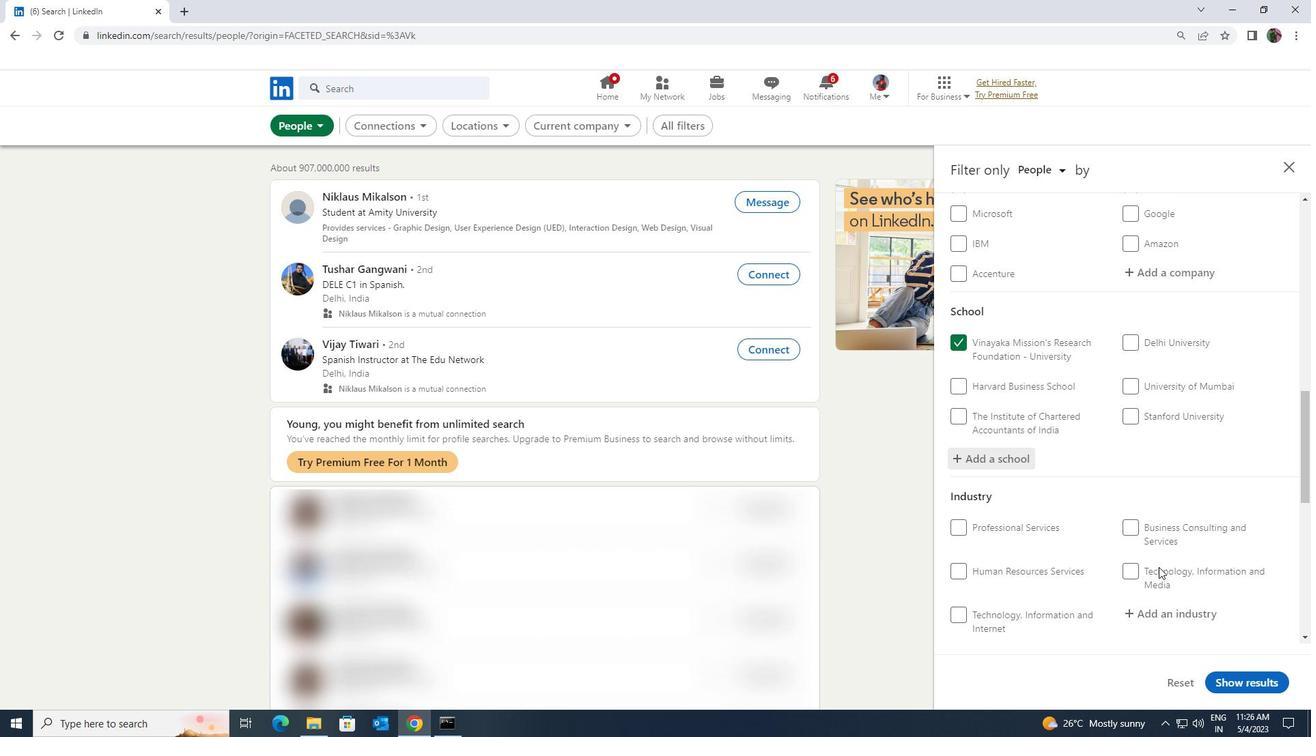 
Action: Mouse moved to (1145, 474)
Screenshot: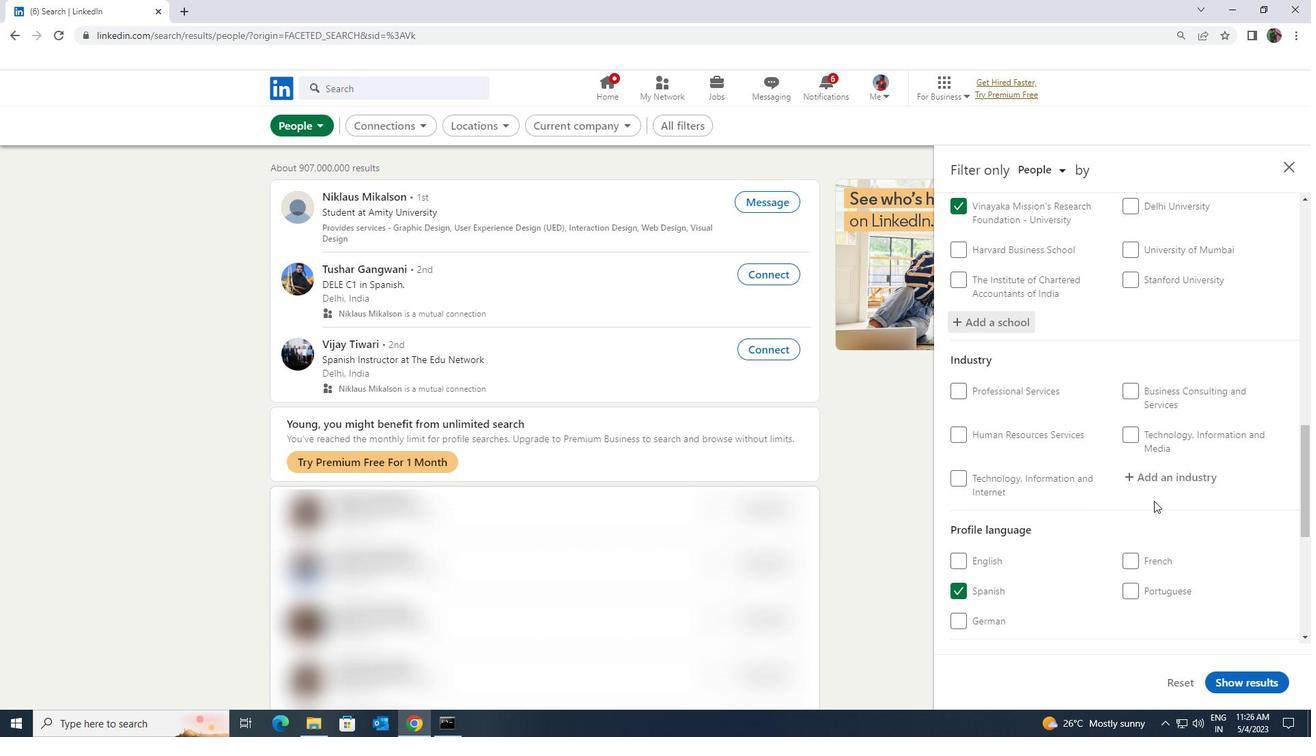 
Action: Mouse pressed left at (1145, 474)
Screenshot: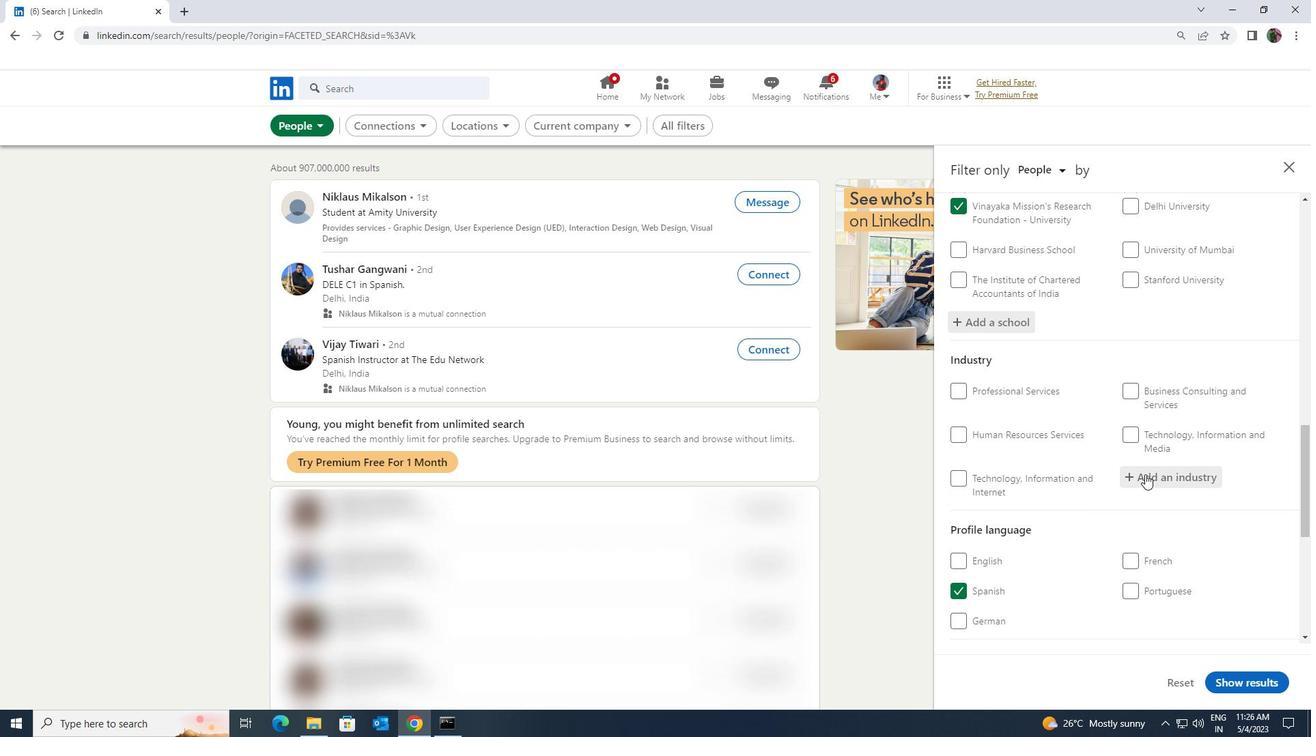 
Action: Key pressed <Key.shift><Key.shift><Key.shift><Key.shift><Key.shift><Key.shift><Key.shift><Key.shift><Key.shift><Key.shift><Key.shift><Key.shift><Key.shift><Key.shift><Key.shift><Key.shift><Key.shift><Key.shift><Key.shift><Key.shift><Key.shift><Key.shift><Key.shift><Key.shift><Key.shift><Key.shift><Key.shift><Key.shift><Key.shift><Key.shift><Key.shift><Key.shift><Key.shift><Key.shift><Key.shift><Key.shift><Key.shift><Key.shift><Key.shift><Key.shift><Key.shift><Key.shift><Key.shift><Key.shift><Key.shift><Key.shift><Key.shift><Key.shift><Key.shift><Key.shift>GOVERNMENT<Key.space><Key.shift><Key.shift><Key.shift><Key.shift><Key.shift><Key.shift><Key.shift><Key.shift>RELATION
Screenshot: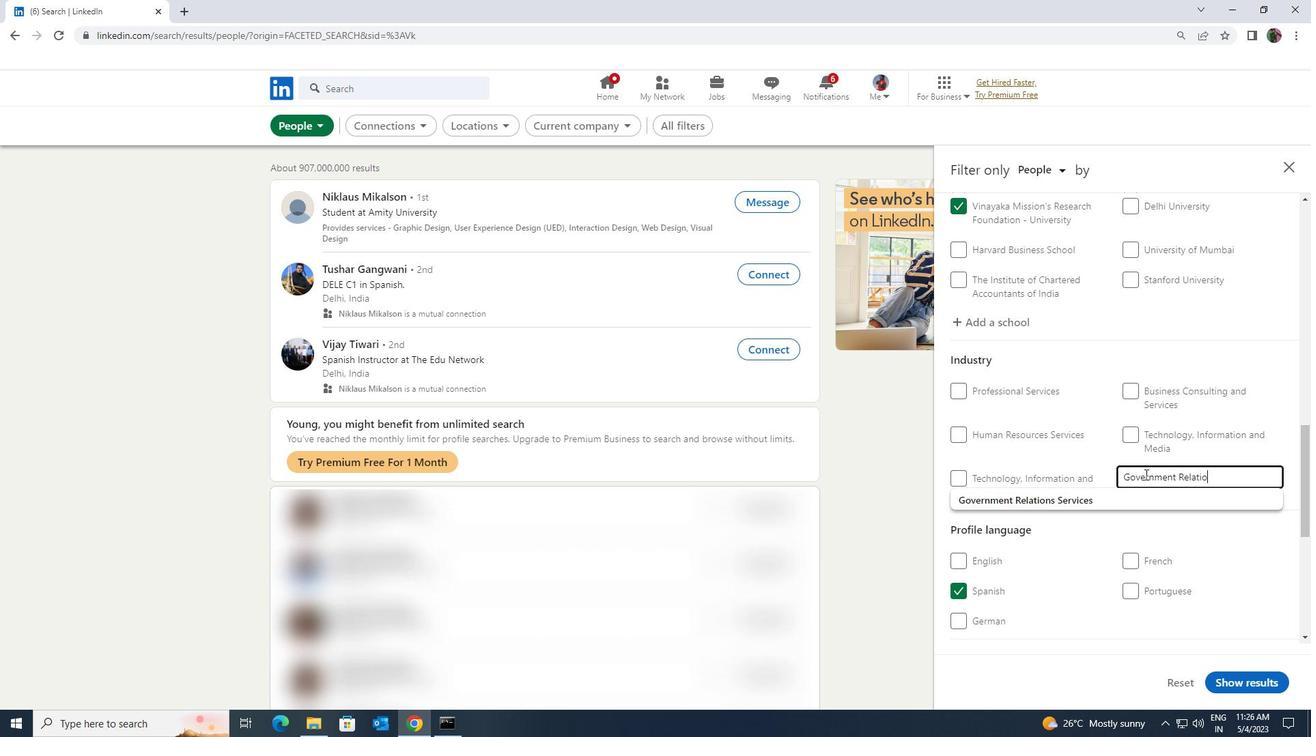 
Action: Mouse moved to (1141, 489)
Screenshot: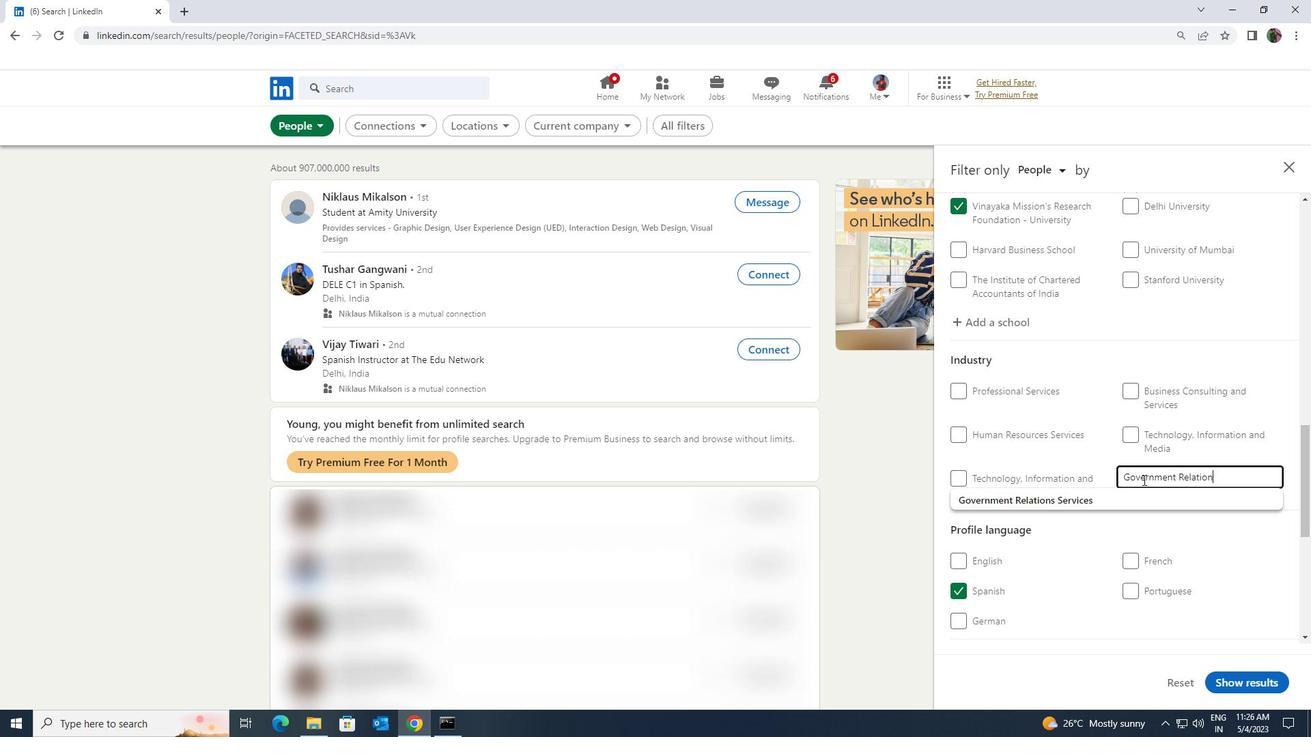 
Action: Mouse pressed left at (1141, 489)
Screenshot: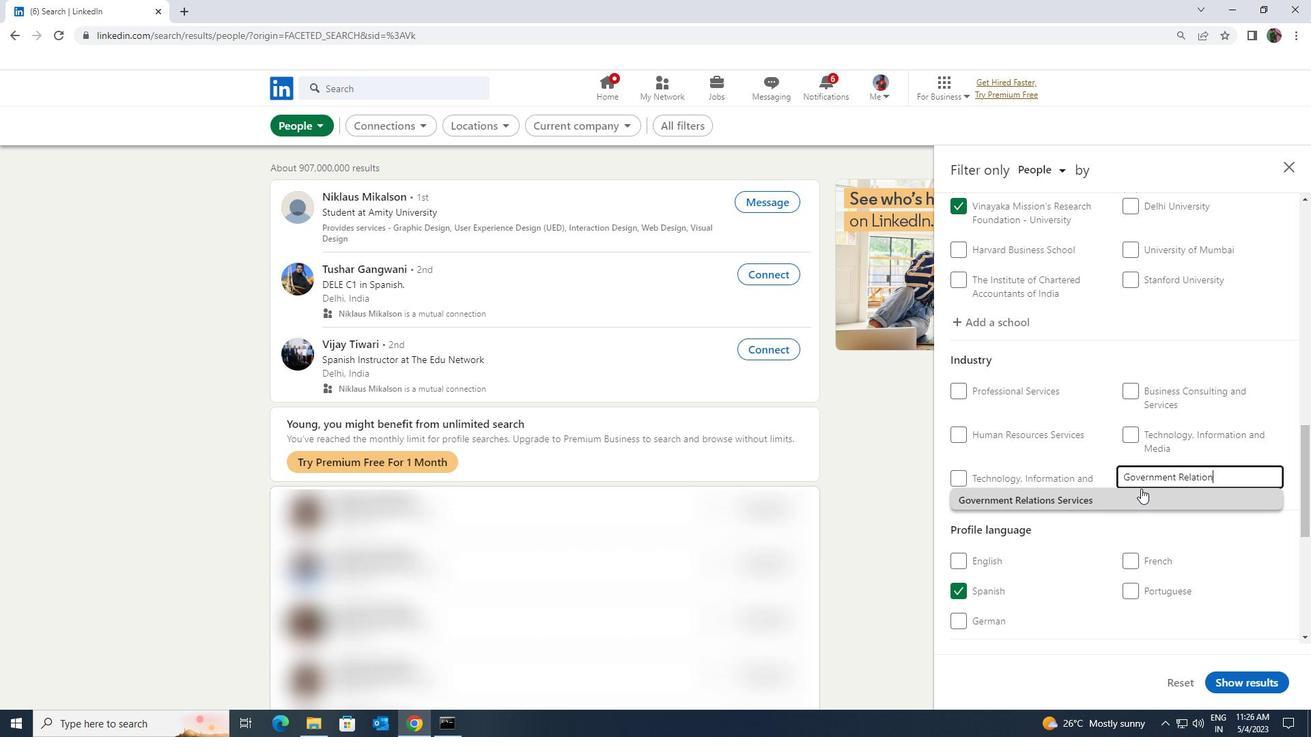 
Action: Mouse scrolled (1141, 488) with delta (0, 0)
Screenshot: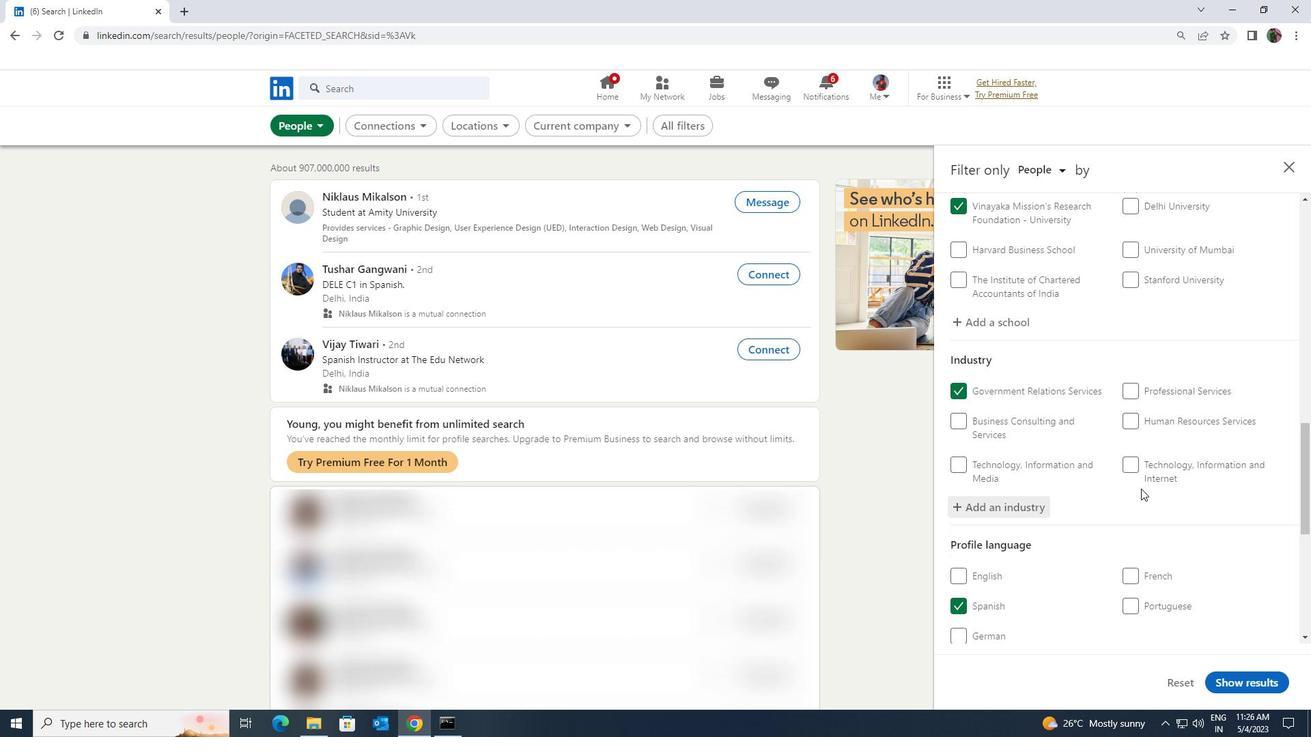 
Action: Mouse scrolled (1141, 488) with delta (0, 0)
Screenshot: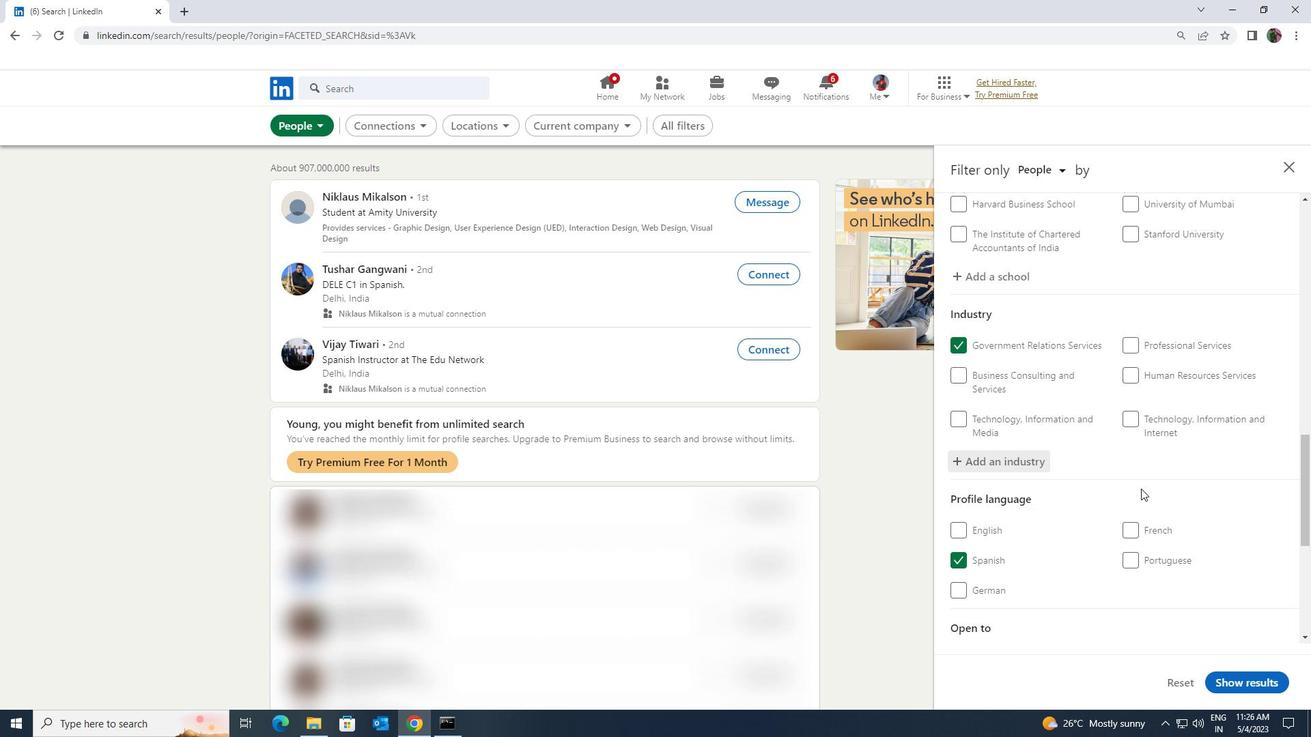 
Action: Mouse scrolled (1141, 488) with delta (0, 0)
Screenshot: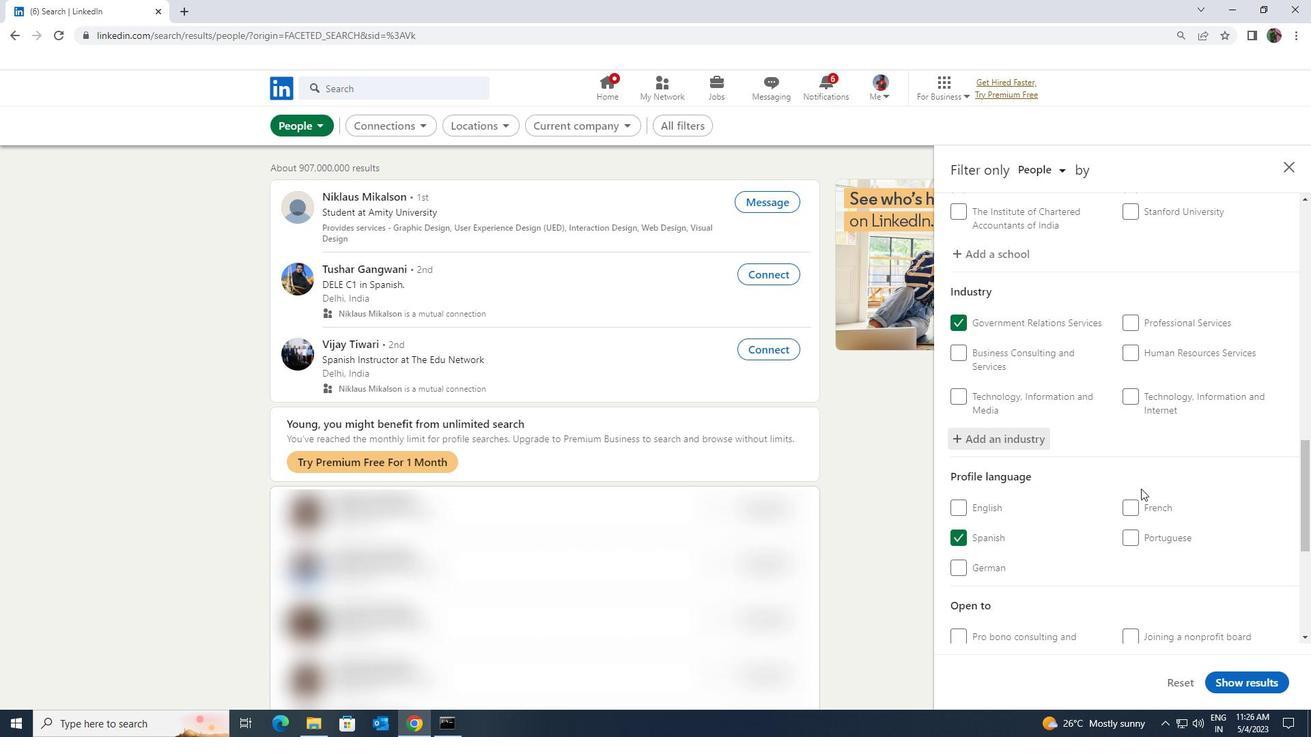 
Action: Mouse scrolled (1141, 488) with delta (0, 0)
Screenshot: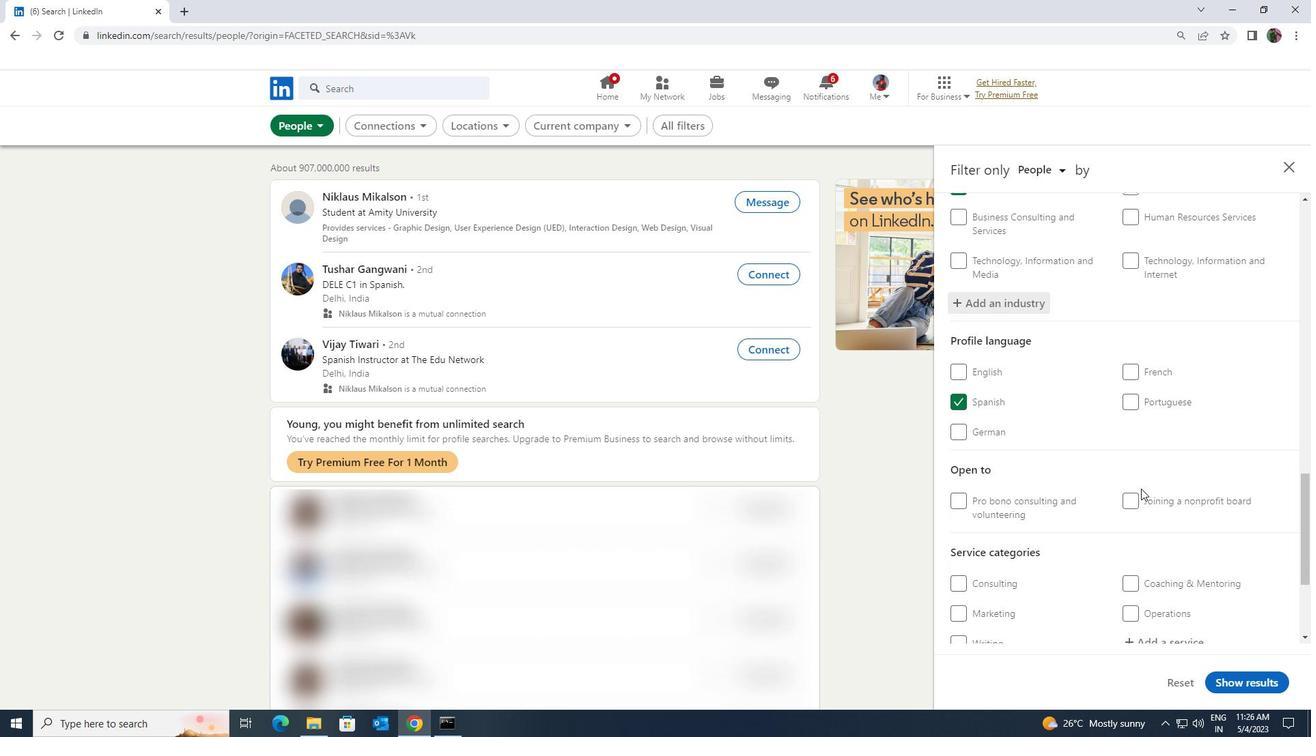 
Action: Mouse moved to (1147, 570)
Screenshot: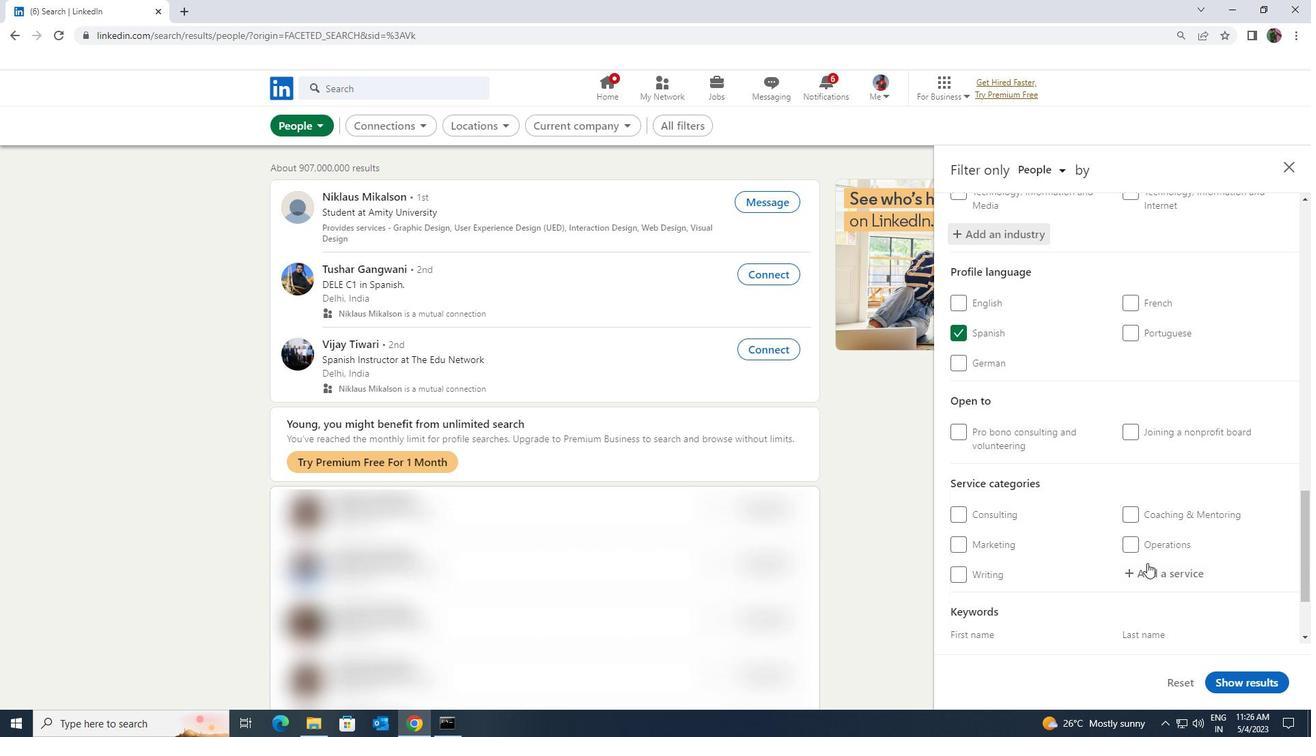 
Action: Mouse pressed left at (1147, 570)
Screenshot: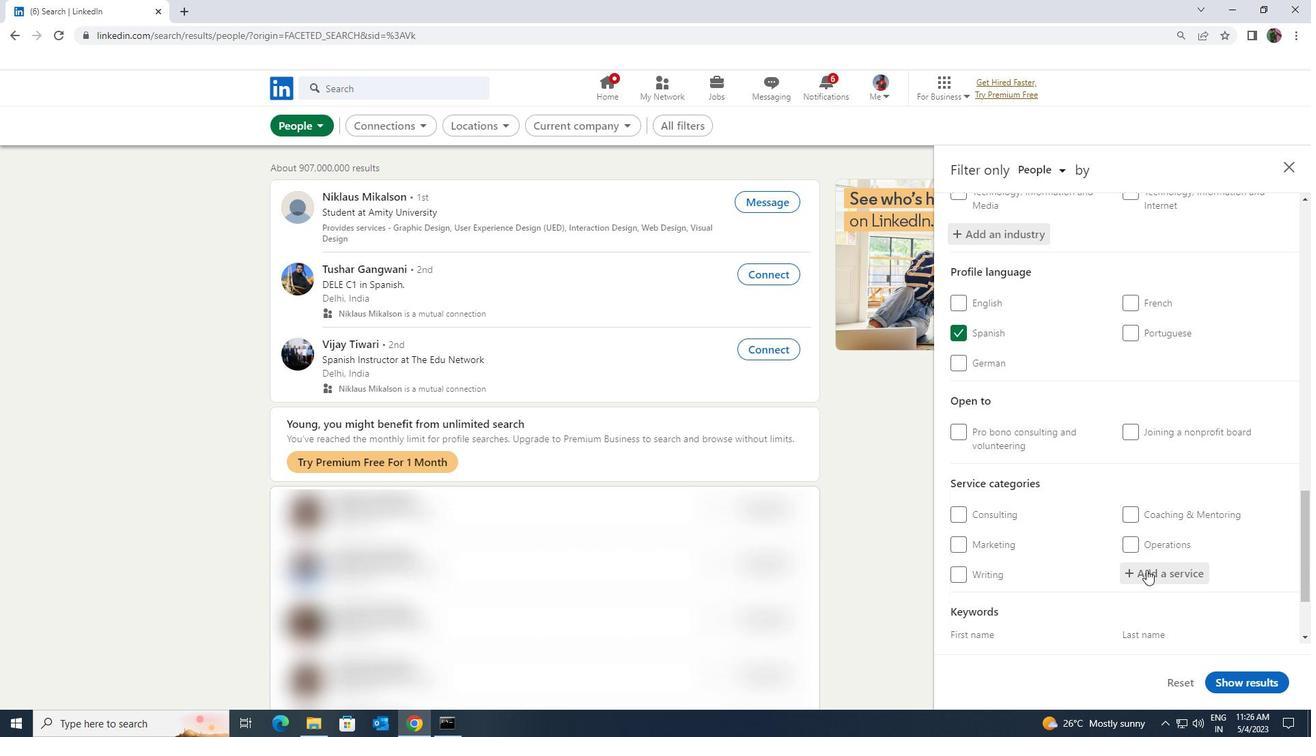 
Action: Key pressed <Key.shift><Key.shift><Key.shift><Key.shift>LEAD<Key.space>
Screenshot: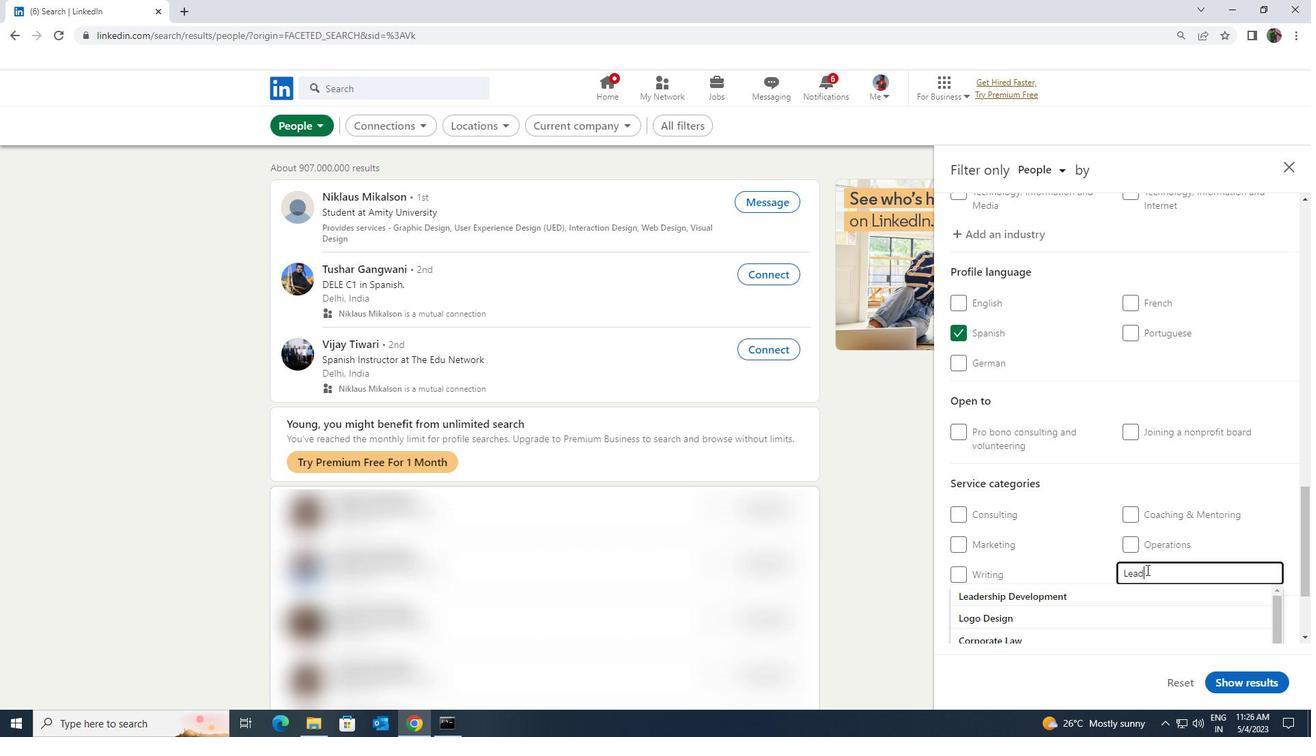 
Action: Mouse moved to (1141, 597)
Screenshot: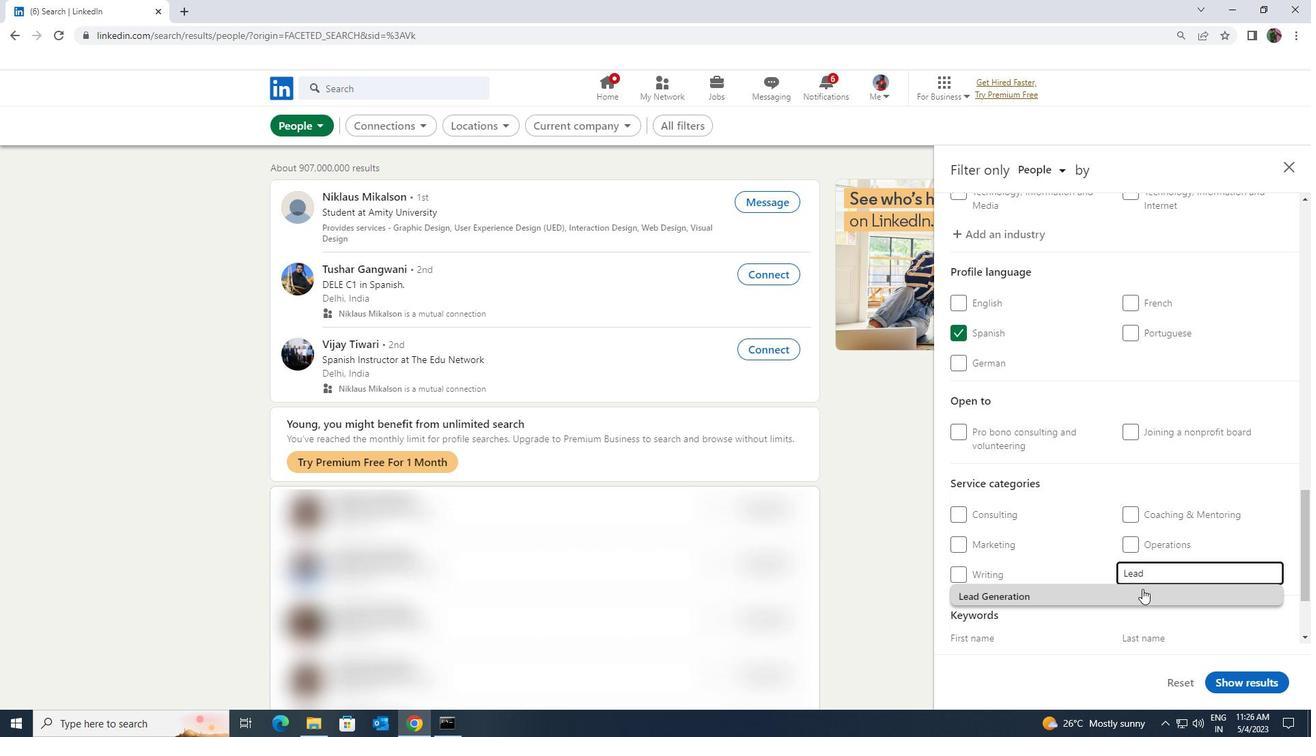 
Action: Mouse pressed left at (1141, 597)
Screenshot: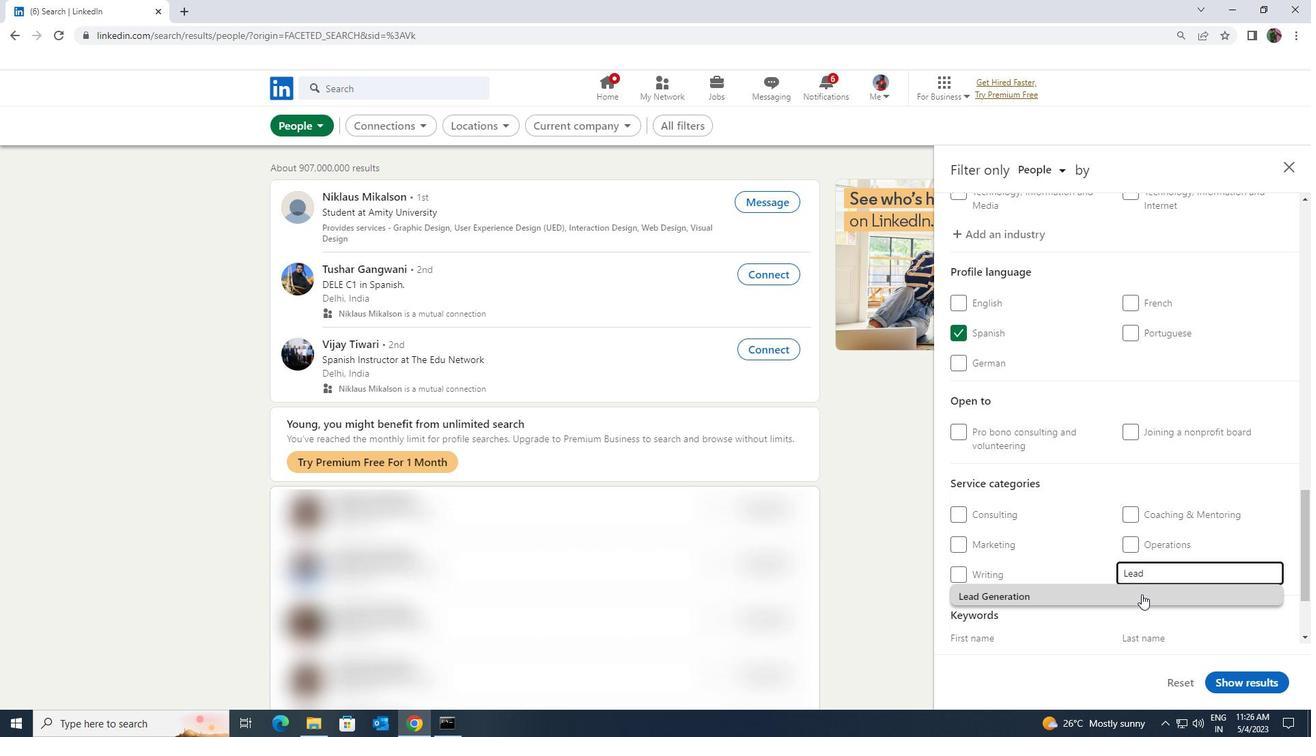 
Action: Mouse scrolled (1141, 597) with delta (0, 0)
Screenshot: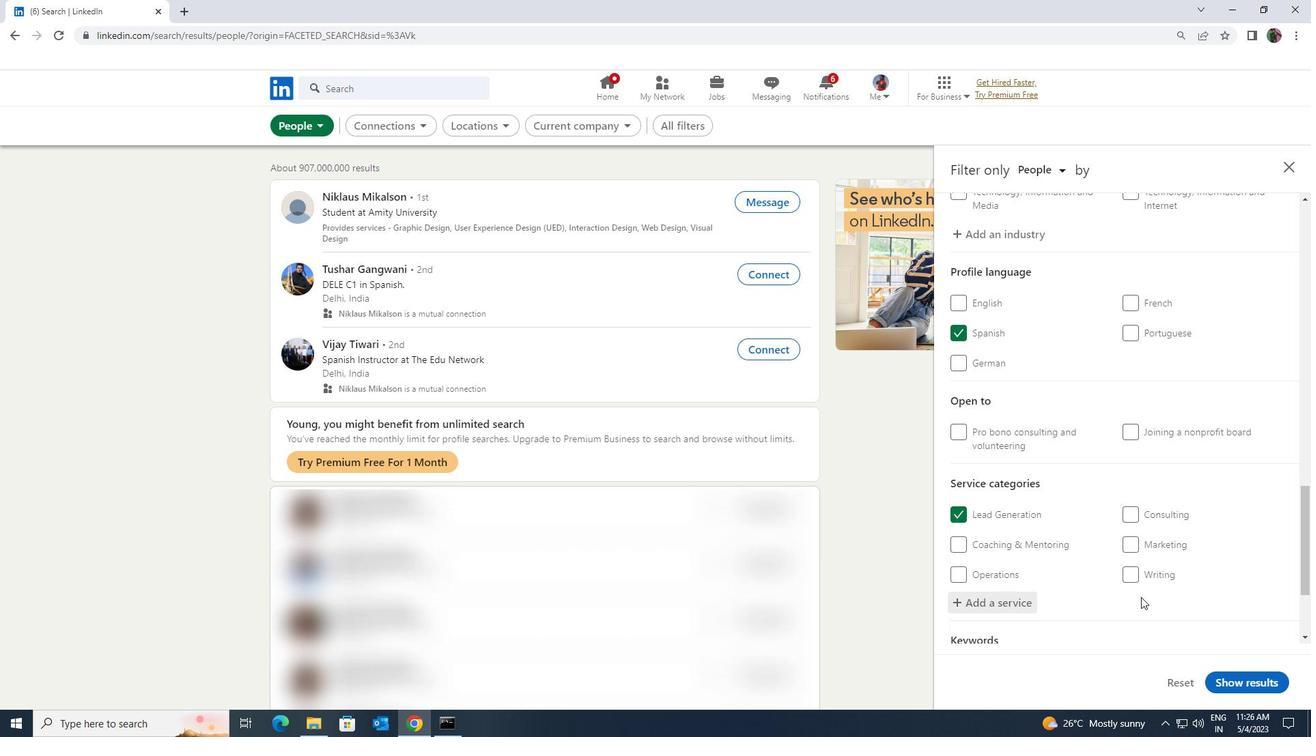
Action: Mouse scrolled (1141, 597) with delta (0, 0)
Screenshot: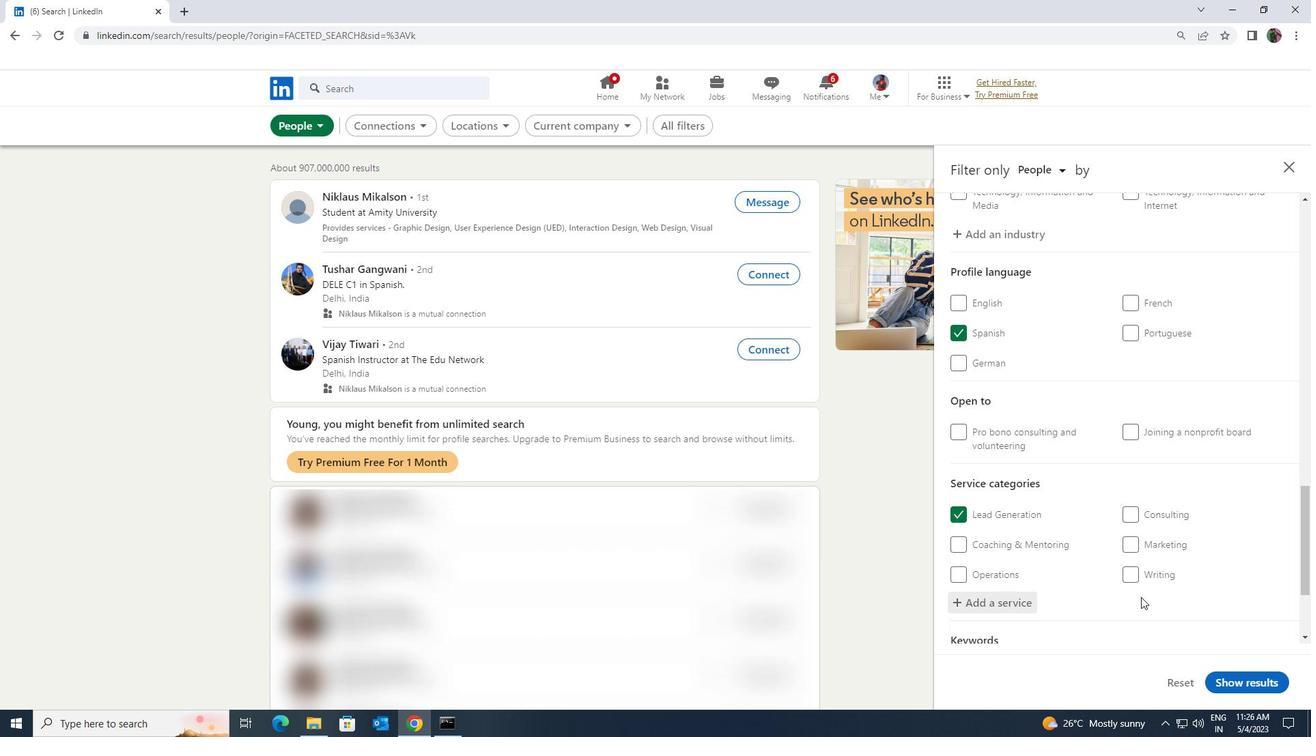 
Action: Mouse scrolled (1141, 597) with delta (0, 0)
Screenshot: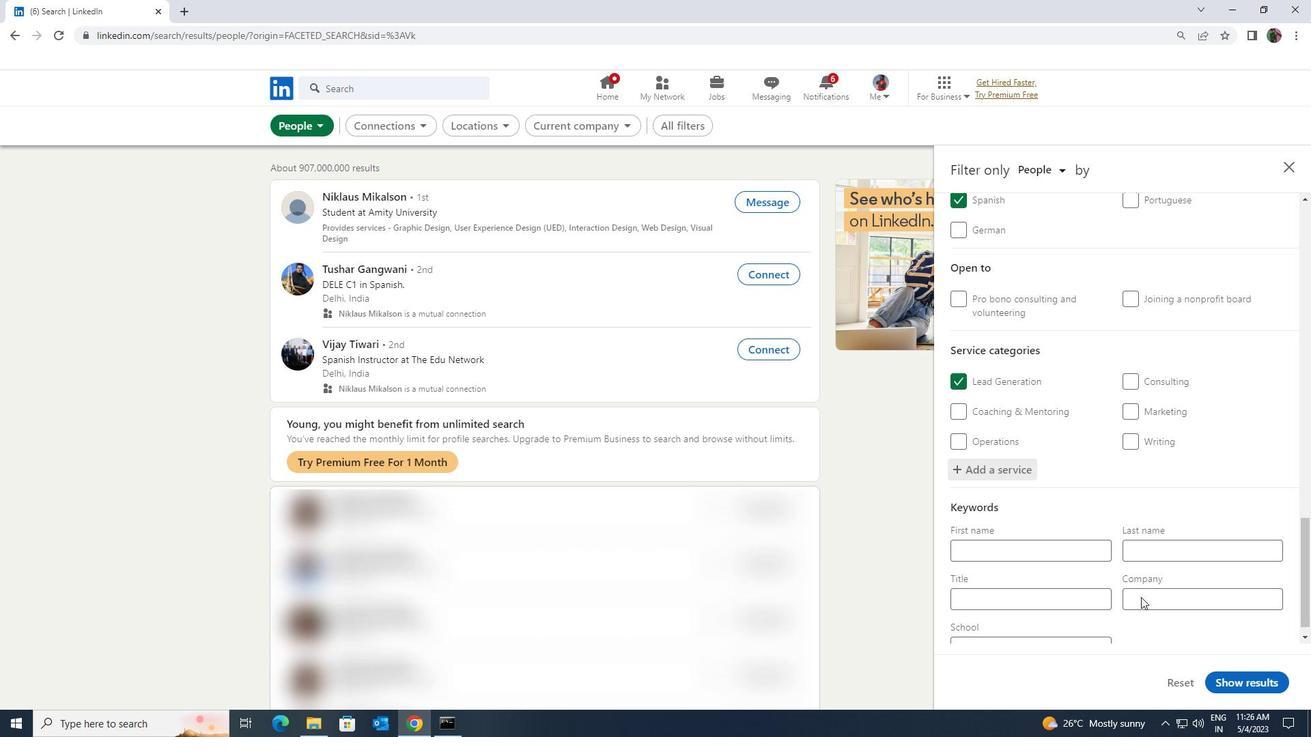 
Action: Mouse moved to (1099, 582)
Screenshot: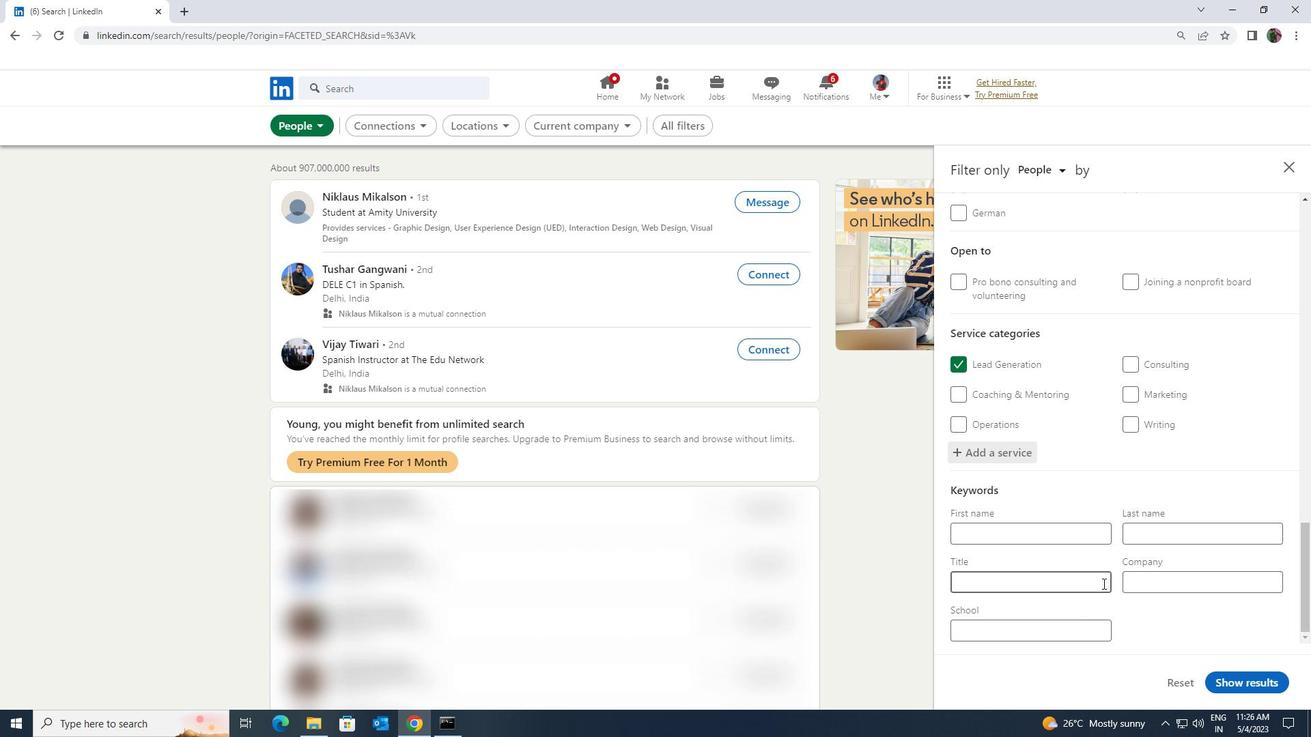 
Action: Mouse pressed left at (1099, 582)
Screenshot: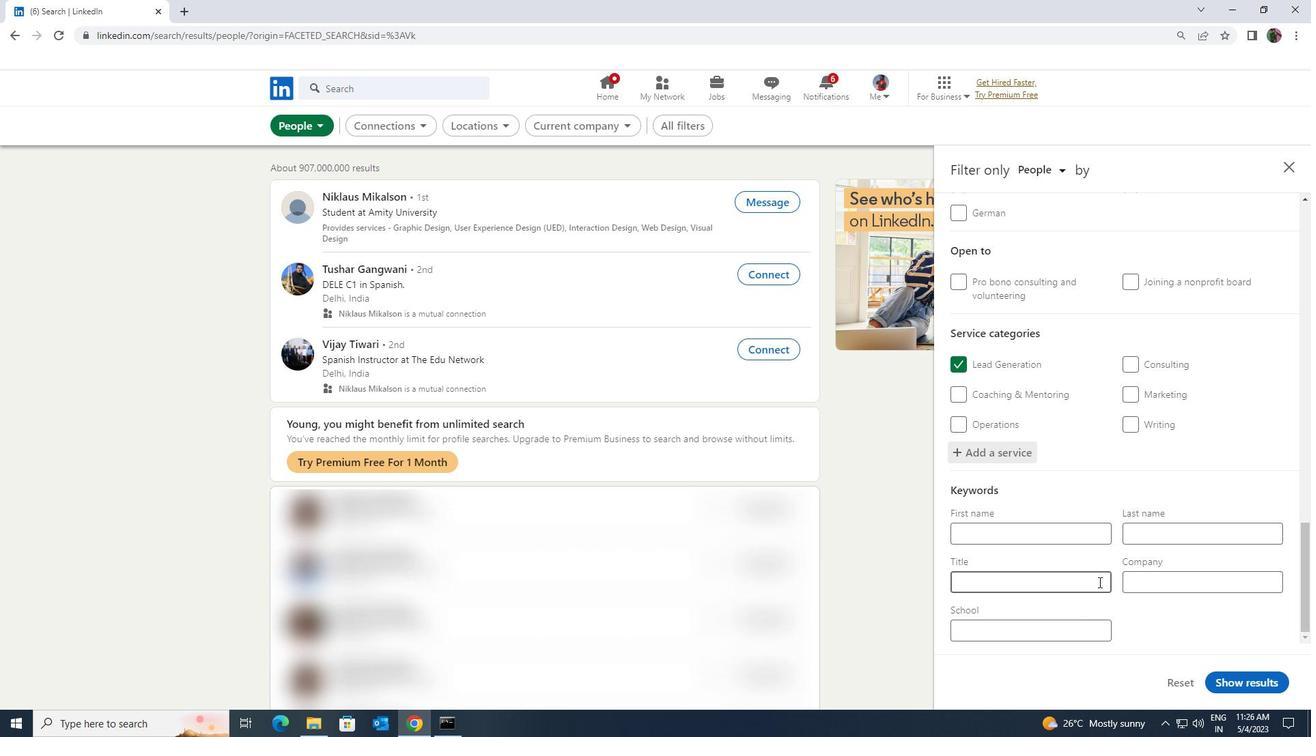
Action: Key pressed <Key.shift><Key.shift><Key.shift><Key.shift><Key.shift><Key.shift><Key.shift><Key.shift><Key.shift>BUS<Key.space><Key.shift>DRIVER
Screenshot: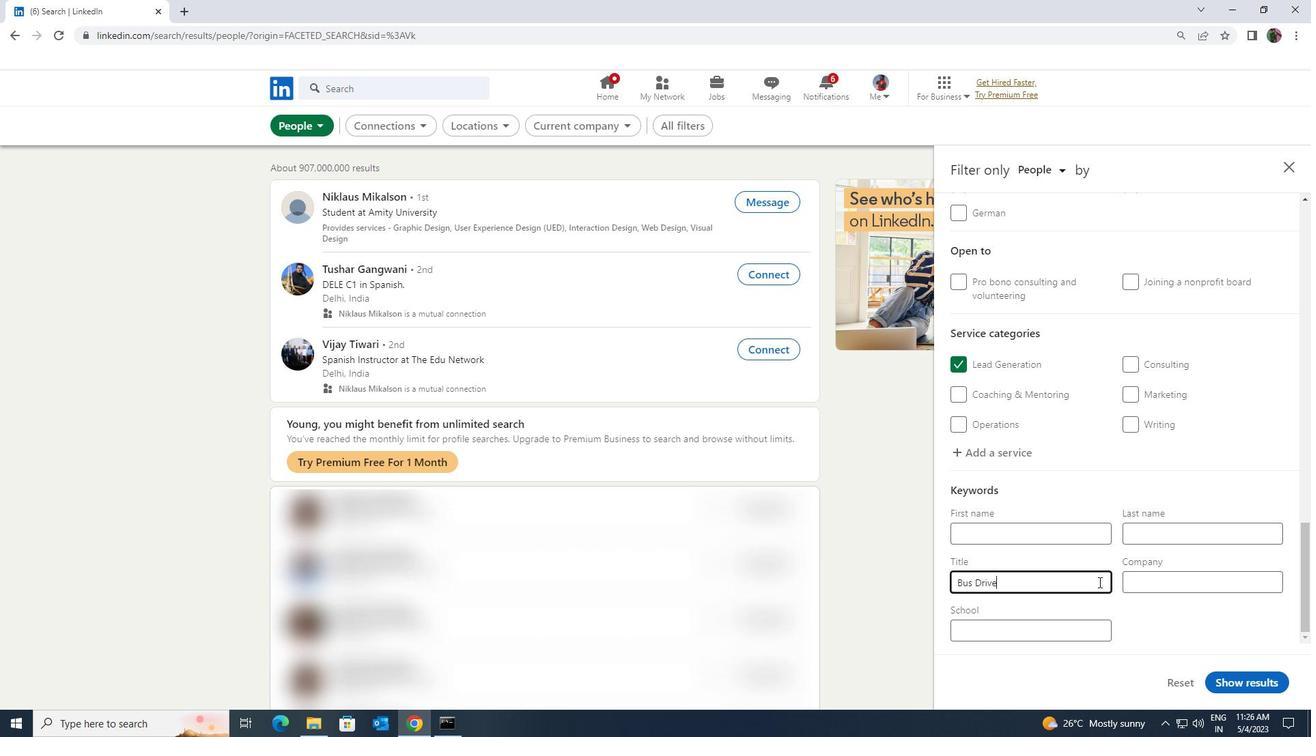 
Action: Mouse moved to (1231, 679)
Screenshot: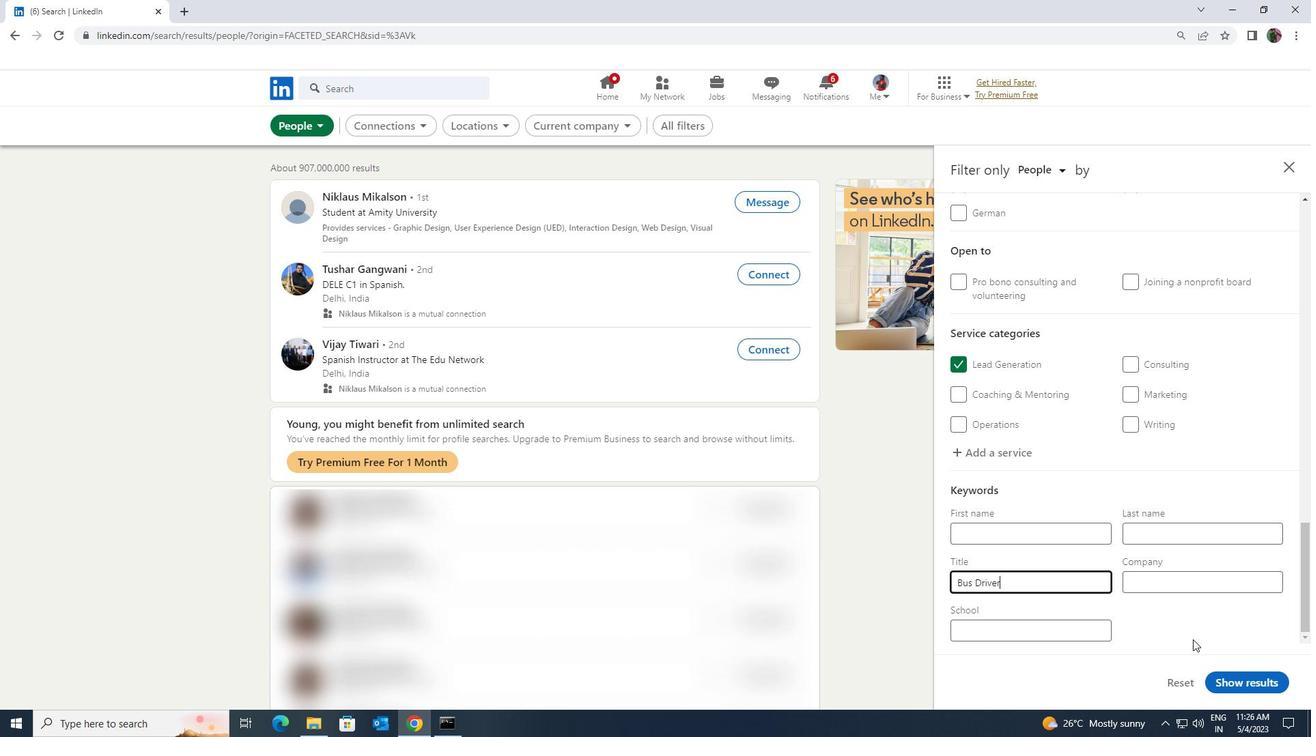 
Action: Mouse pressed left at (1231, 679)
Screenshot: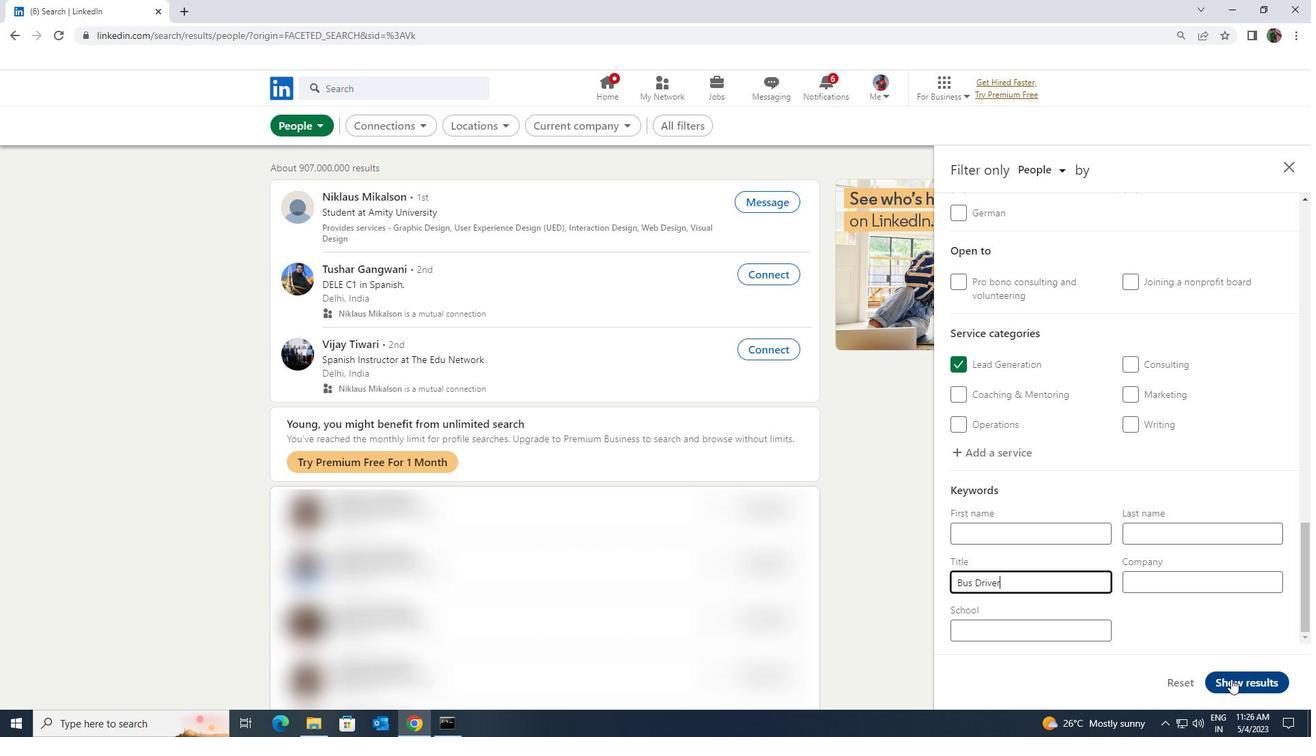 
